 Task: Create new contact,   with mail id: 'EllieCarter@iko.com', first name: 'Ellie', Last name: 'Carter', Job Title: Operations Analyst, Phone number (512) 555-9012. Change life cycle stage to  'Lead' and lead status to 'New'. Add new company to the associated contact: www.pixonenergy.com_x000D_
 and type: Prospect. Logged in from softage.1@softage.net
Action: Mouse moved to (93, 71)
Screenshot: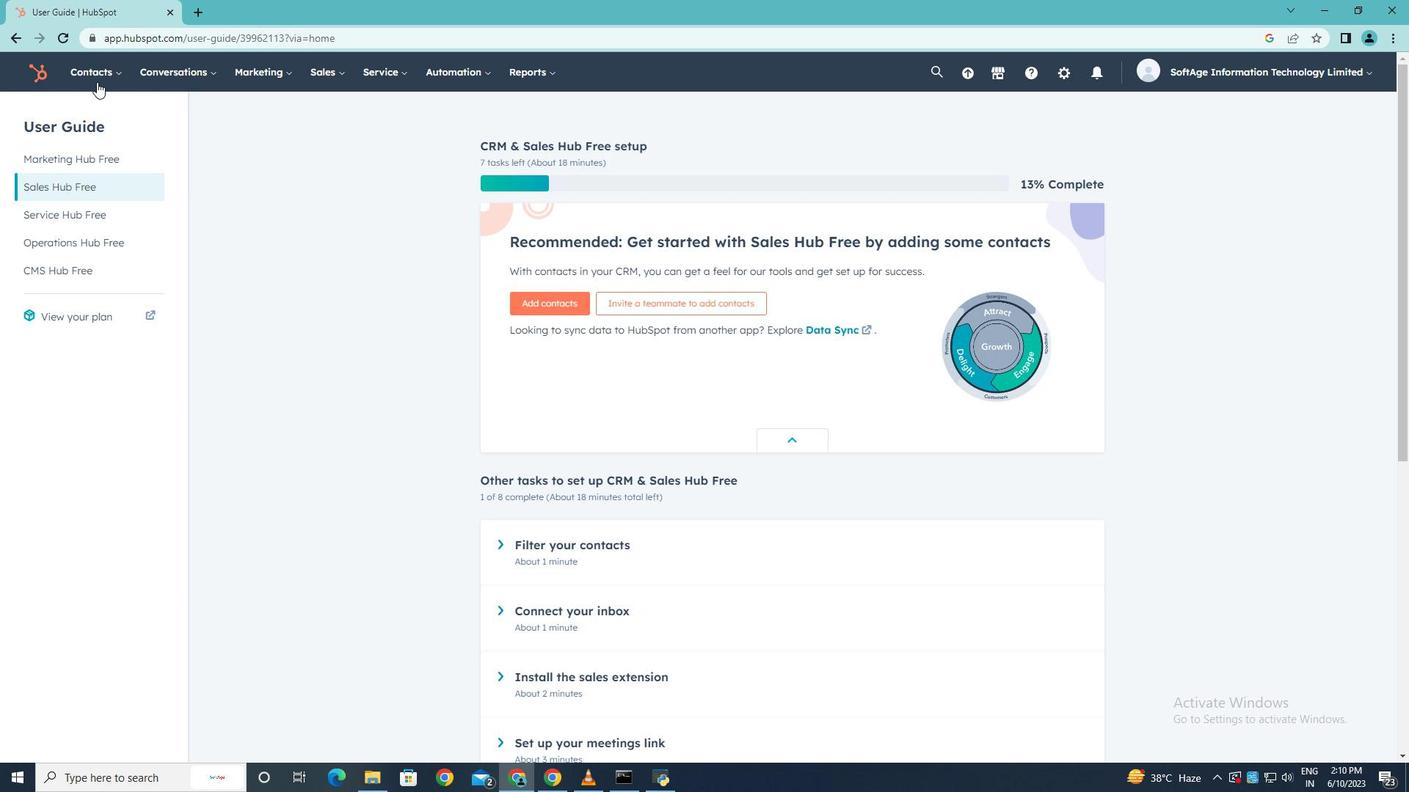 
Action: Mouse pressed left at (93, 71)
Screenshot: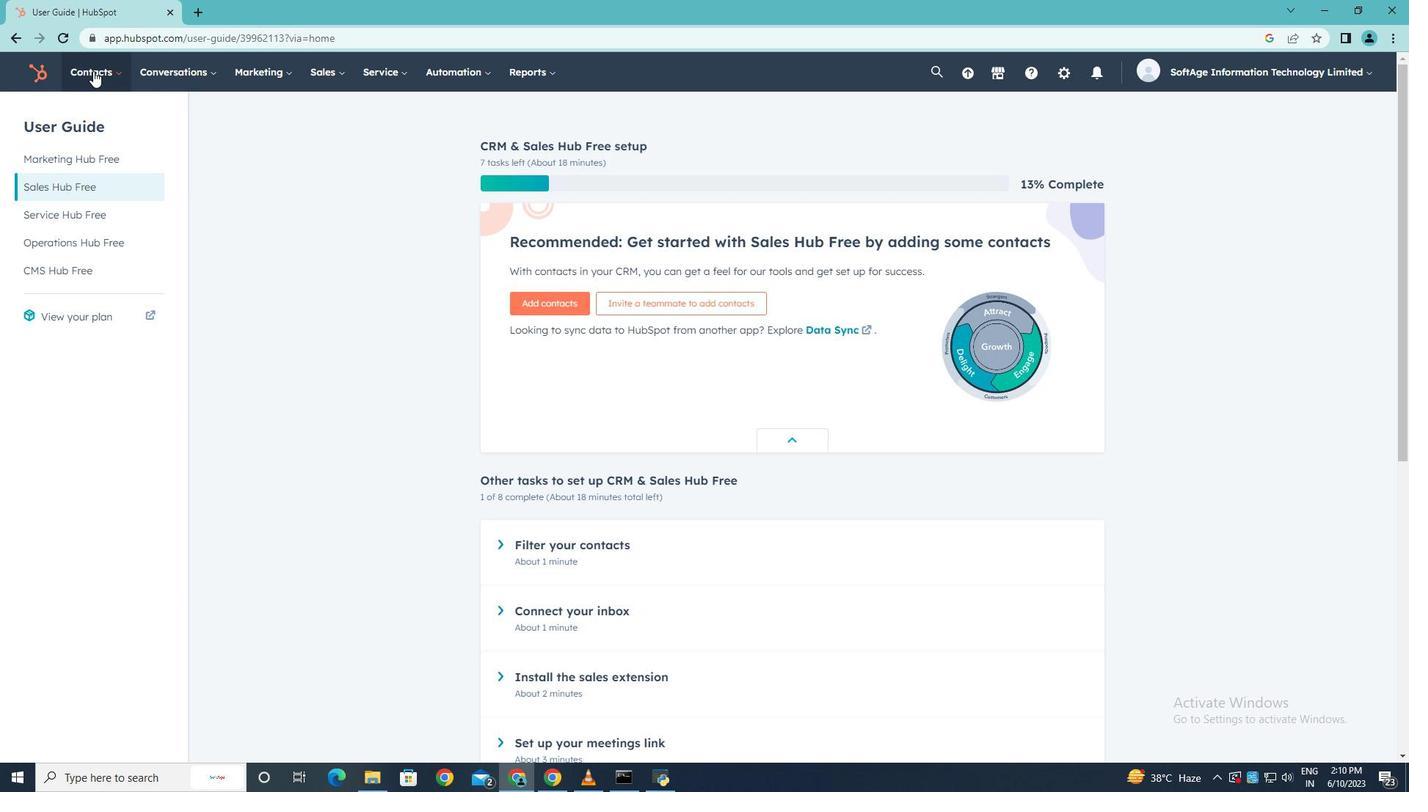 
Action: Mouse moved to (153, 118)
Screenshot: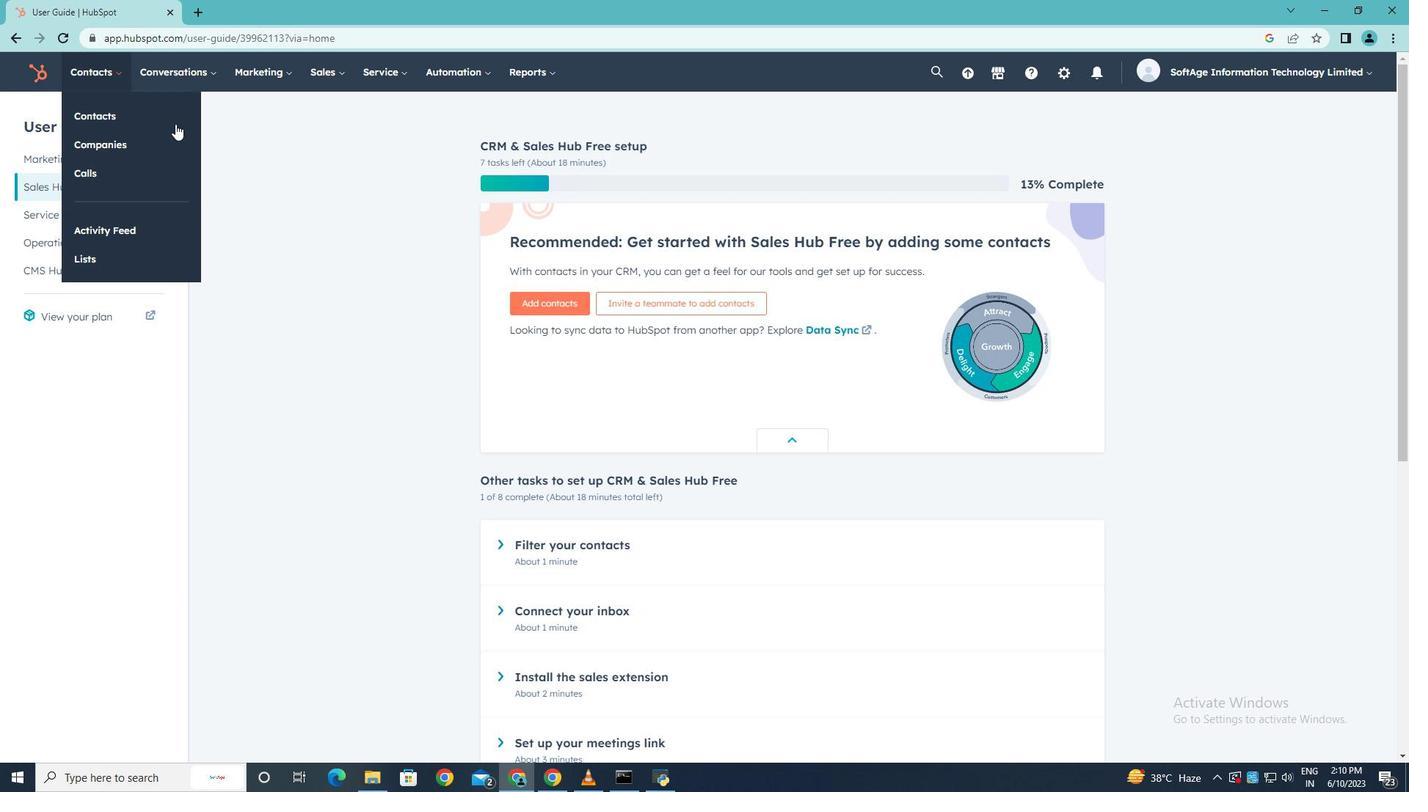 
Action: Mouse pressed left at (153, 118)
Screenshot: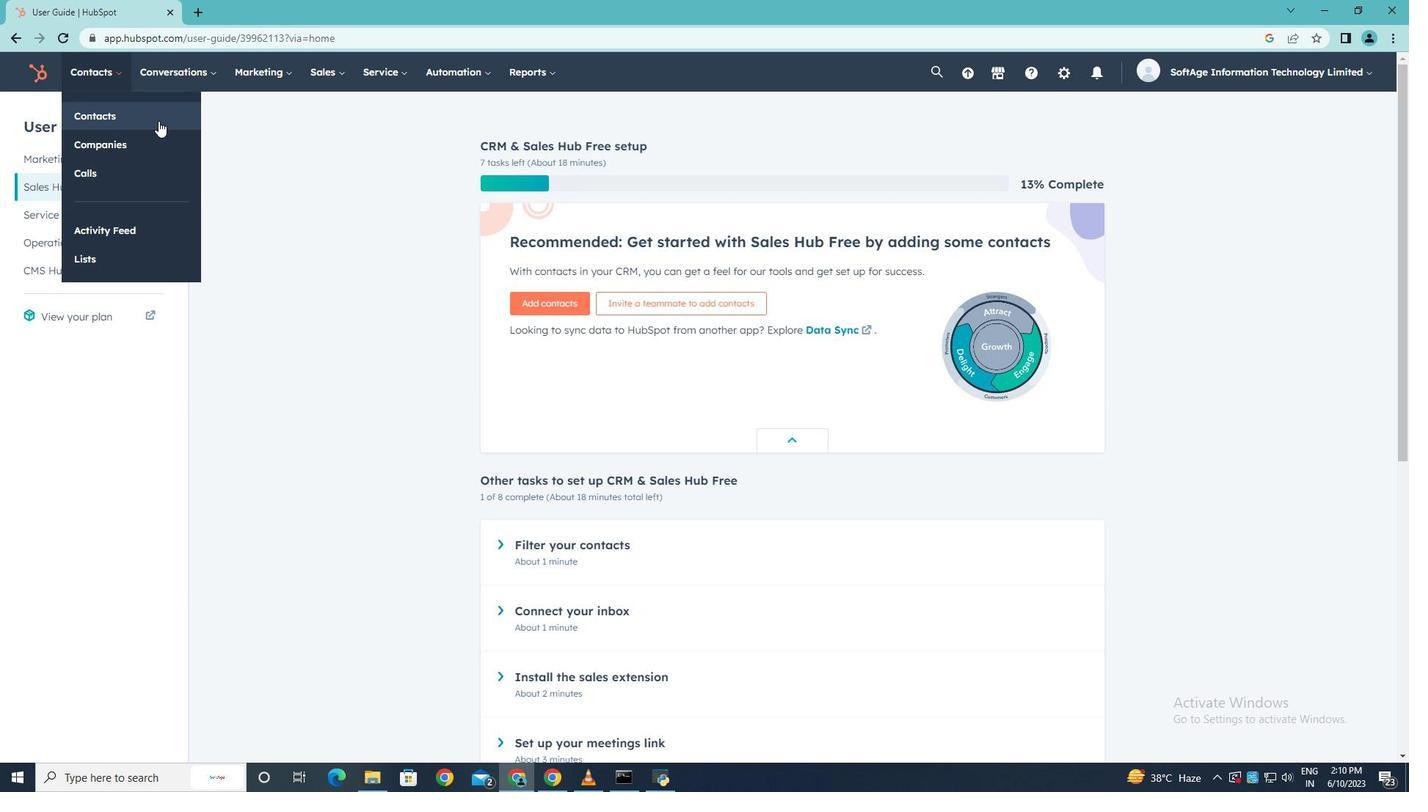 
Action: Mouse moved to (1345, 125)
Screenshot: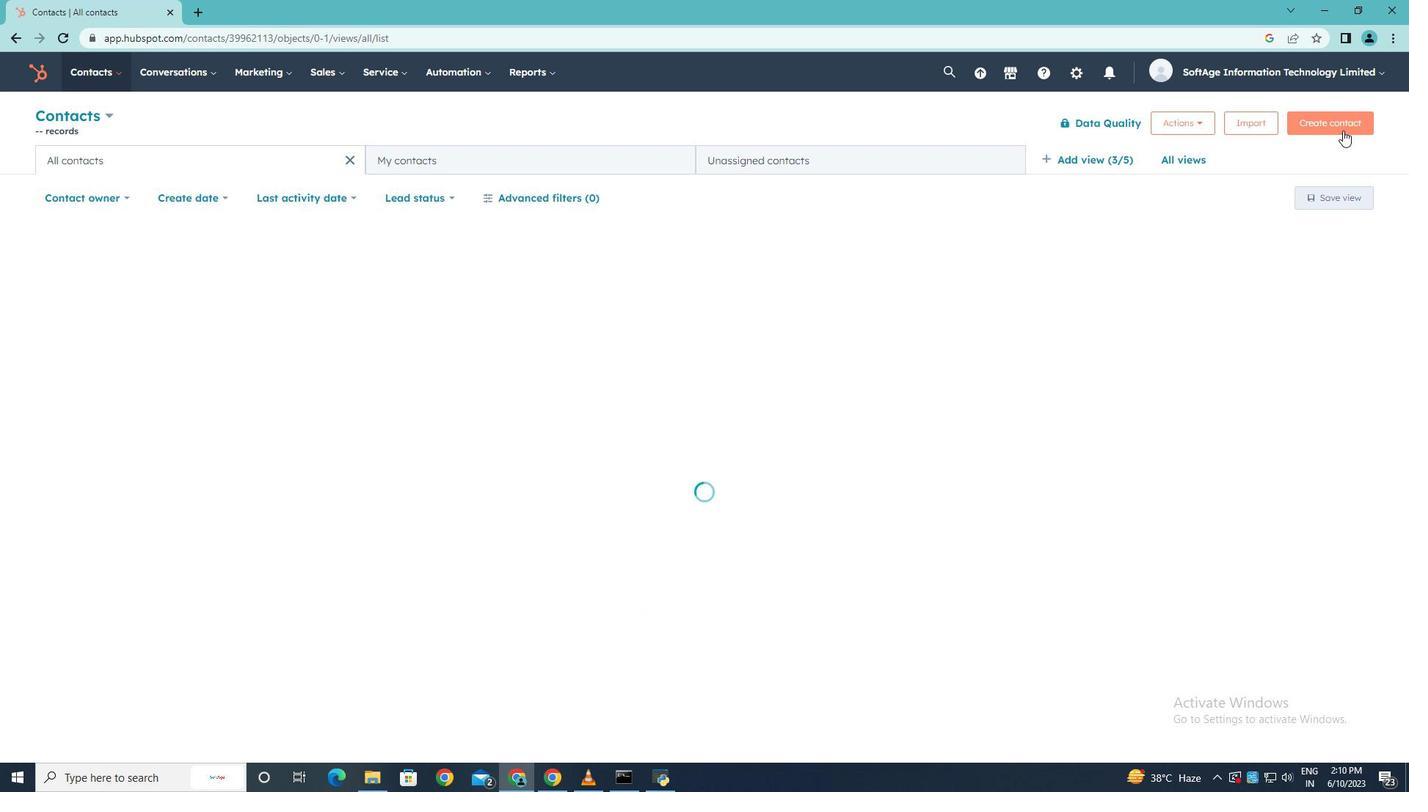 
Action: Mouse pressed left at (1345, 125)
Screenshot: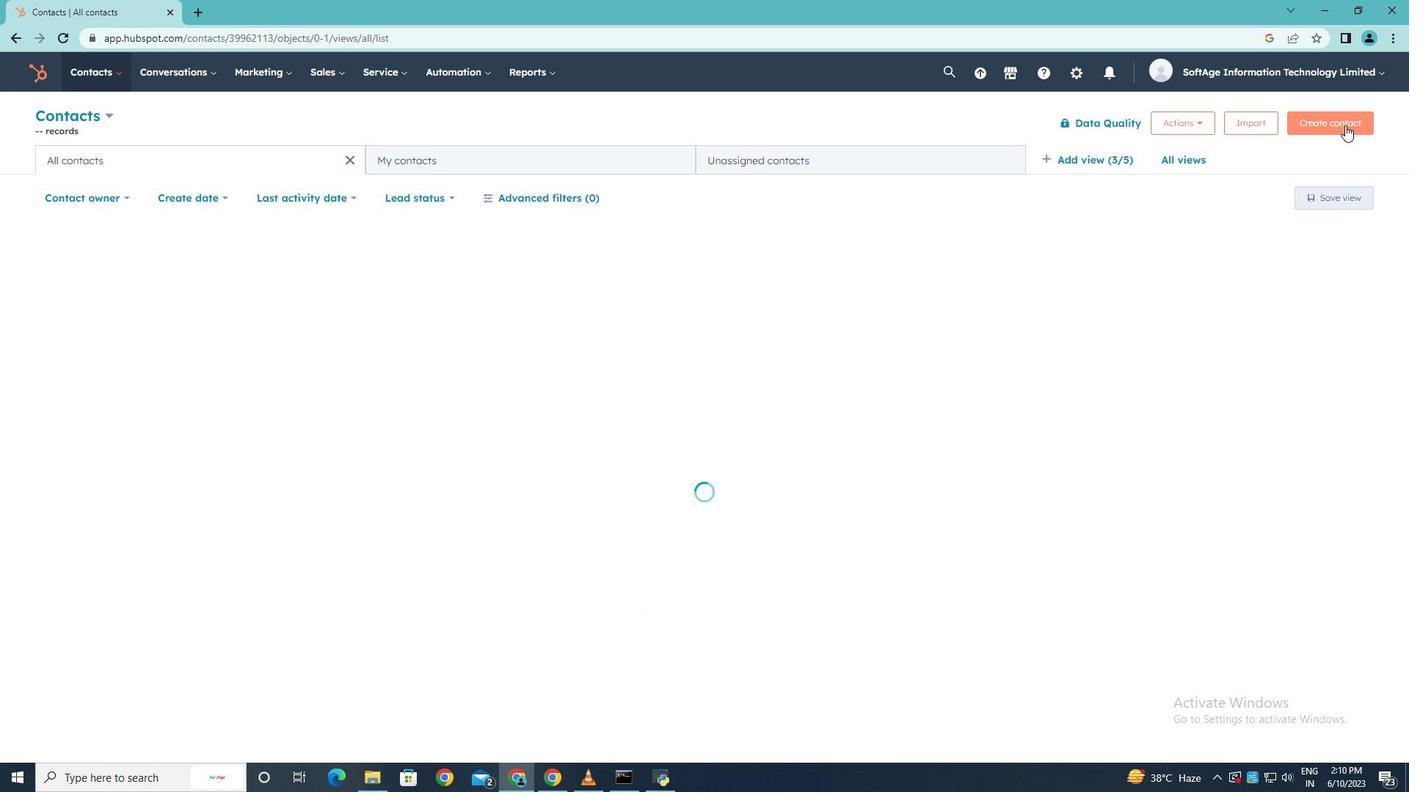 
Action: Mouse moved to (1048, 198)
Screenshot: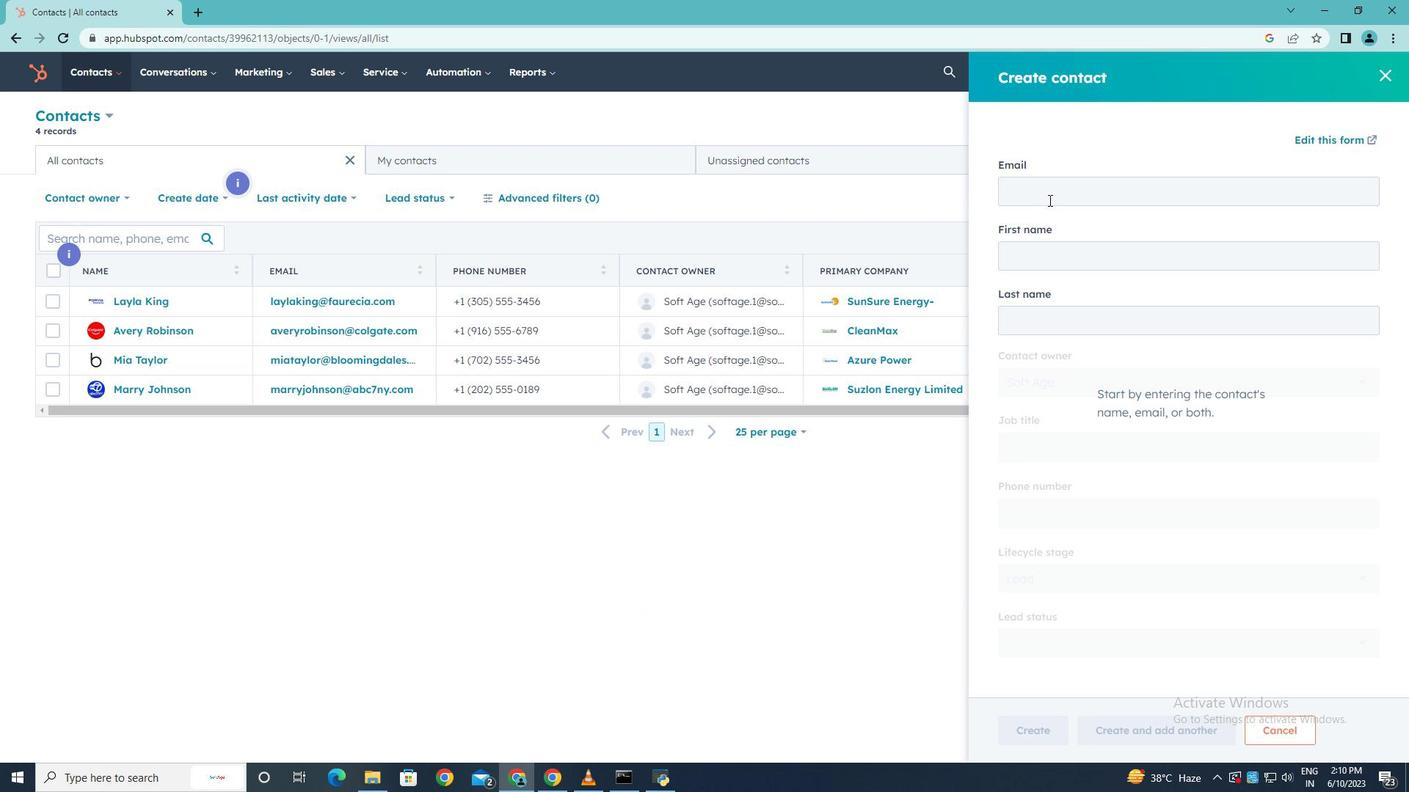 
Action: Mouse pressed left at (1048, 198)
Screenshot: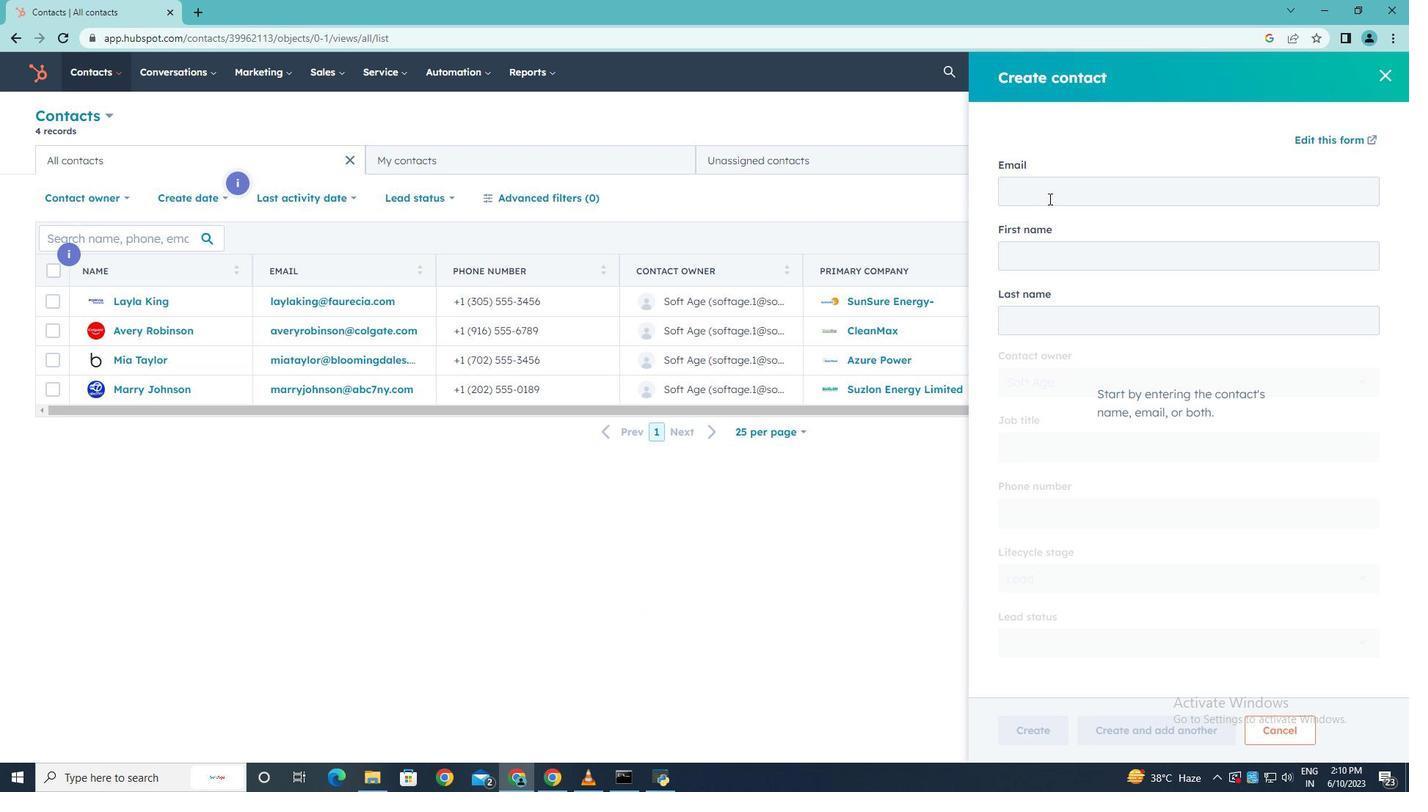 
Action: Key pressed <Key.shift>Ellie<Key.shift>Carter<Key.shift>@iko.com
Screenshot: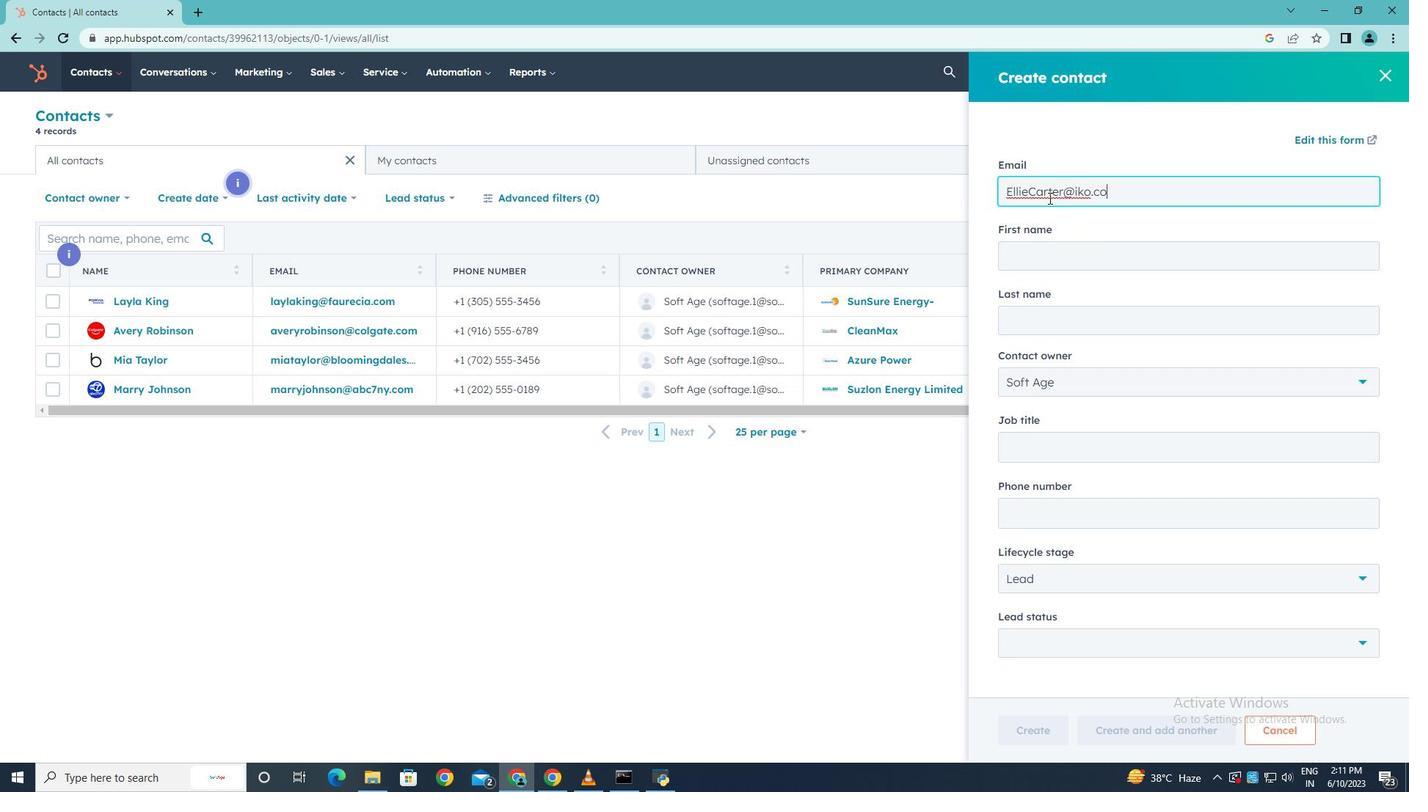 
Action: Mouse moved to (1051, 256)
Screenshot: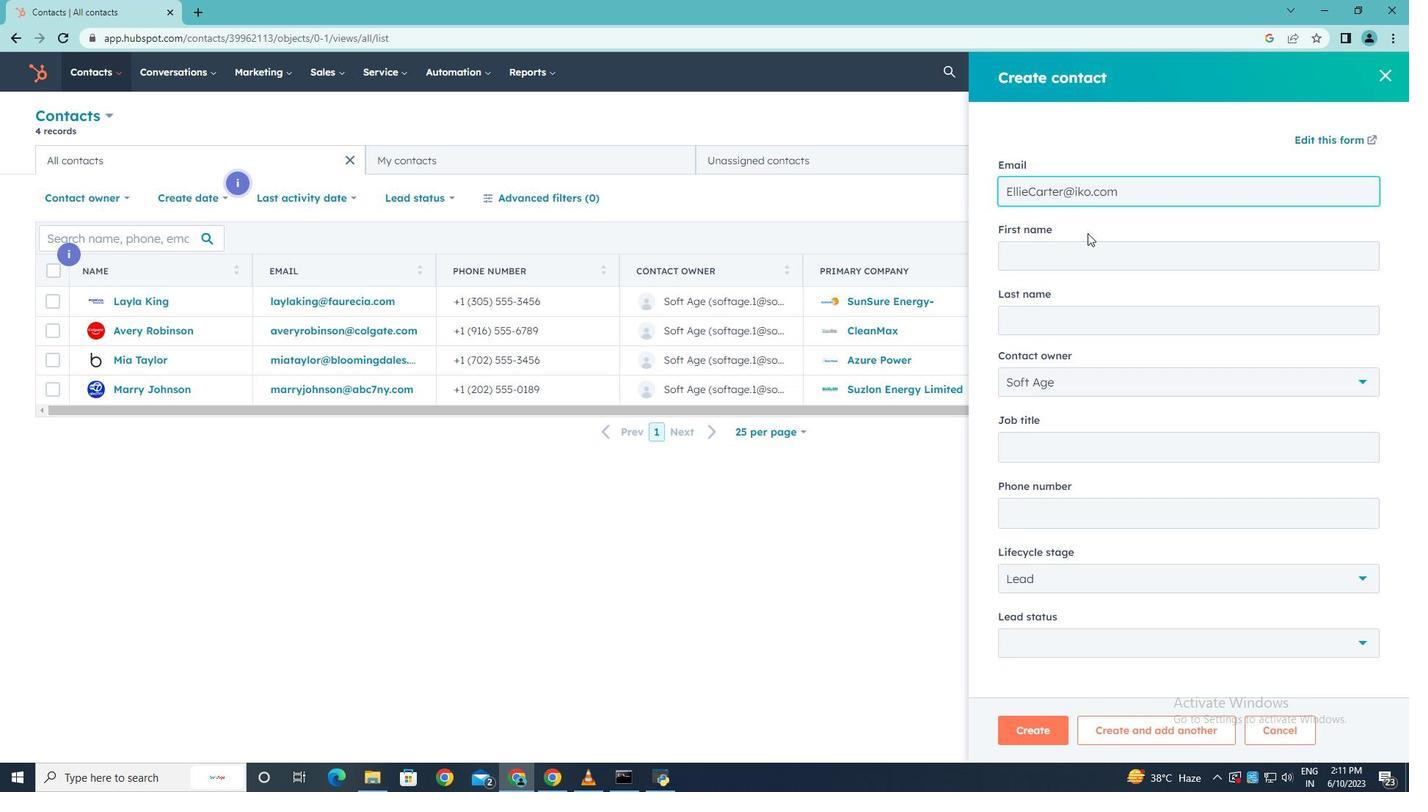 
Action: Mouse pressed left at (1051, 256)
Screenshot: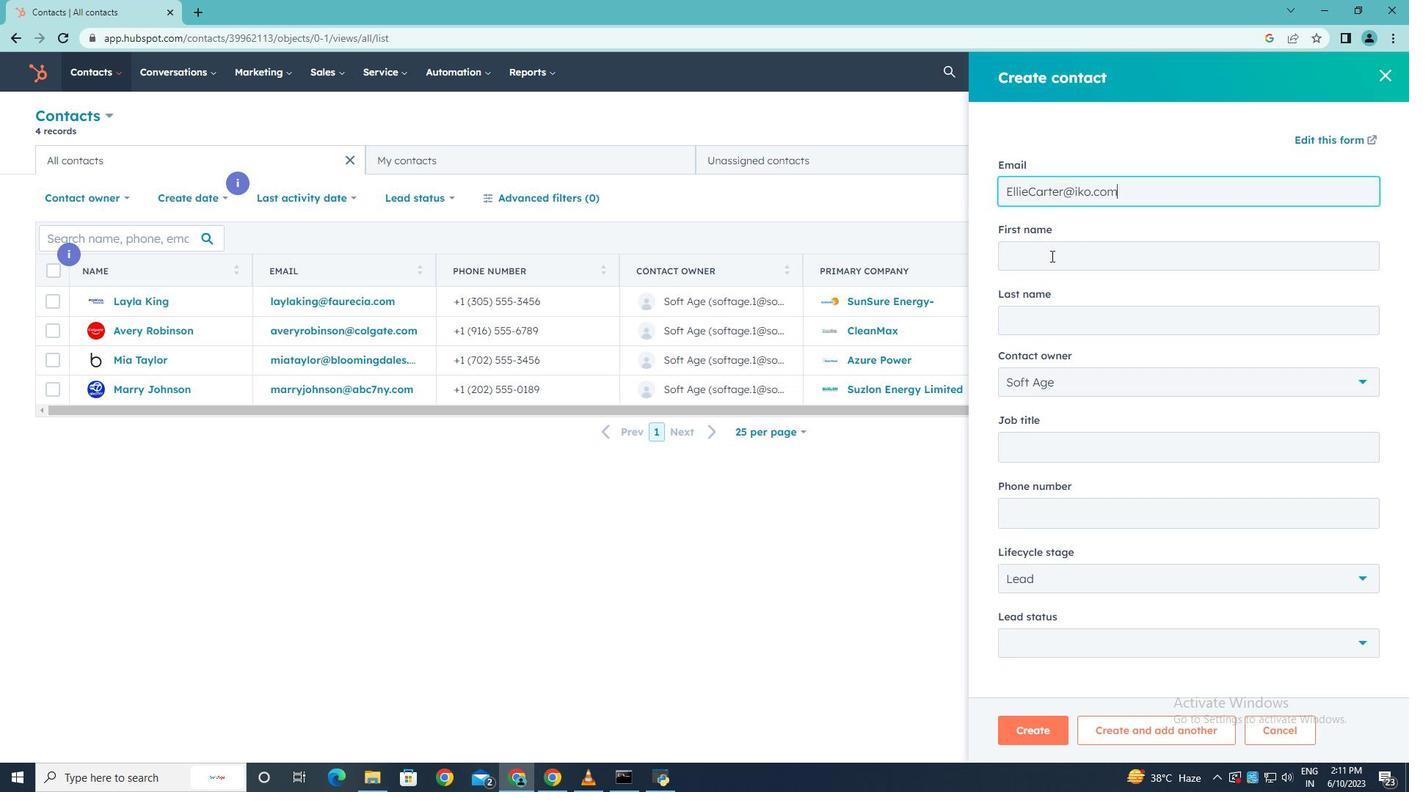
Action: Key pressed <Key.shift>Ellie
Screenshot: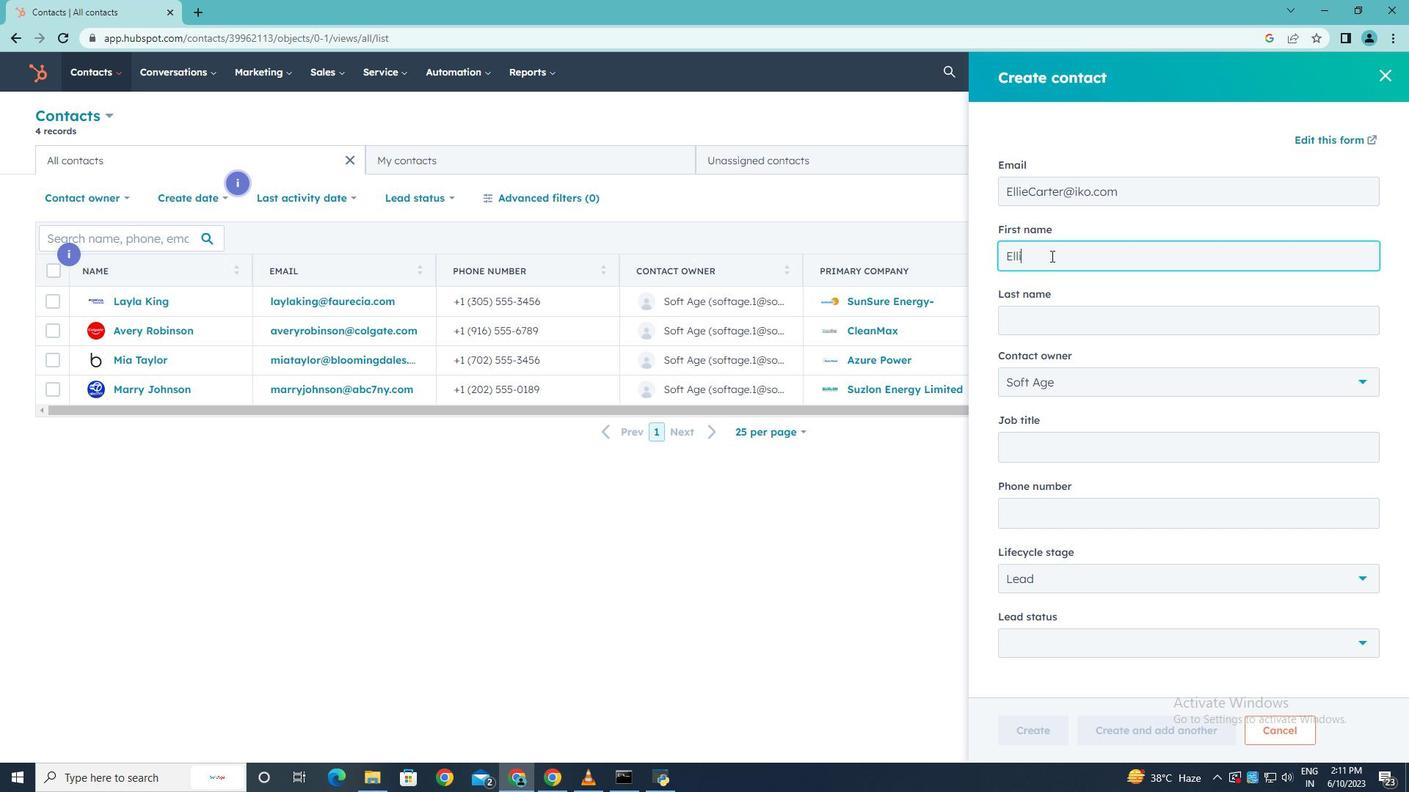 
Action: Mouse moved to (1050, 319)
Screenshot: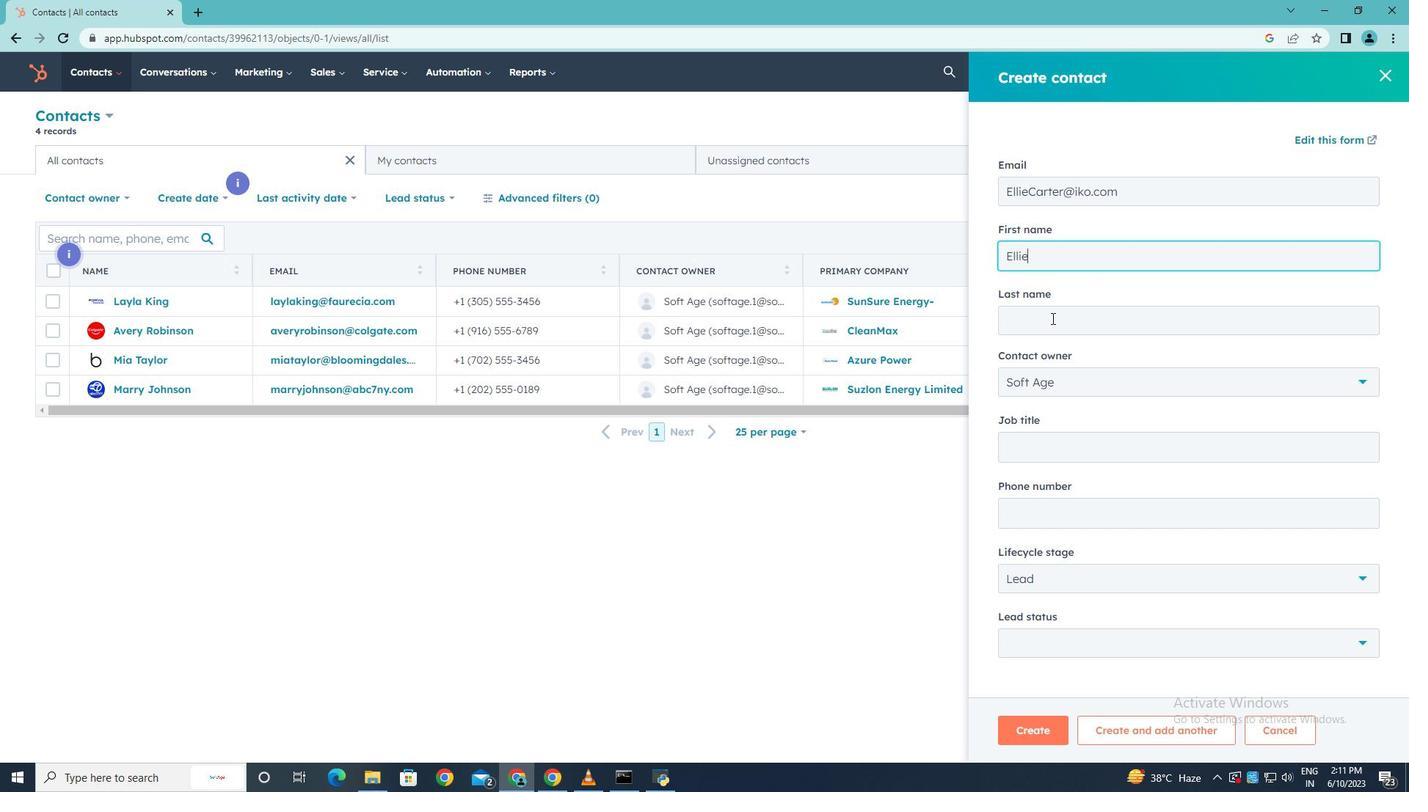 
Action: Mouse pressed left at (1050, 319)
Screenshot: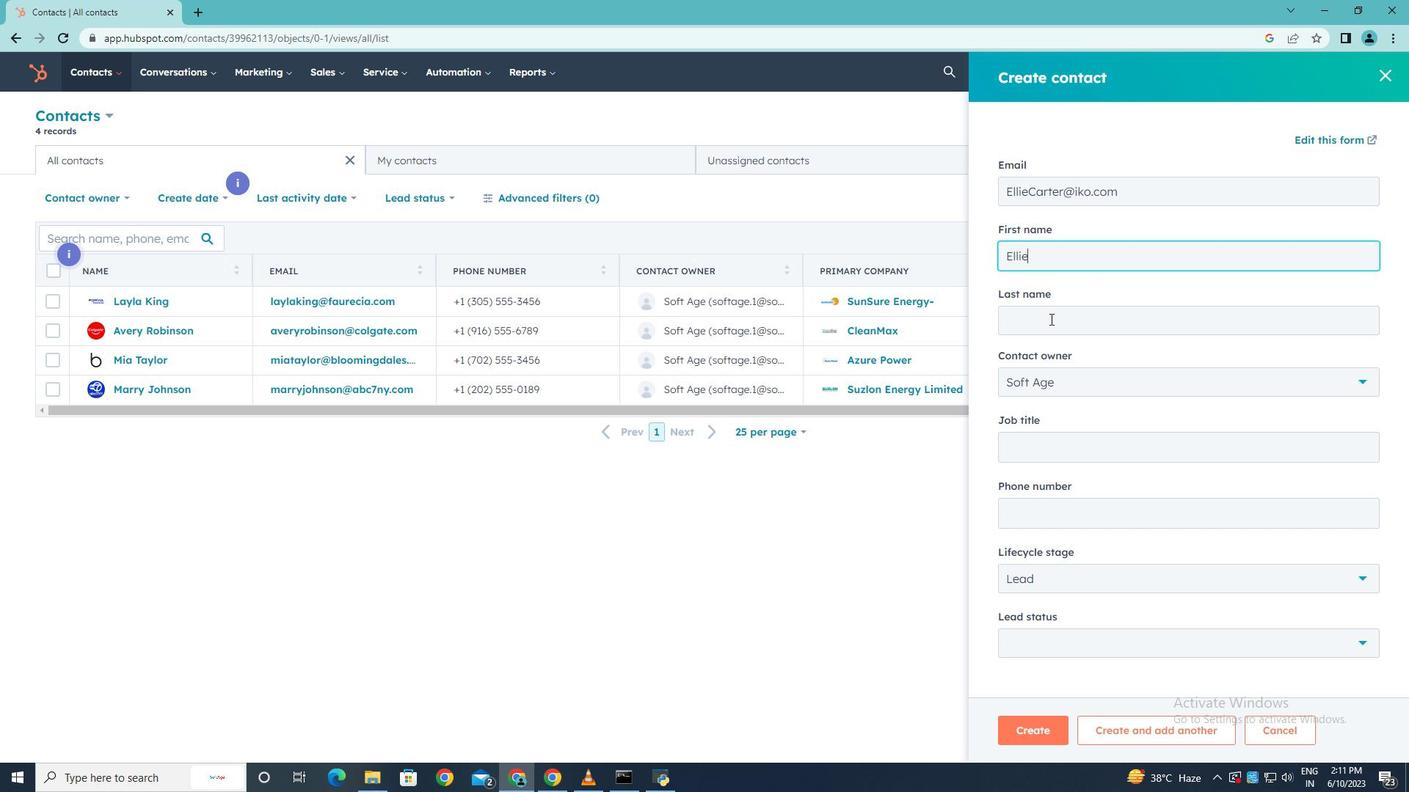 
Action: Key pressed <Key.shift>Carter
Screenshot: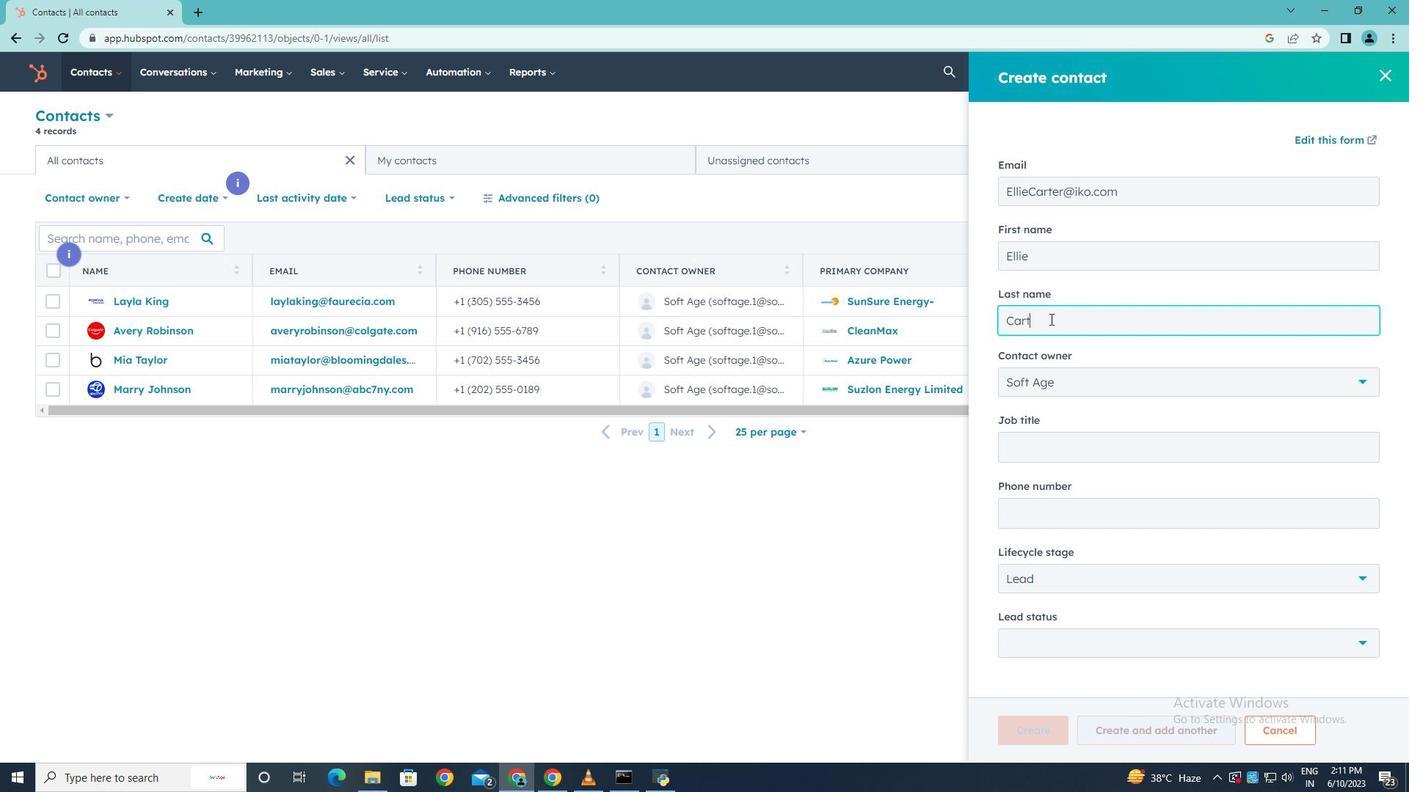 
Action: Mouse moved to (1090, 452)
Screenshot: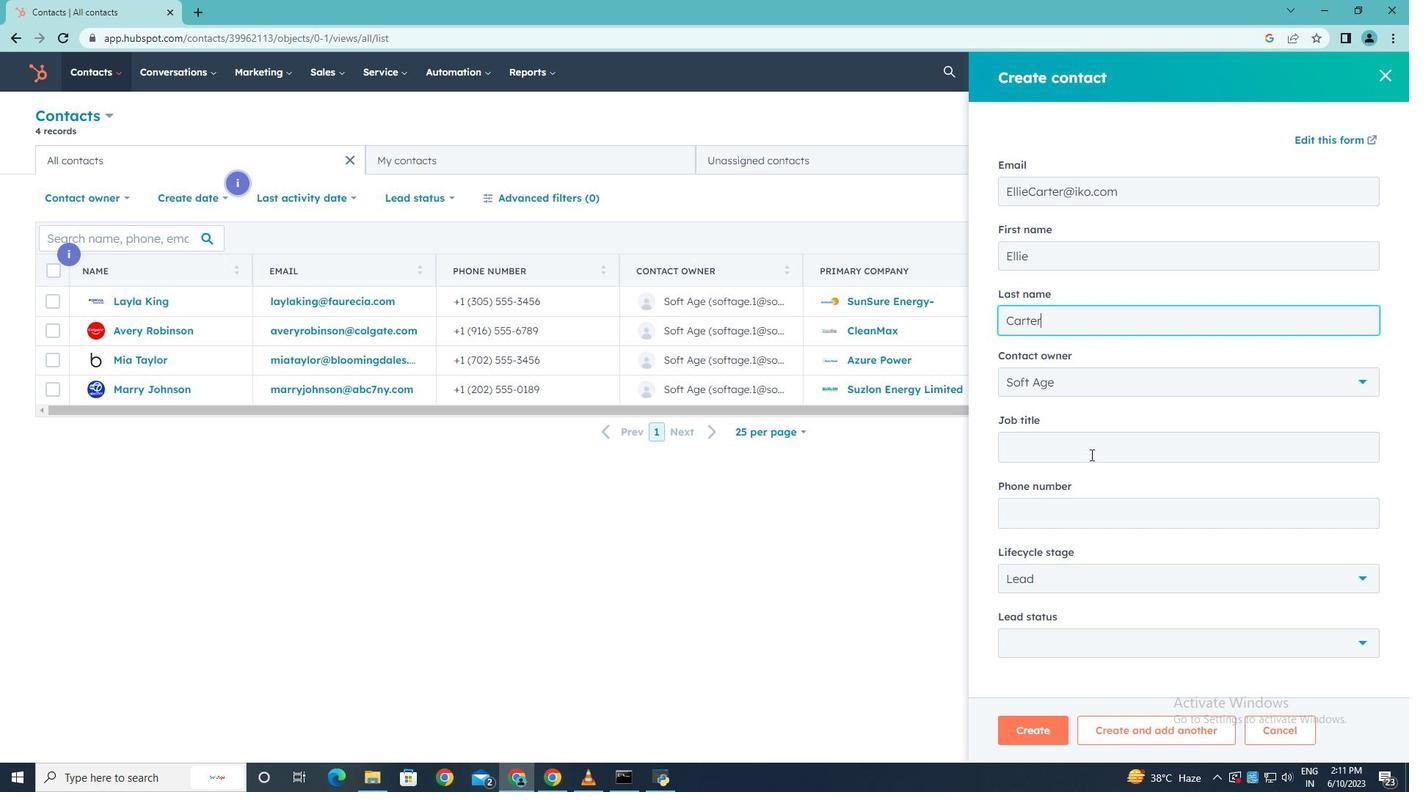 
Action: Mouse pressed left at (1090, 452)
Screenshot: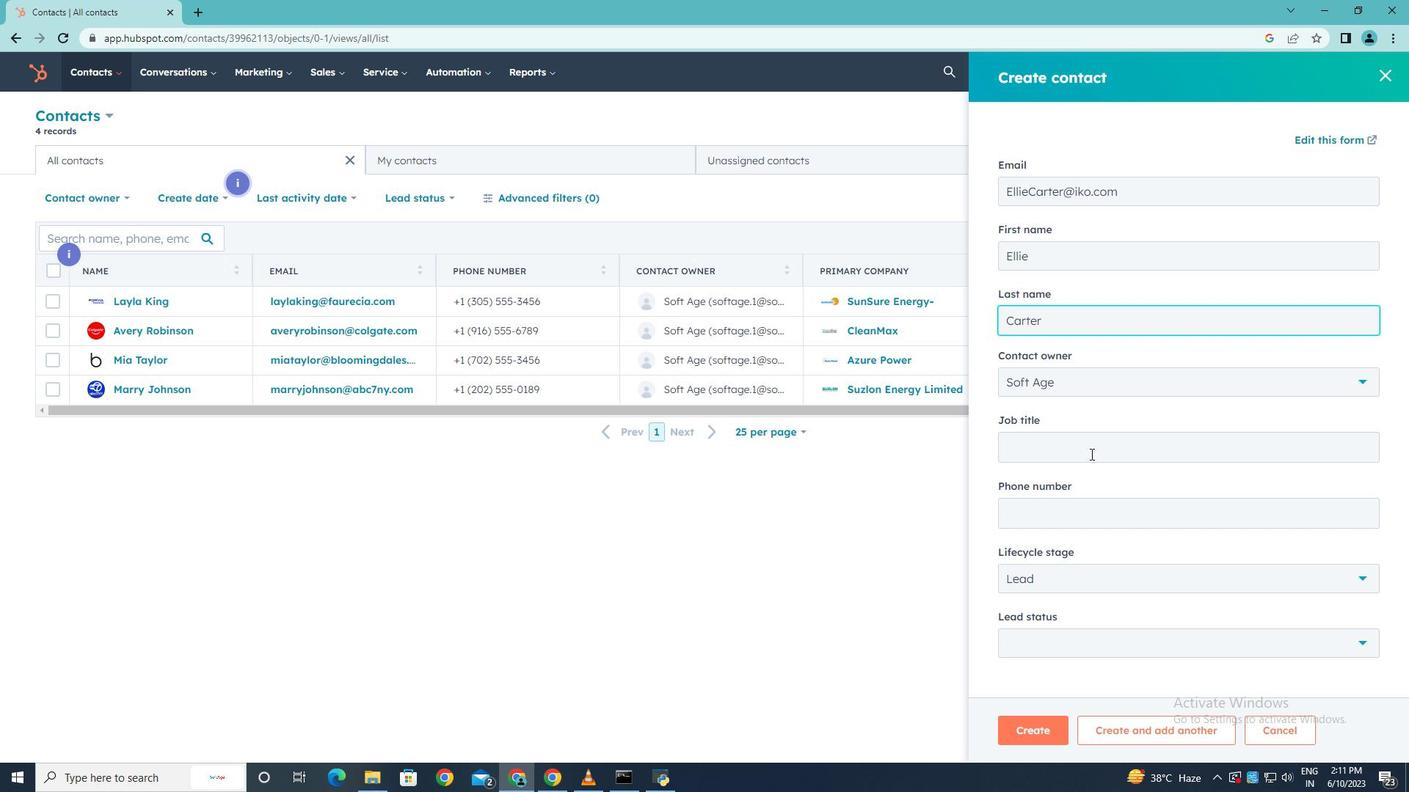 
Action: Key pressed <Key.shift>Operations<Key.space><Key.shift>Analyst
Screenshot: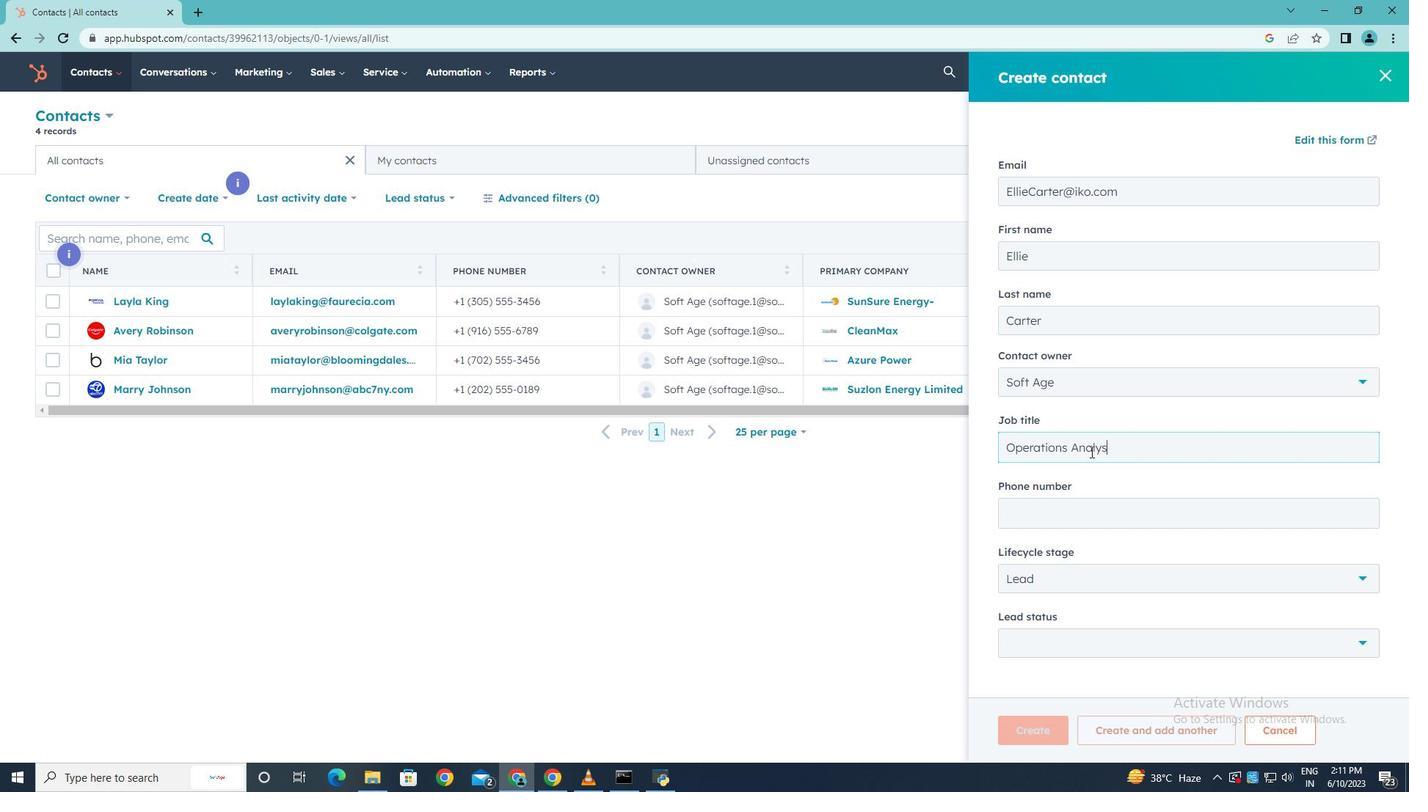 
Action: Mouse moved to (1102, 510)
Screenshot: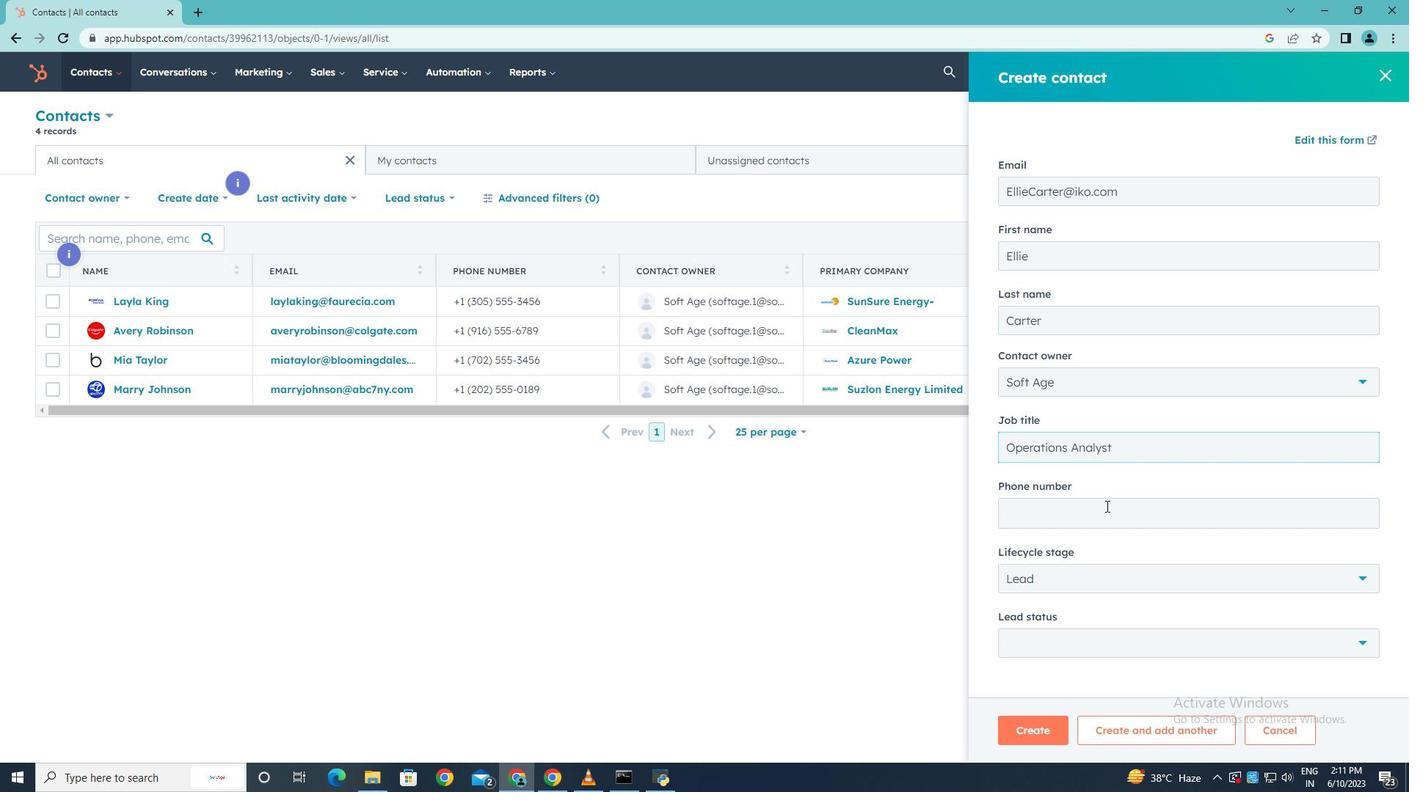 
Action: Mouse pressed left at (1102, 510)
Screenshot: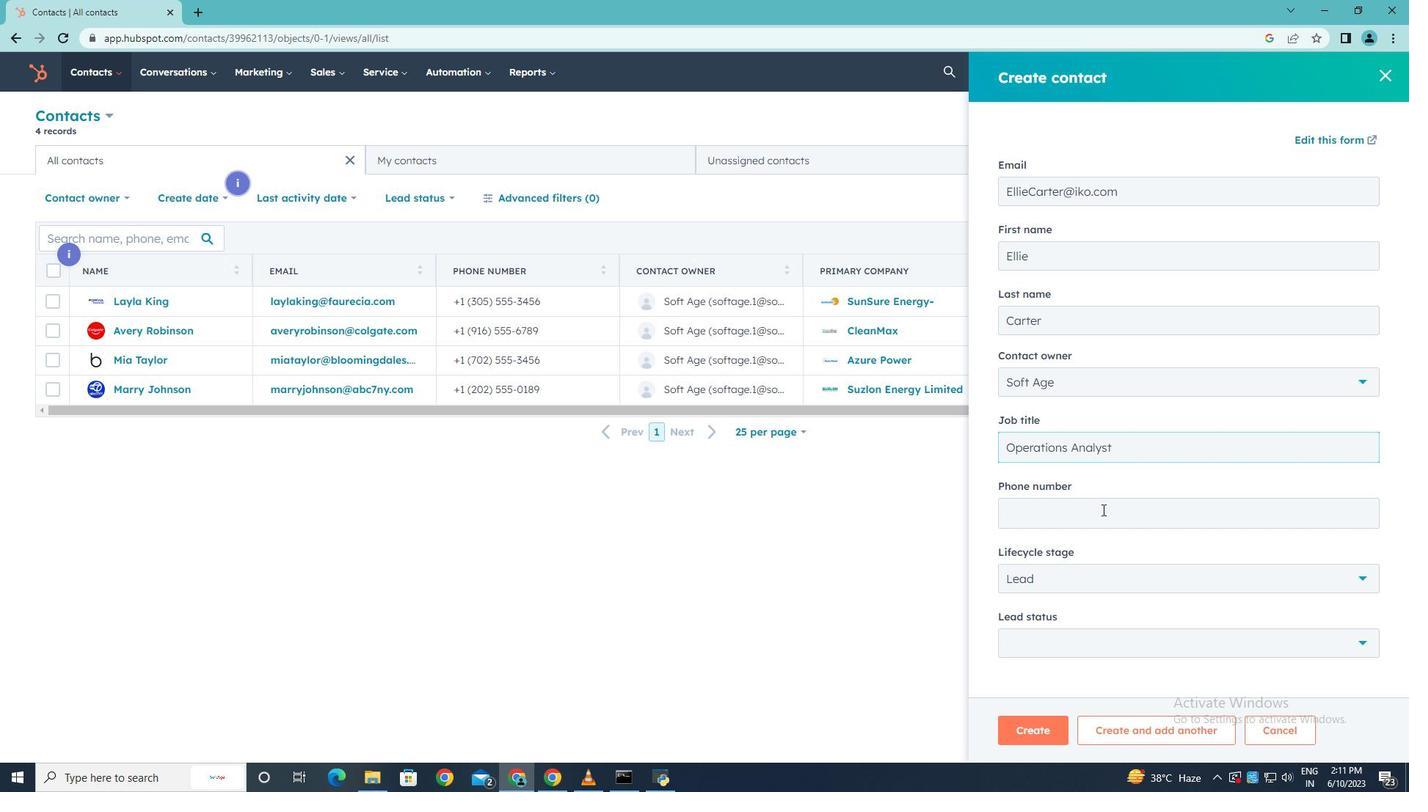 
Action: Key pressed 515<Key.backspace>20<Key.backspace>5559012
Screenshot: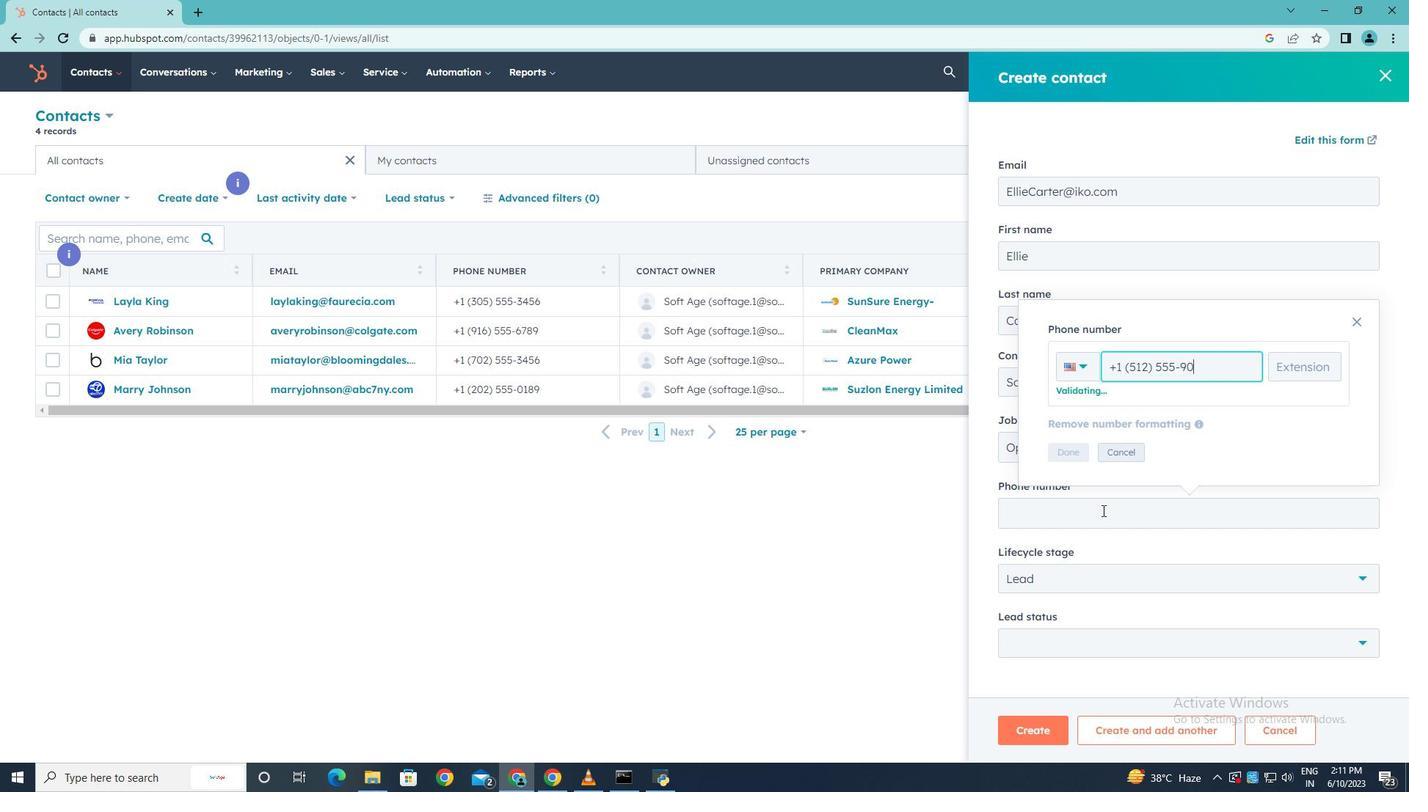 
Action: Mouse moved to (1072, 452)
Screenshot: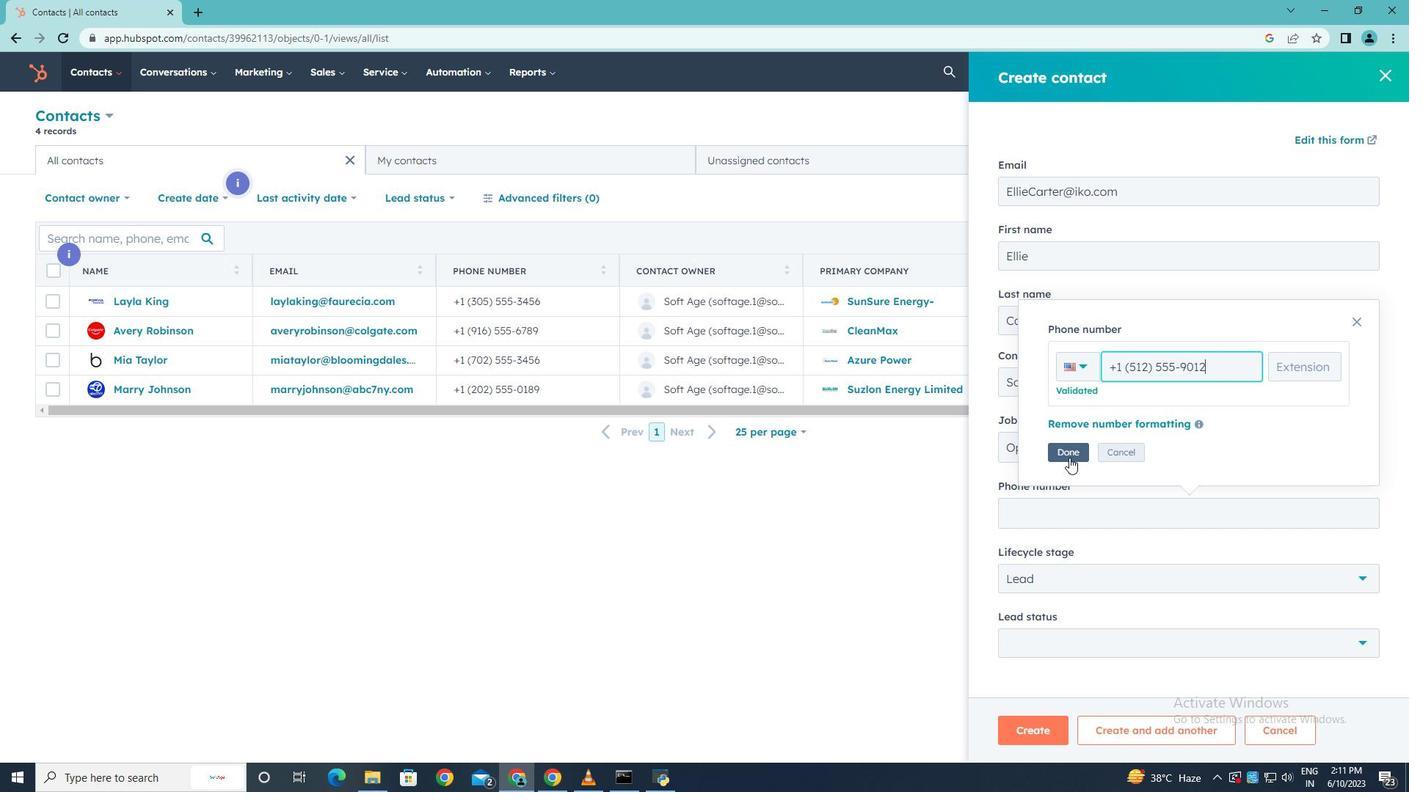 
Action: Mouse pressed left at (1072, 452)
Screenshot: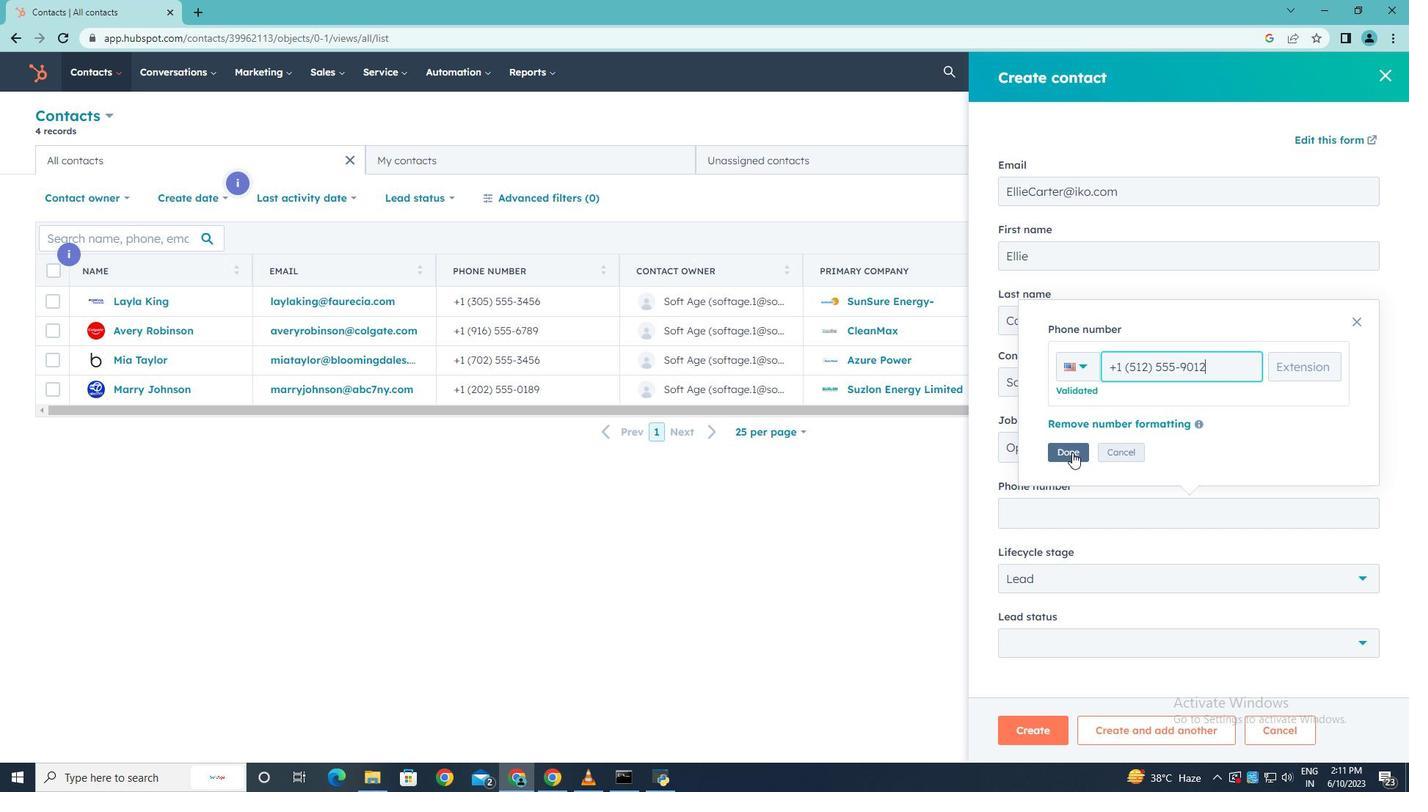 
Action: Mouse moved to (1322, 576)
Screenshot: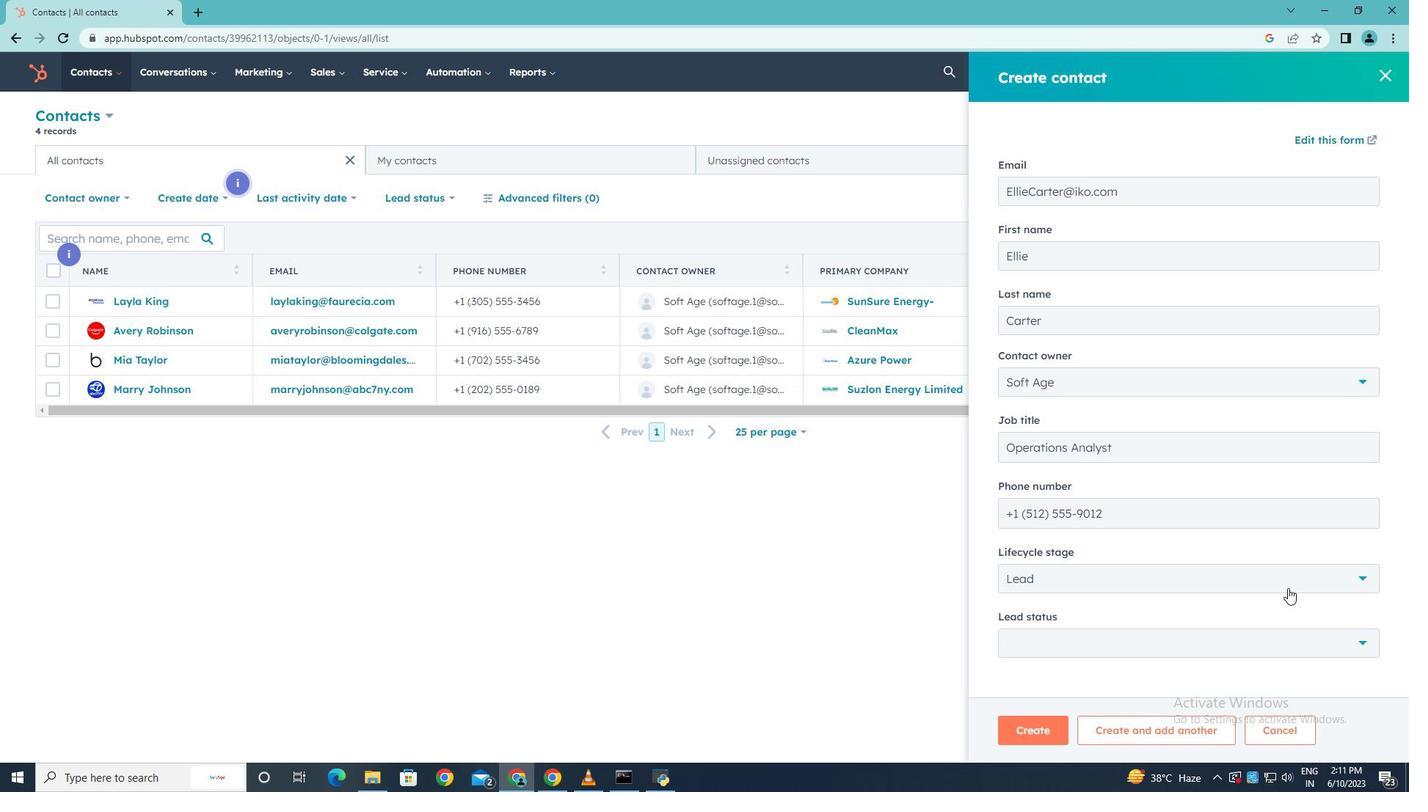 
Action: Mouse pressed left at (1322, 576)
Screenshot: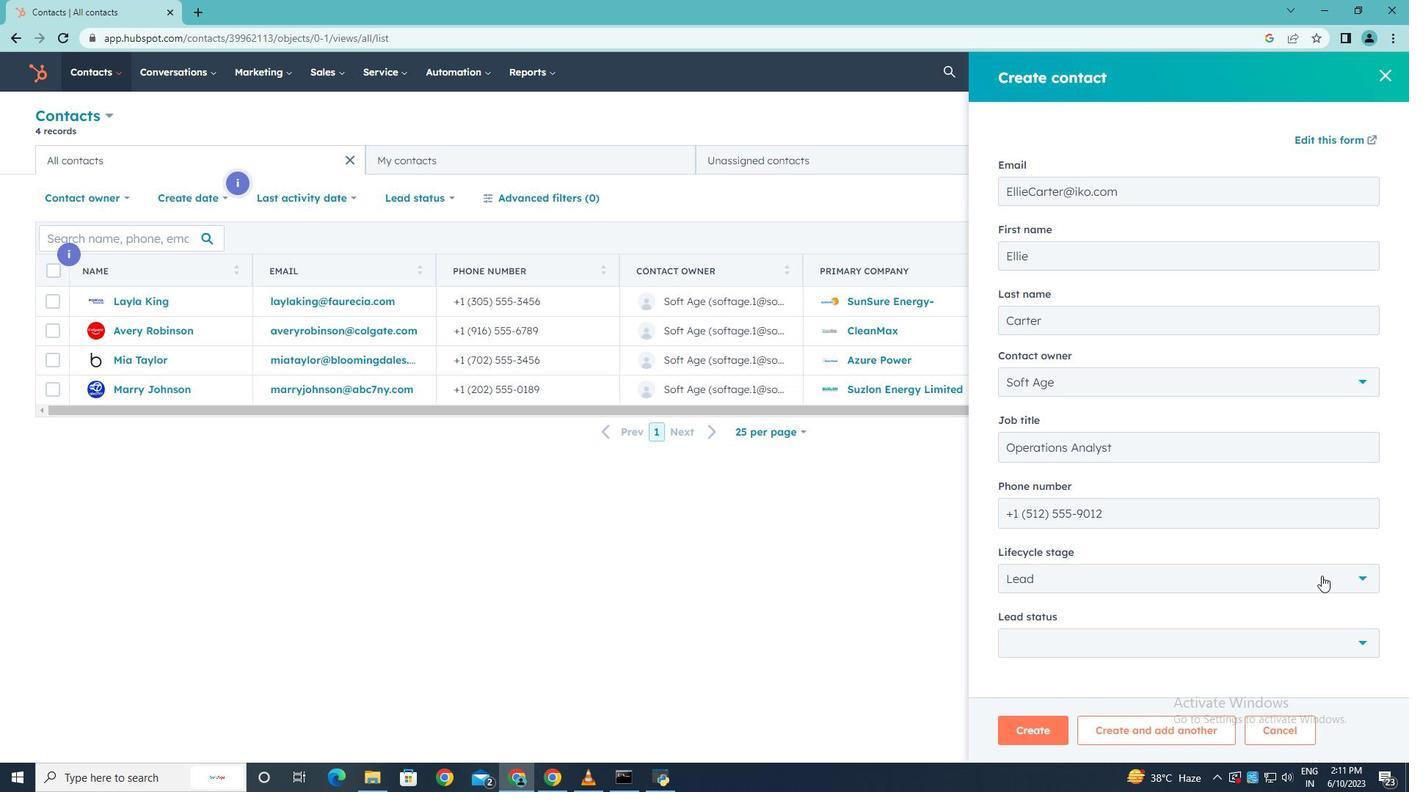 
Action: Mouse moved to (1038, 437)
Screenshot: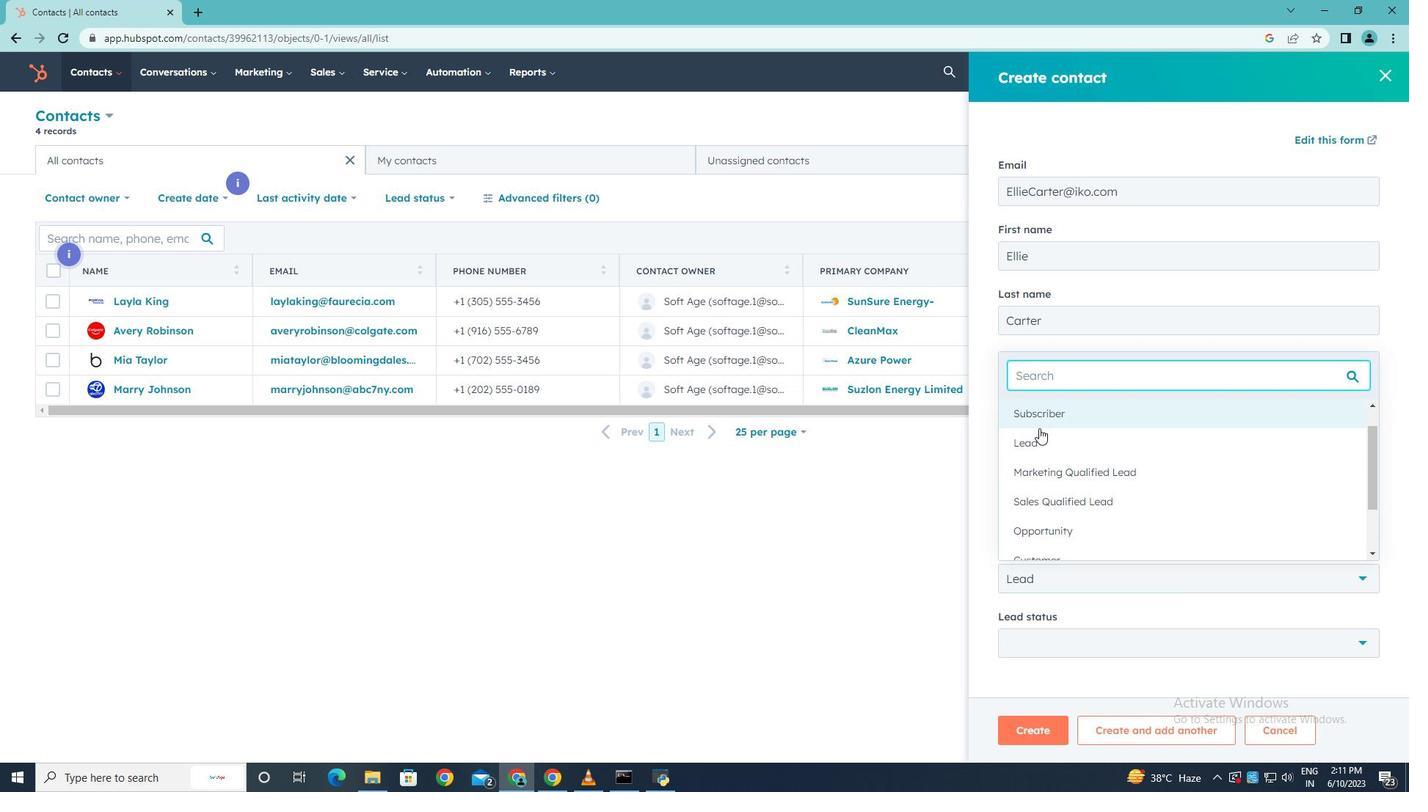 
Action: Mouse pressed left at (1038, 437)
Screenshot: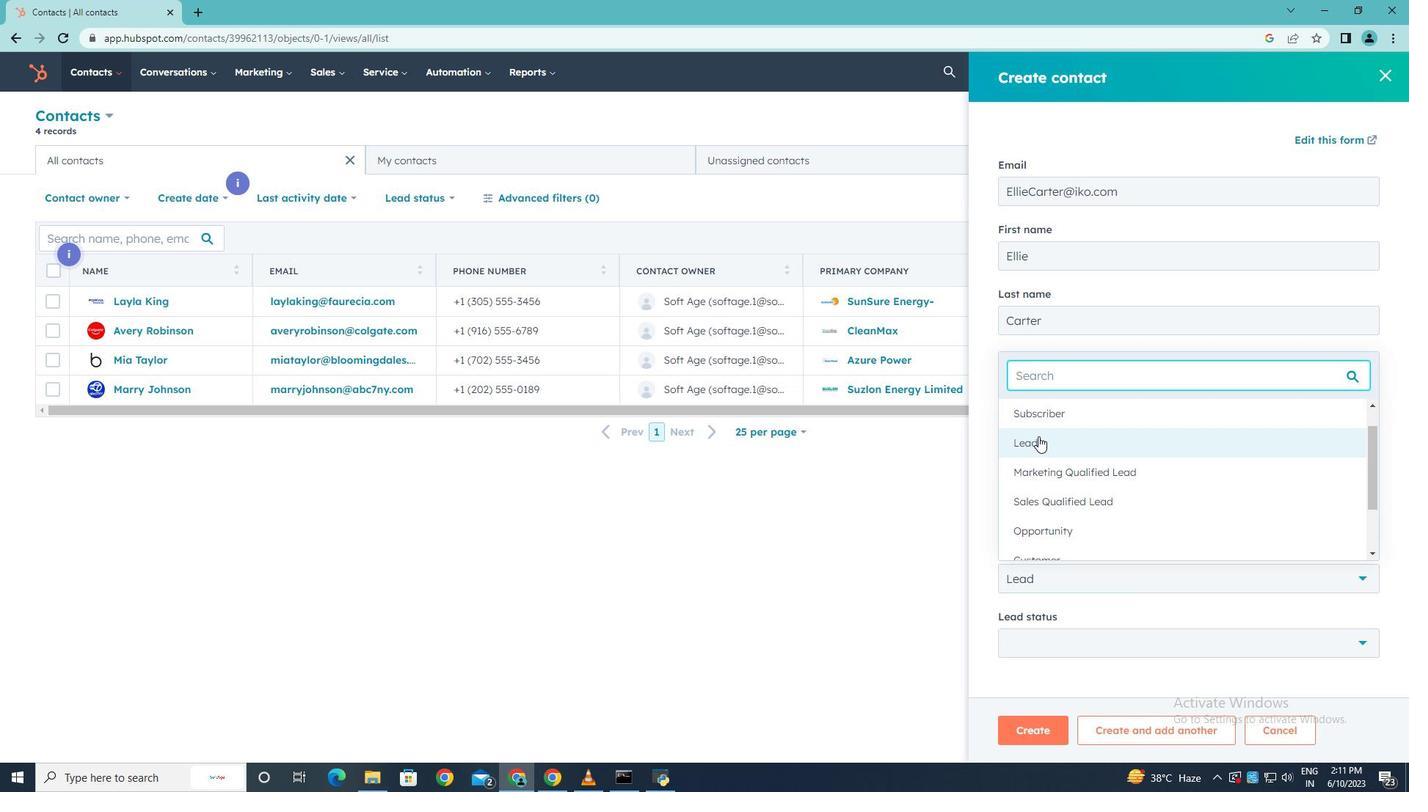 
Action: Mouse moved to (1343, 644)
Screenshot: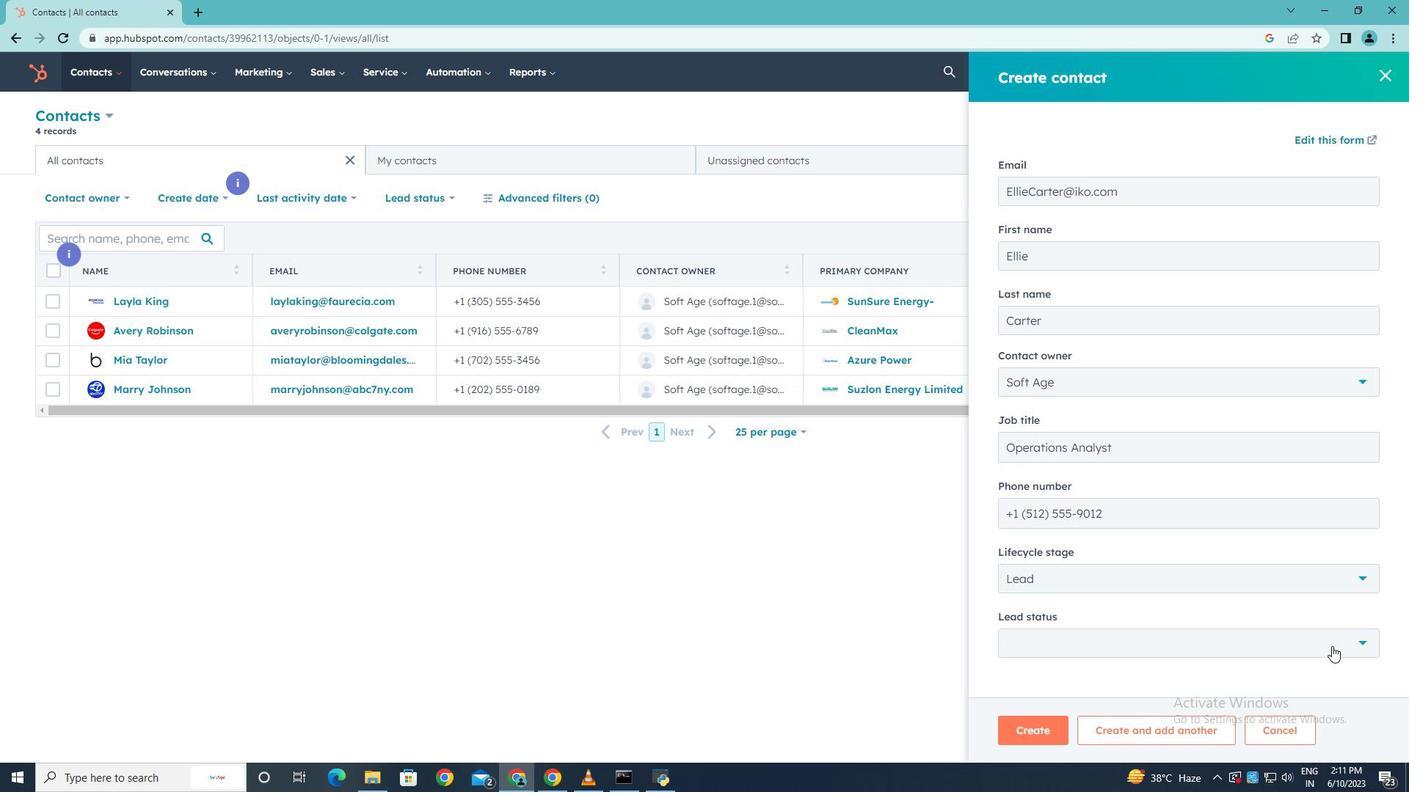 
Action: Mouse pressed left at (1343, 644)
Screenshot: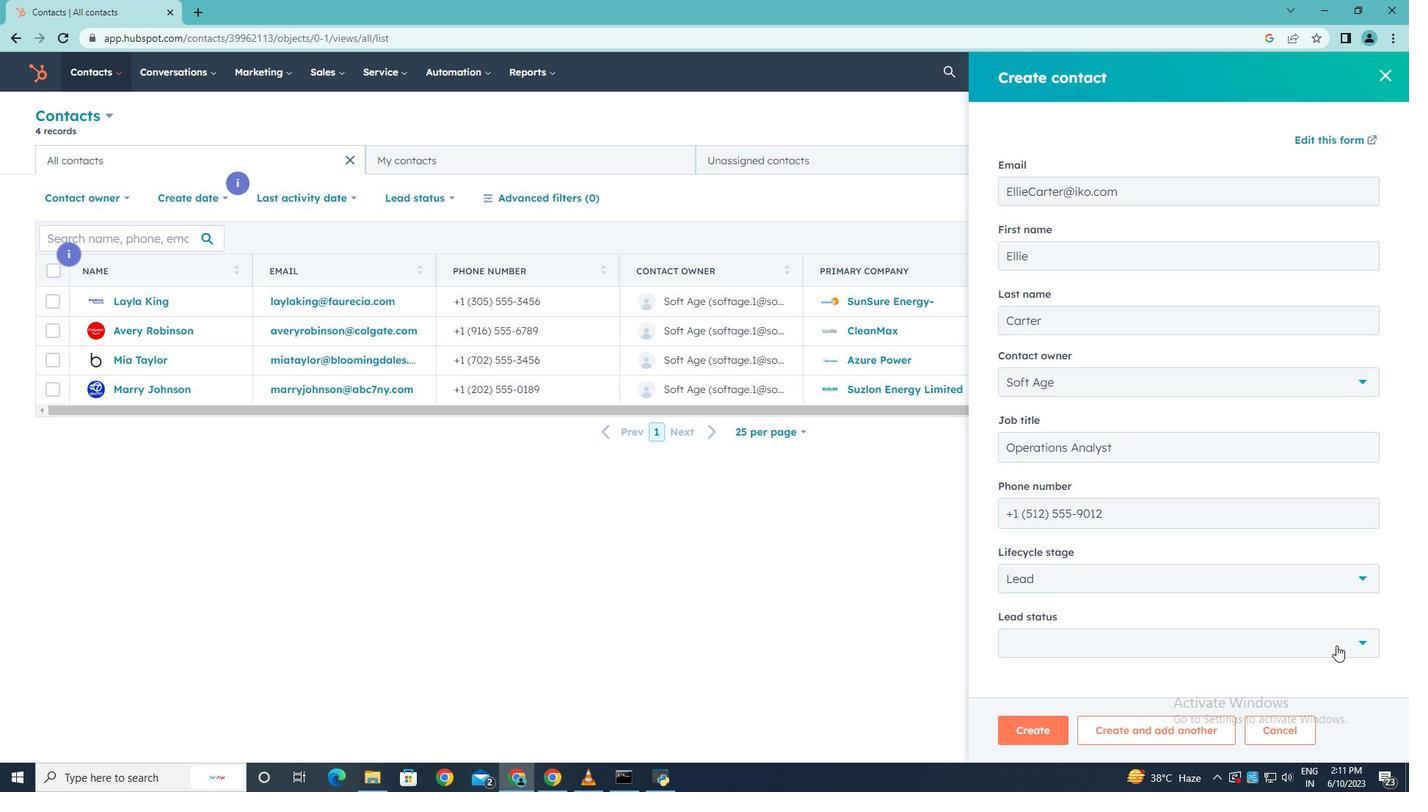 
Action: Mouse moved to (1054, 510)
Screenshot: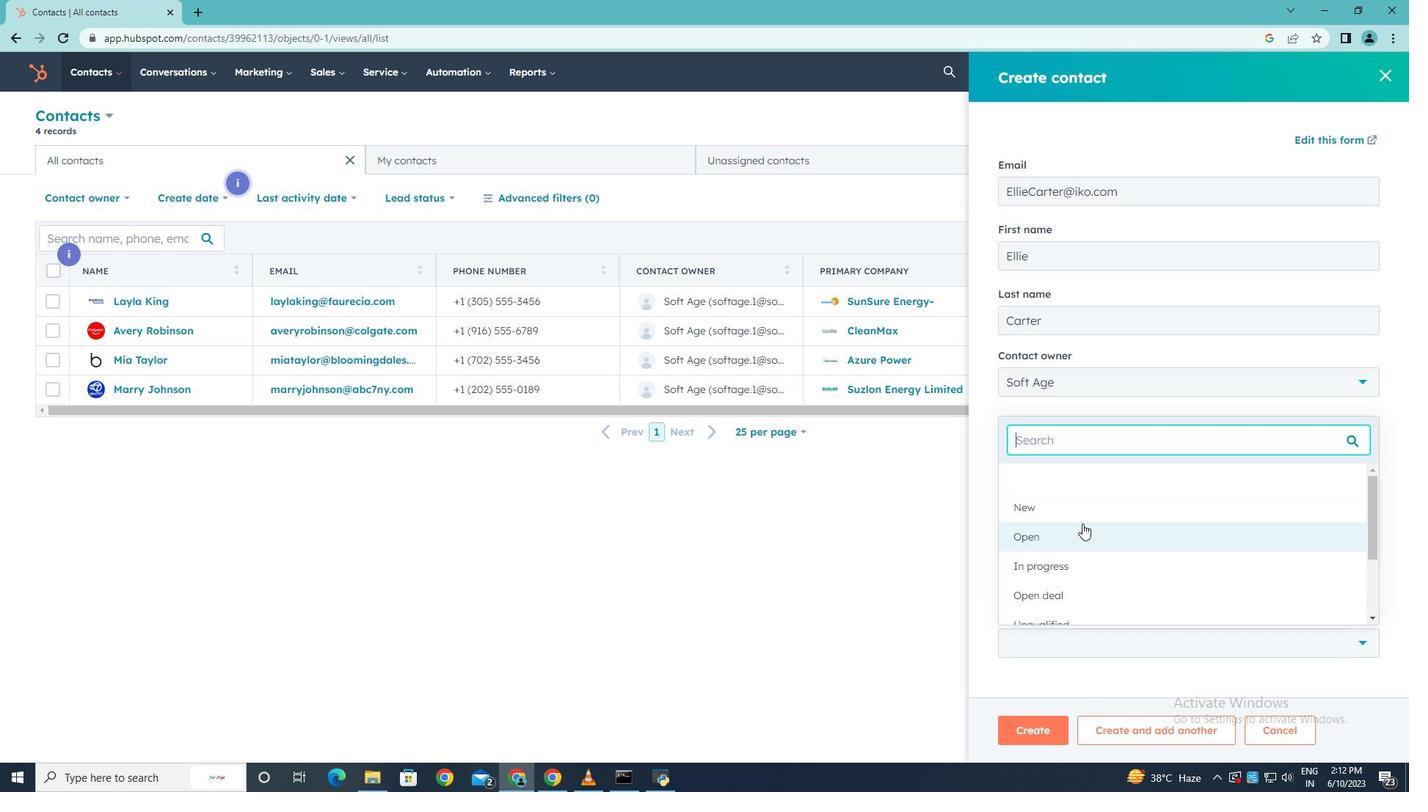 
Action: Mouse pressed left at (1054, 510)
Screenshot: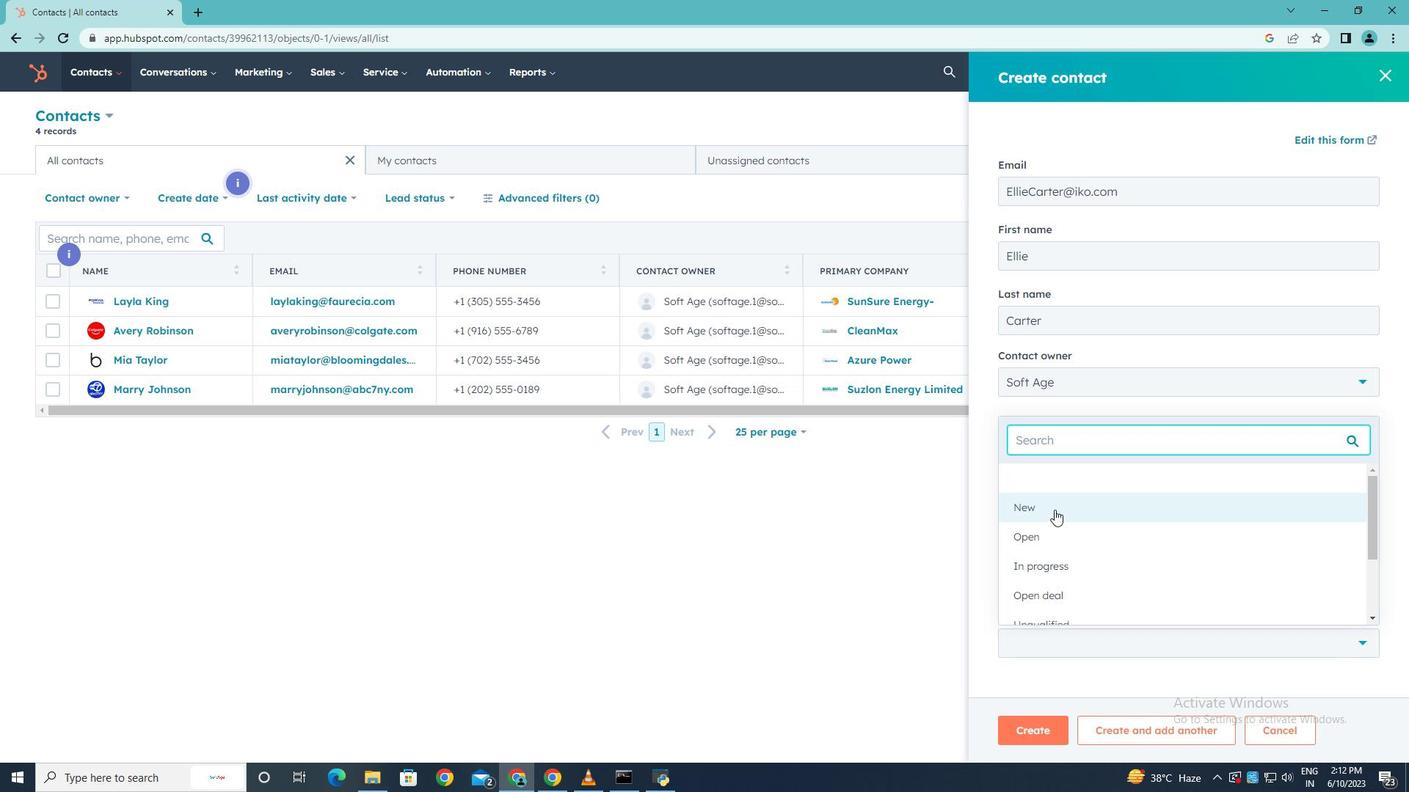 
Action: Mouse moved to (1173, 689)
Screenshot: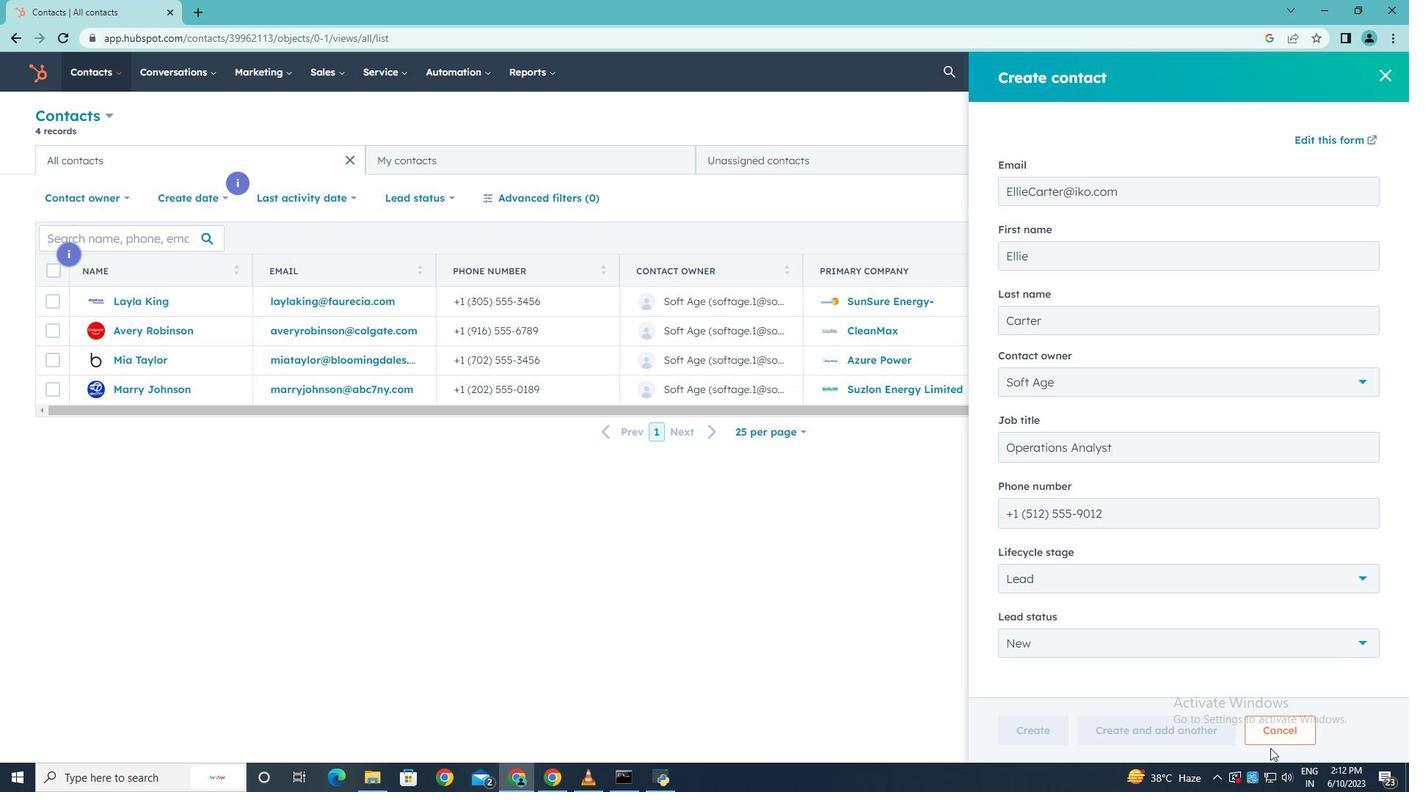 
Action: Mouse scrolled (1173, 688) with delta (0, 0)
Screenshot: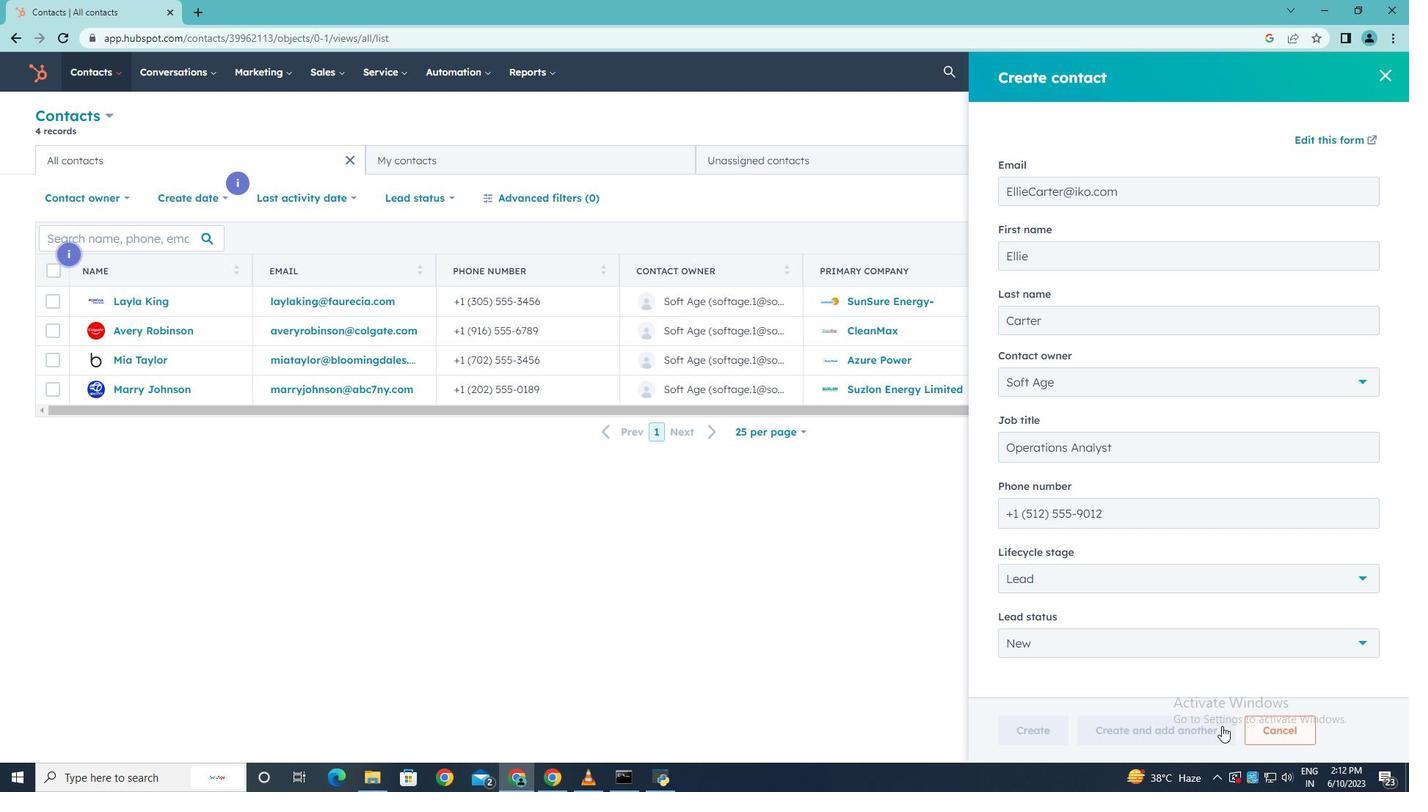 
Action: Mouse scrolled (1173, 688) with delta (0, 0)
Screenshot: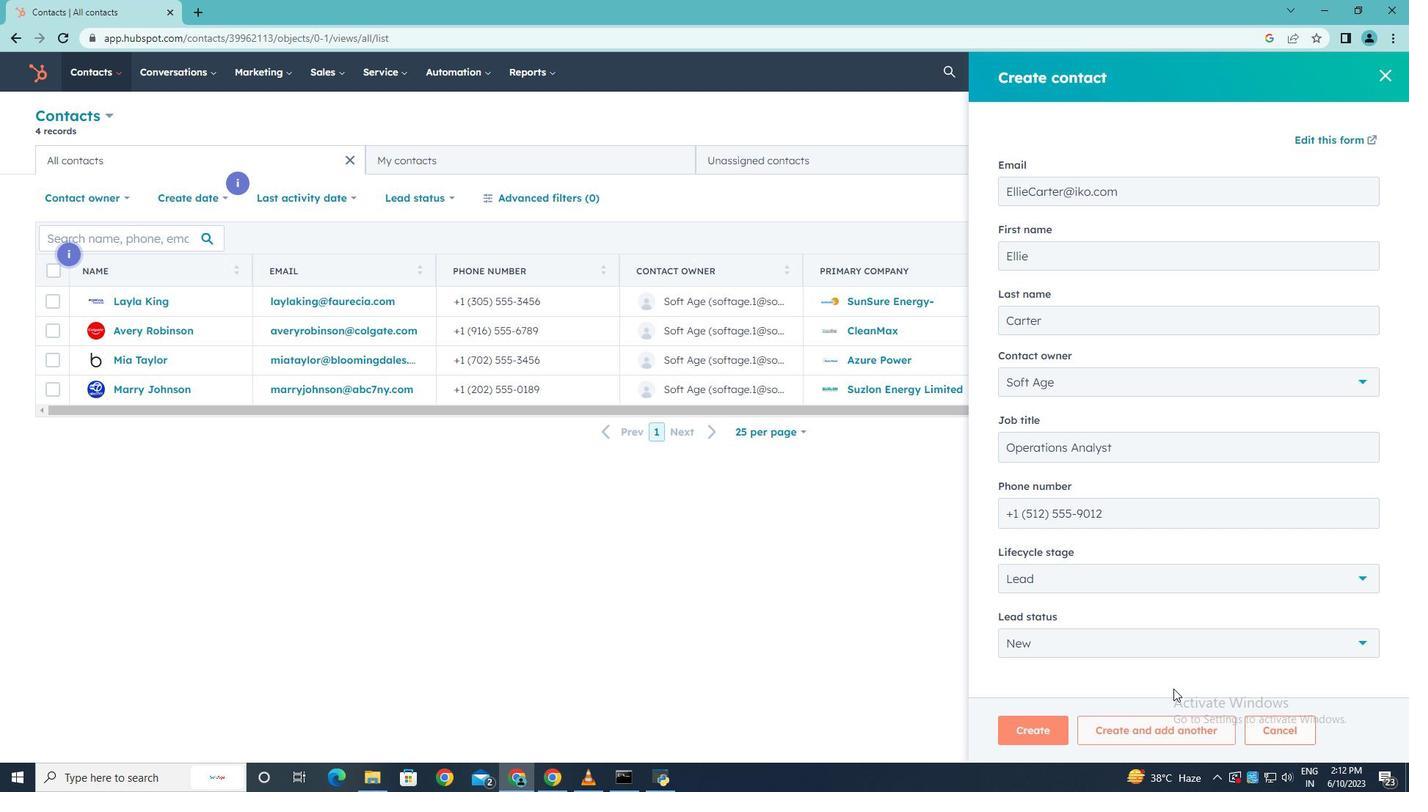 
Action: Mouse scrolled (1173, 688) with delta (0, 0)
Screenshot: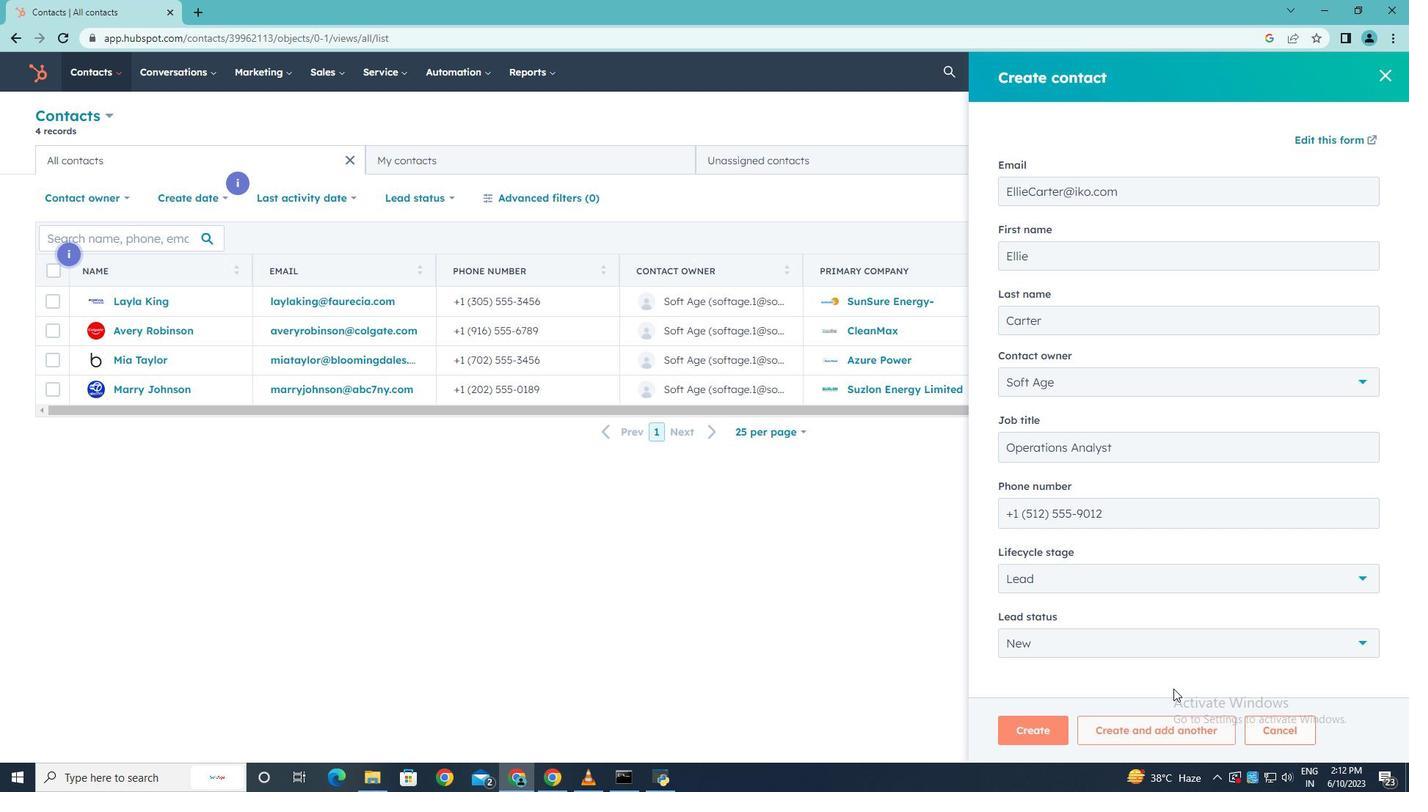 
Action: Mouse scrolled (1173, 688) with delta (0, 0)
Screenshot: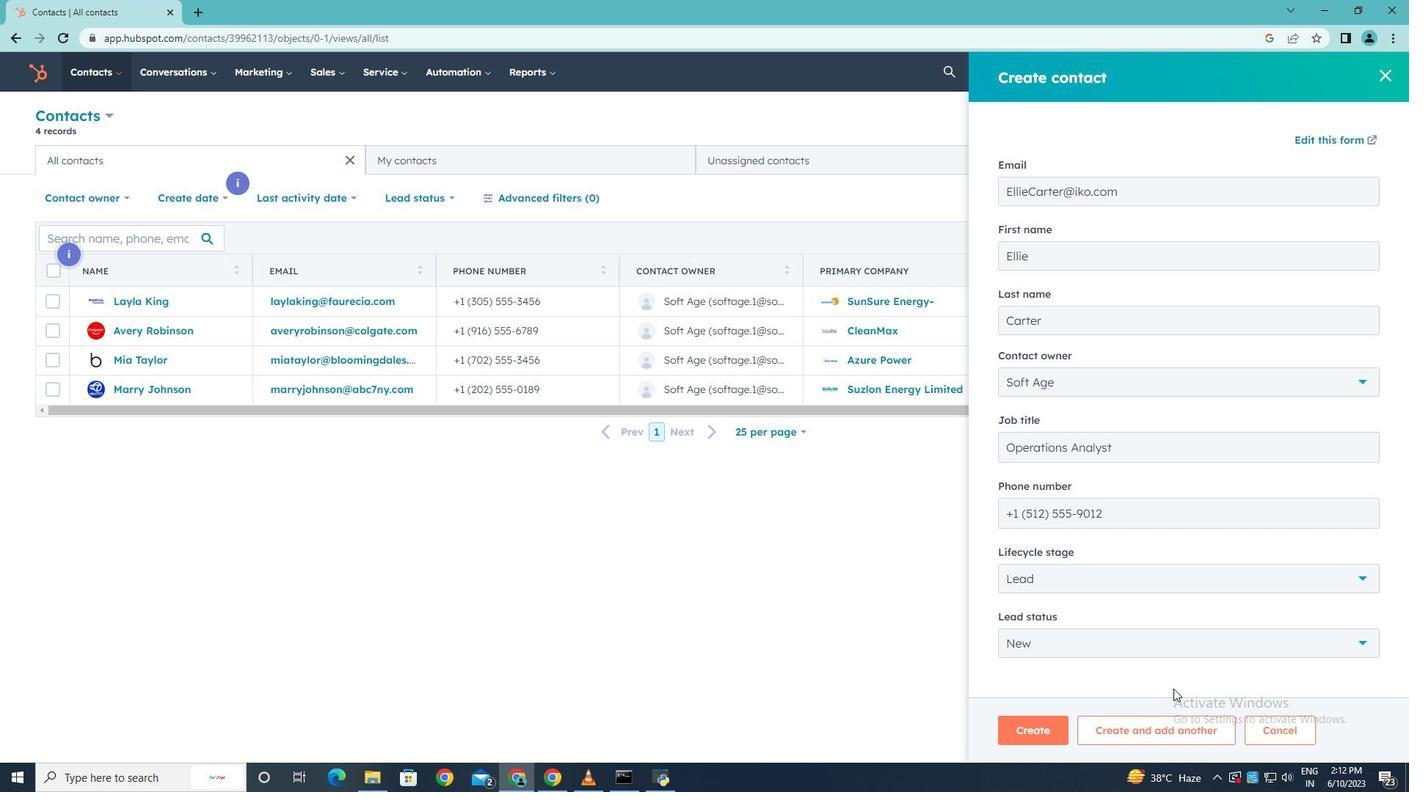 
Action: Mouse moved to (1039, 732)
Screenshot: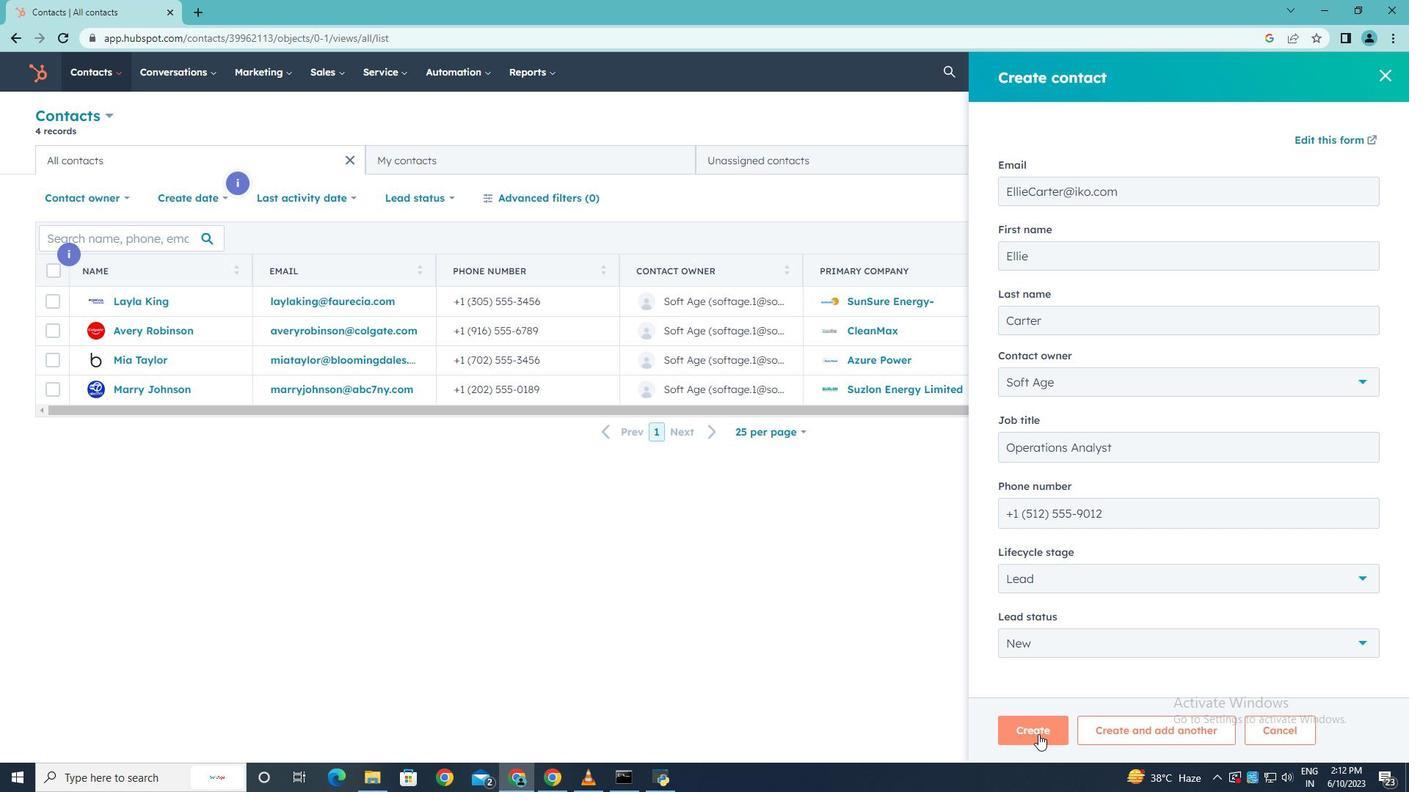 
Action: Mouse pressed left at (1039, 732)
Screenshot: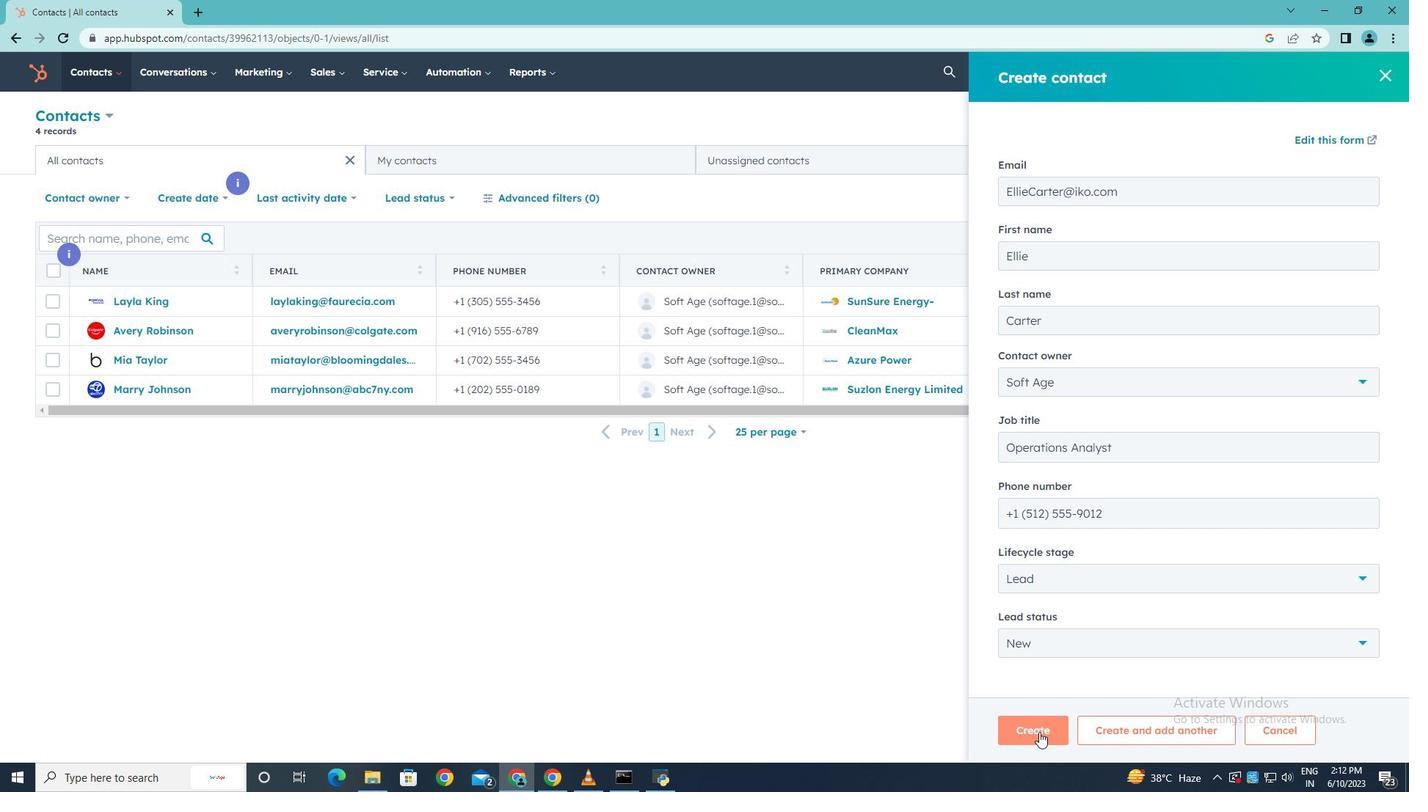 
Action: Mouse moved to (993, 471)
Screenshot: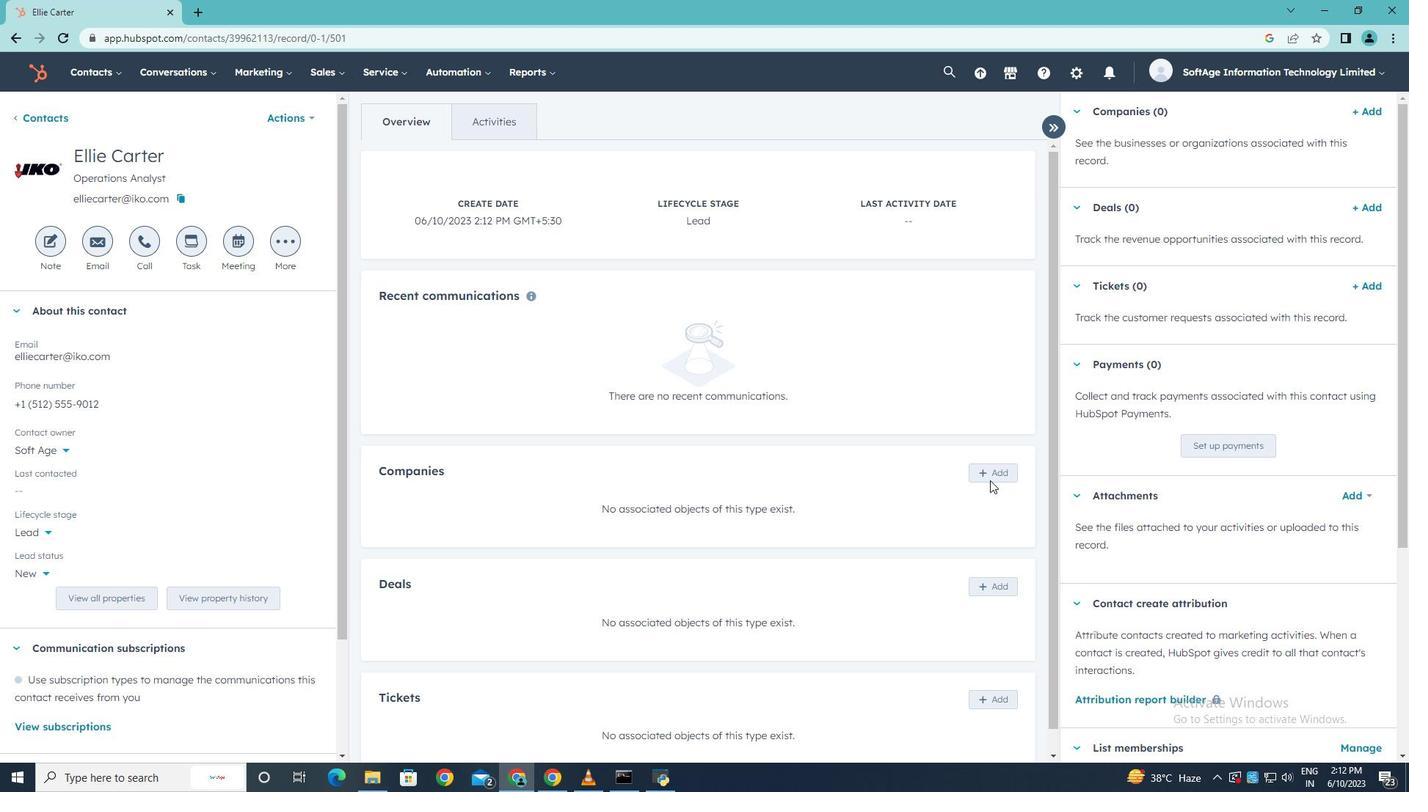 
Action: Mouse pressed left at (993, 471)
Screenshot: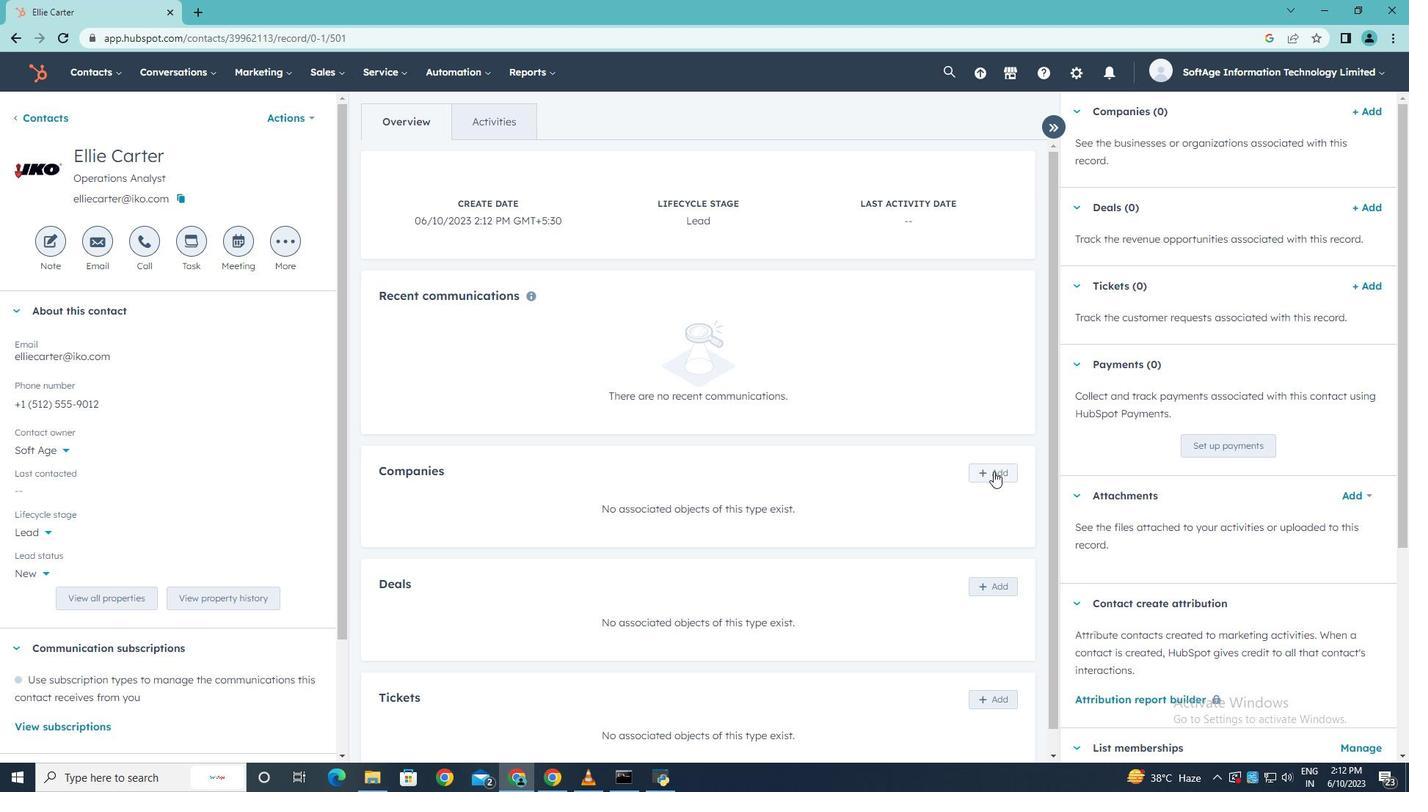 
Action: Mouse moved to (1115, 149)
Screenshot: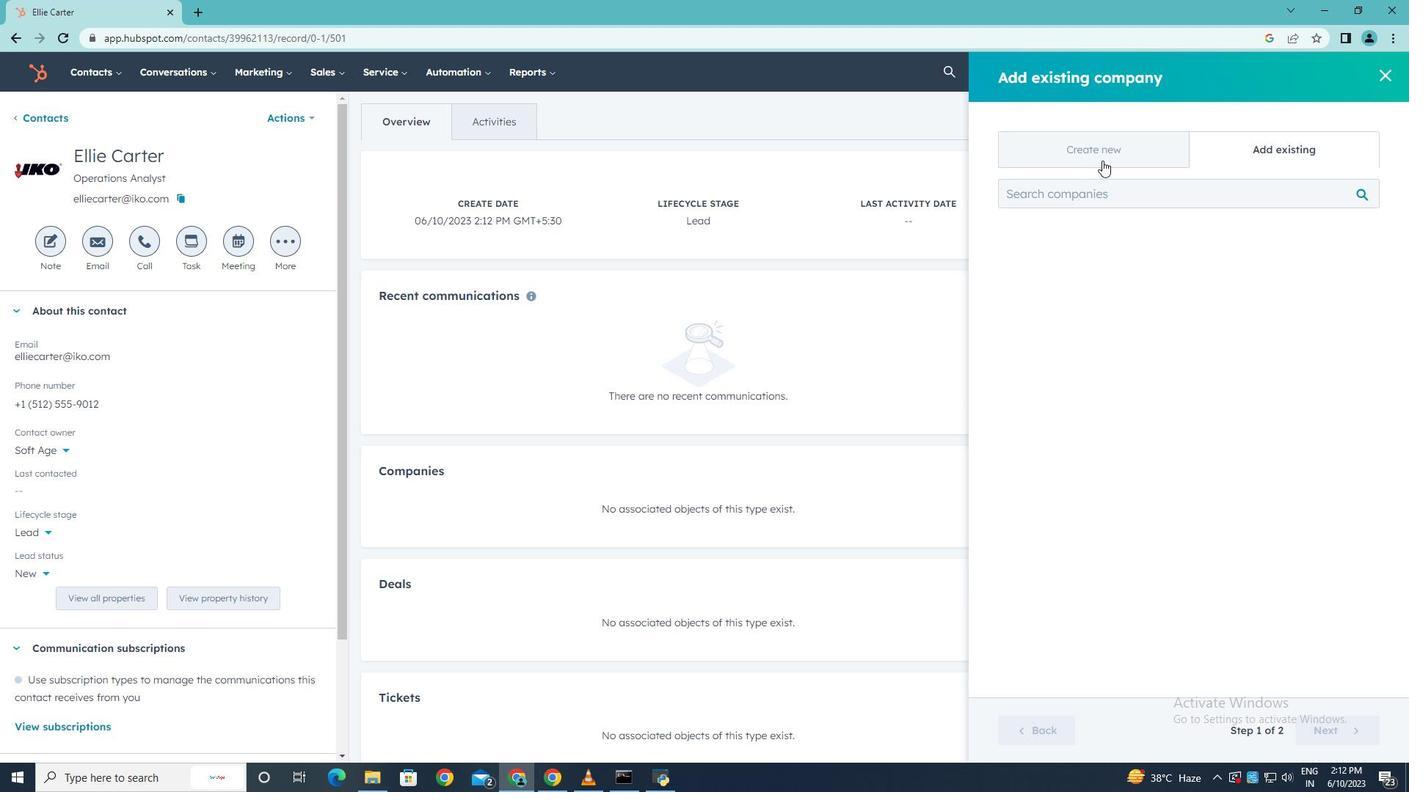 
Action: Mouse pressed left at (1115, 149)
Screenshot: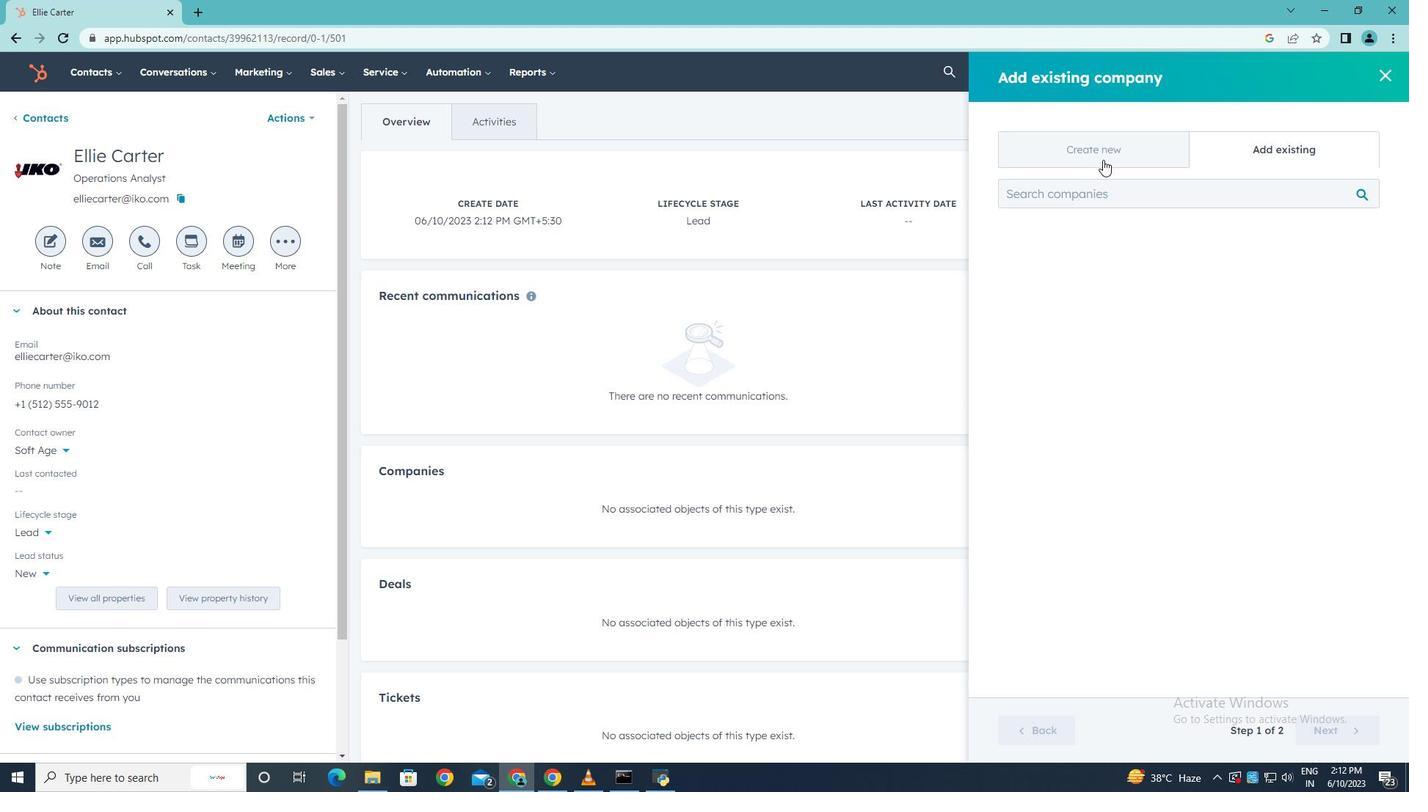 
Action: Mouse moved to (1080, 231)
Screenshot: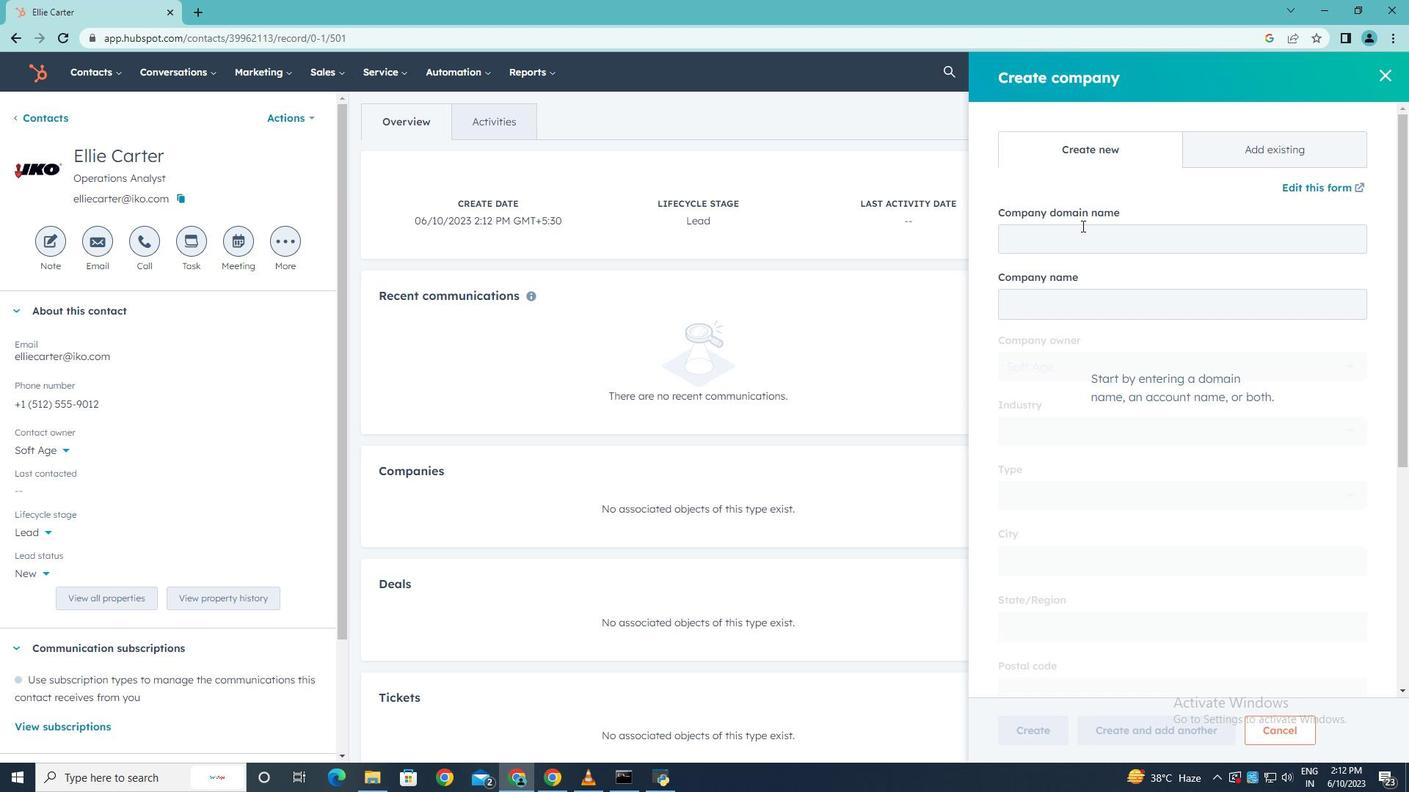 
Action: Mouse pressed left at (1080, 231)
Screenshot: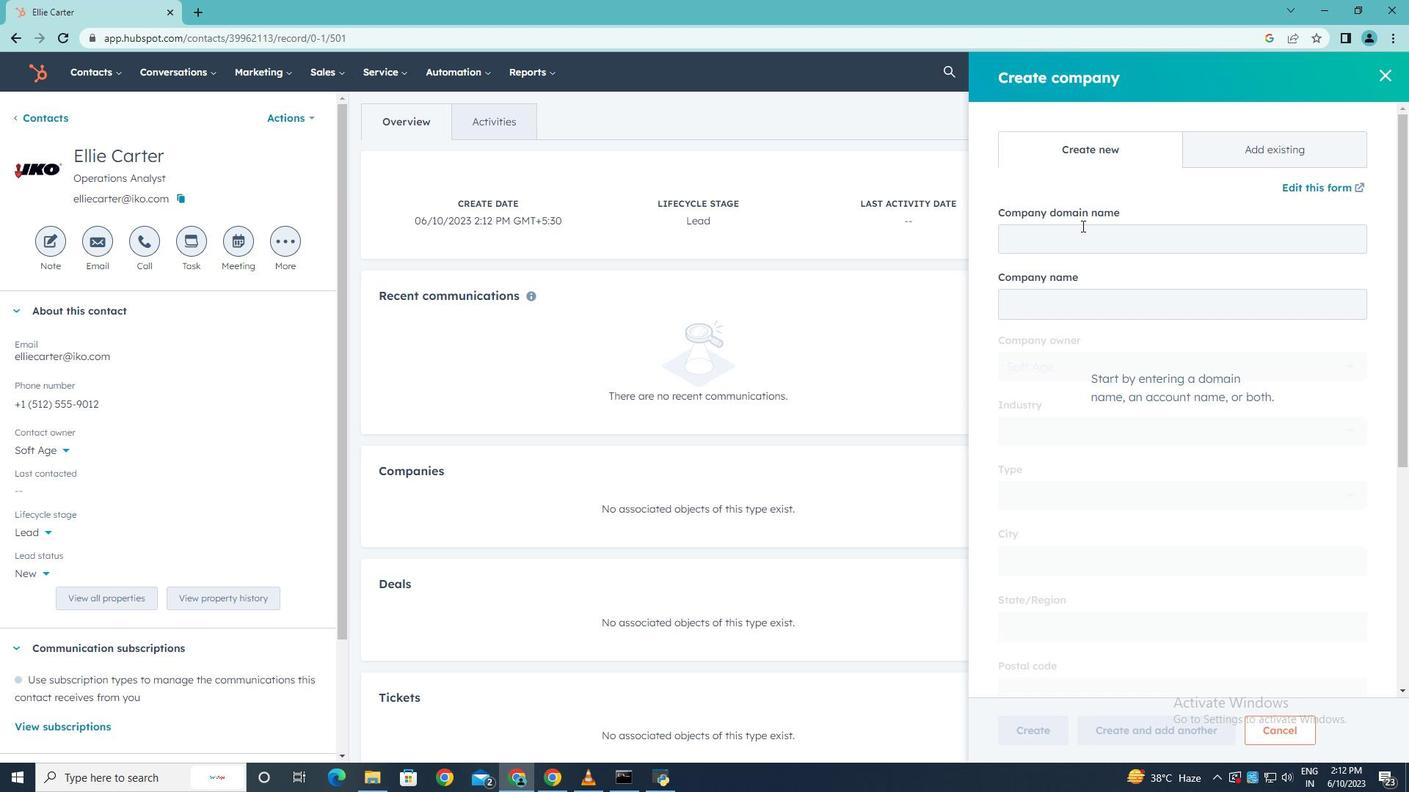 
Action: Key pressed www.pixonenergy.com
Screenshot: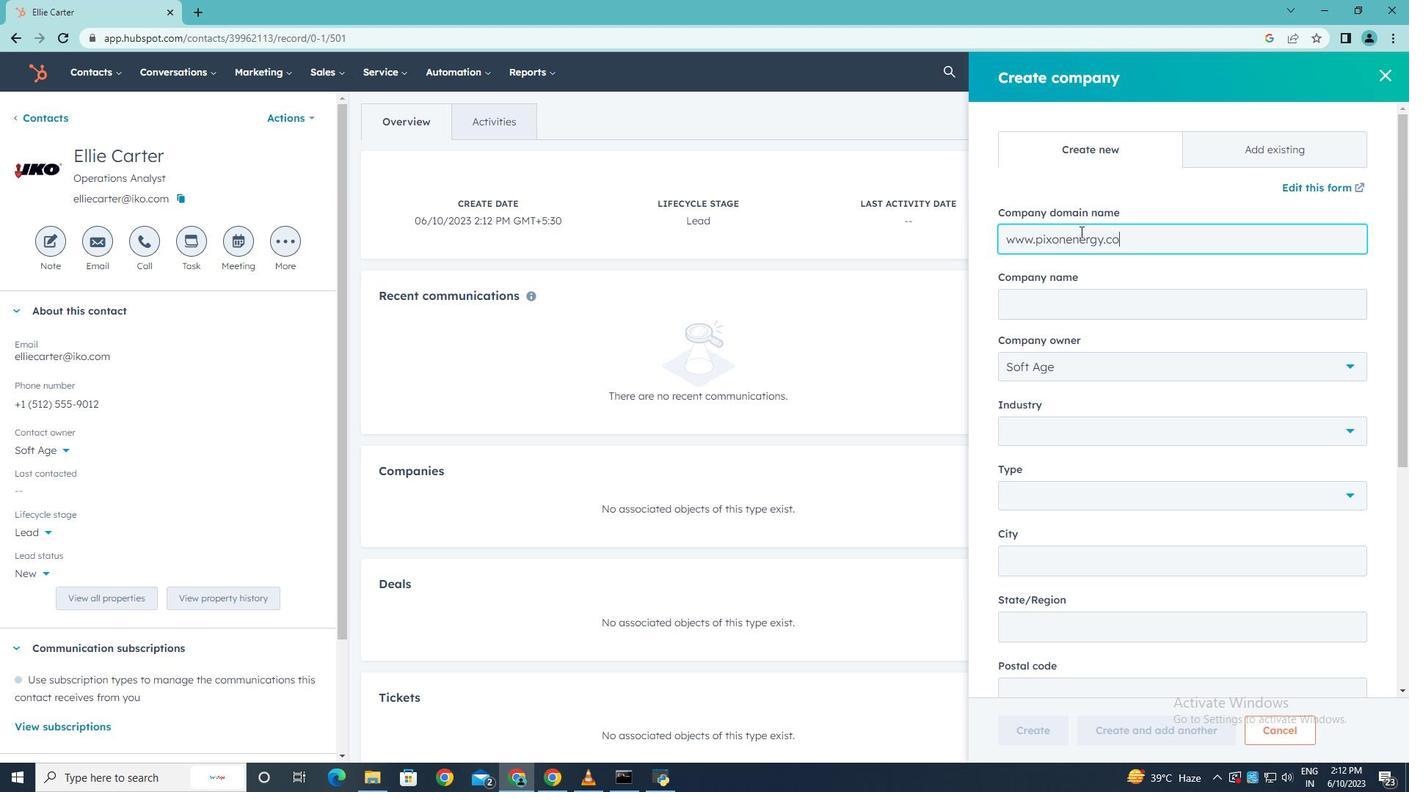 
Action: Mouse moved to (1169, 418)
Screenshot: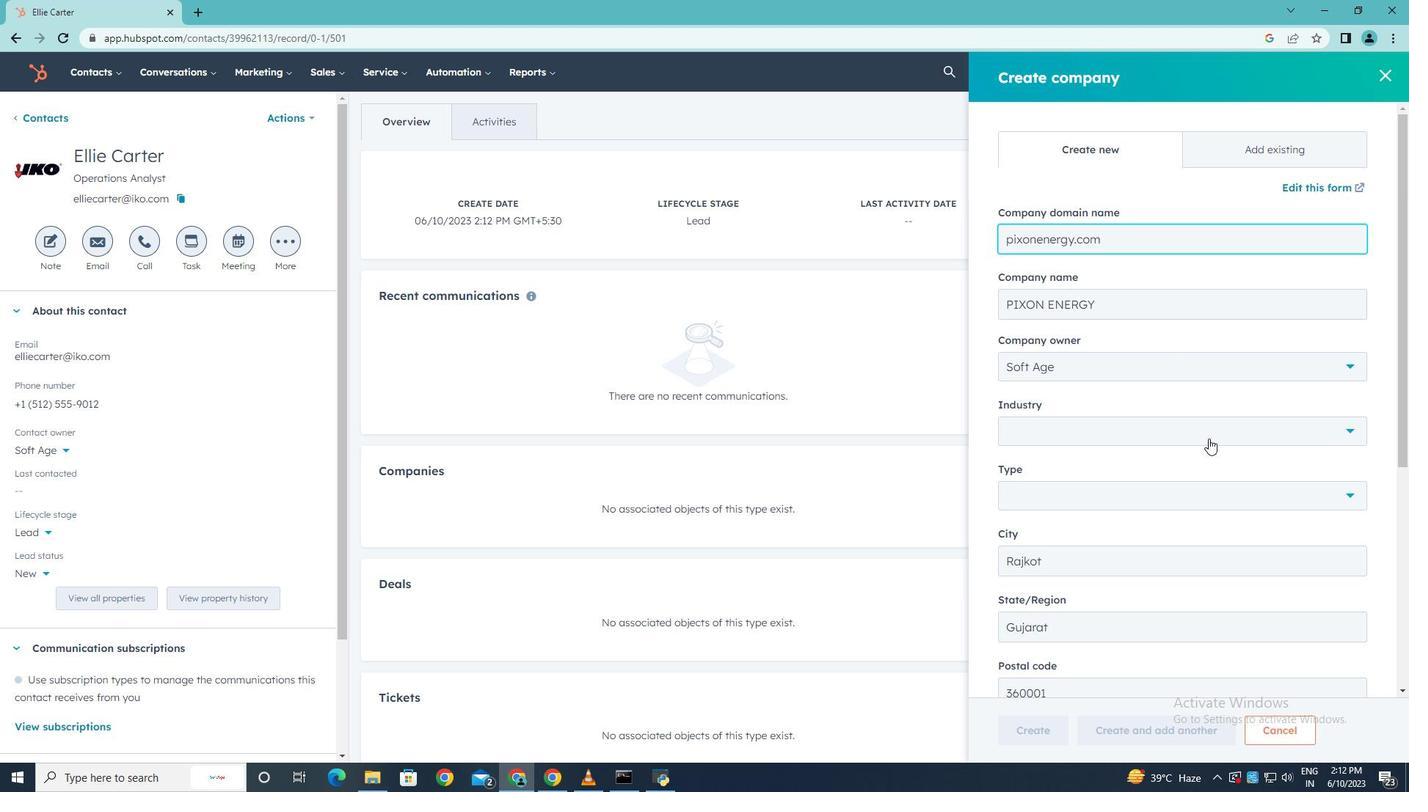 
Action: Mouse scrolled (1169, 417) with delta (0, 0)
Screenshot: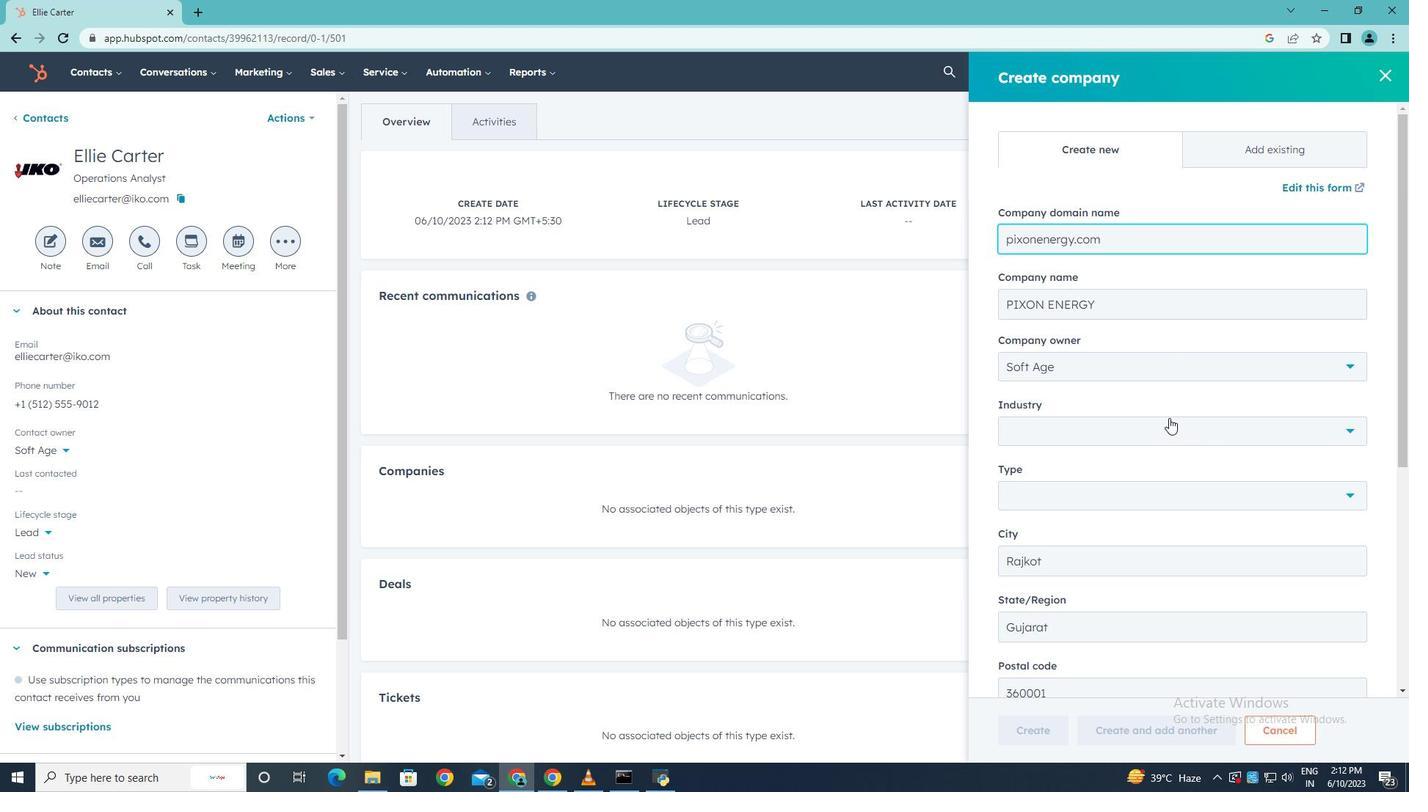 
Action: Mouse scrolled (1169, 417) with delta (0, 0)
Screenshot: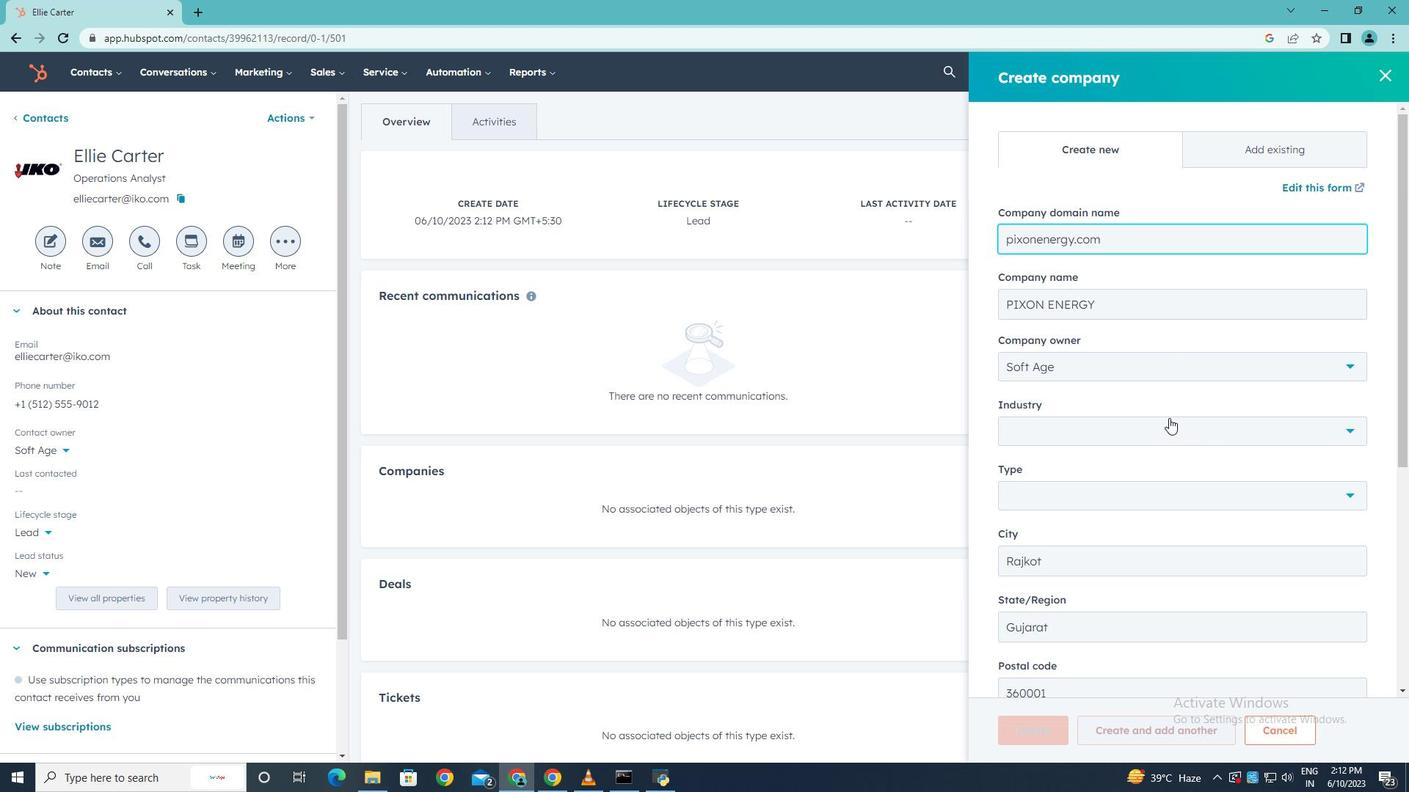 
Action: Mouse moved to (1344, 350)
Screenshot: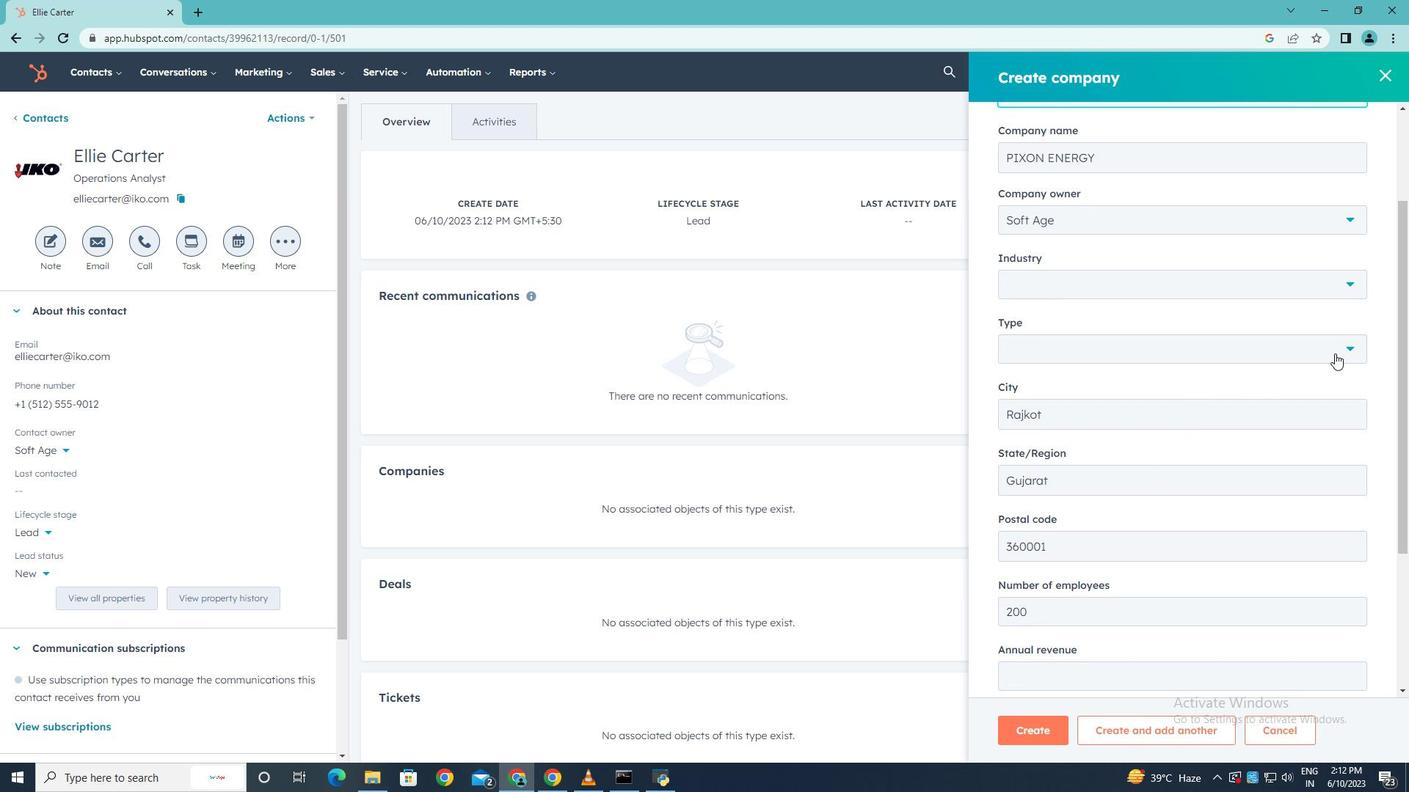 
Action: Mouse pressed left at (1344, 350)
Screenshot: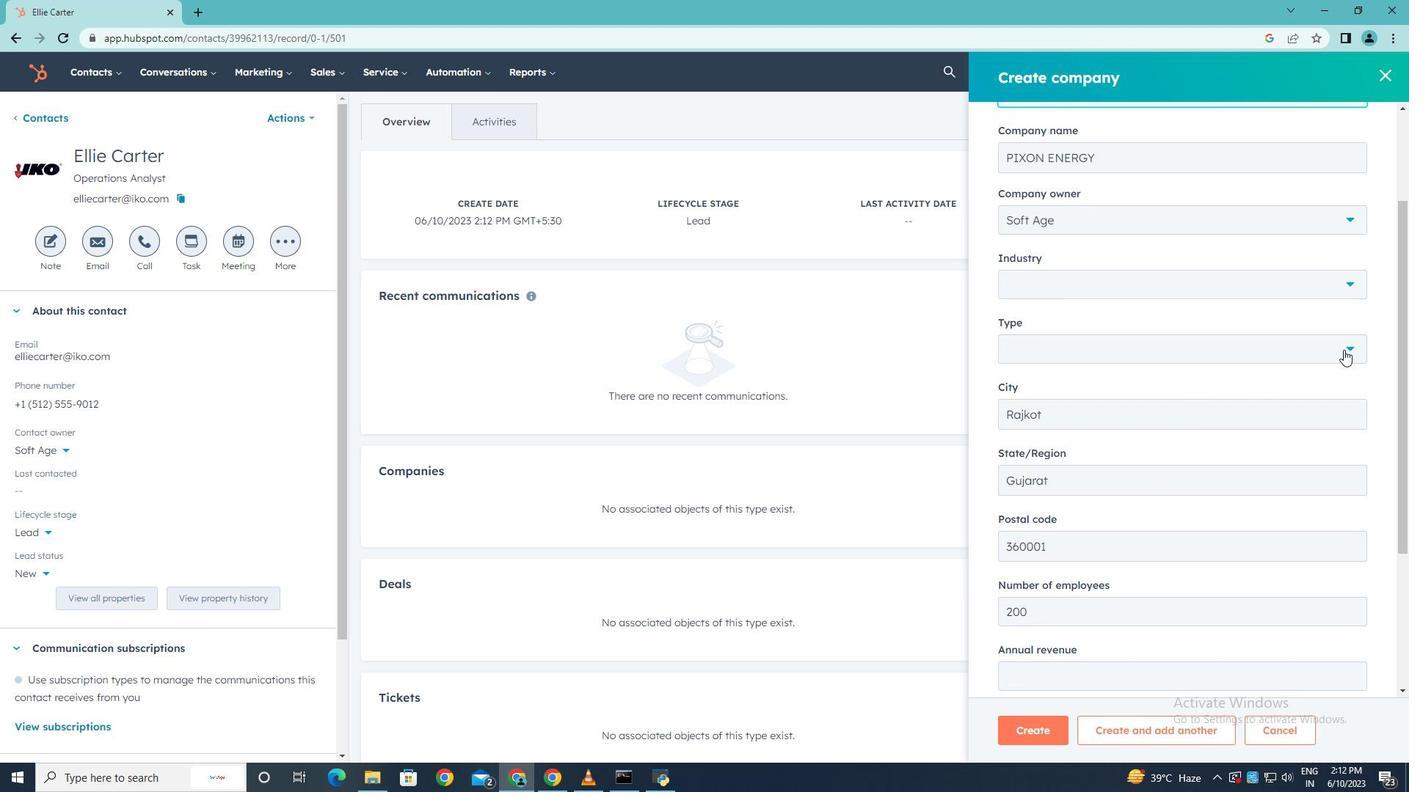 
Action: Mouse moved to (1137, 414)
Screenshot: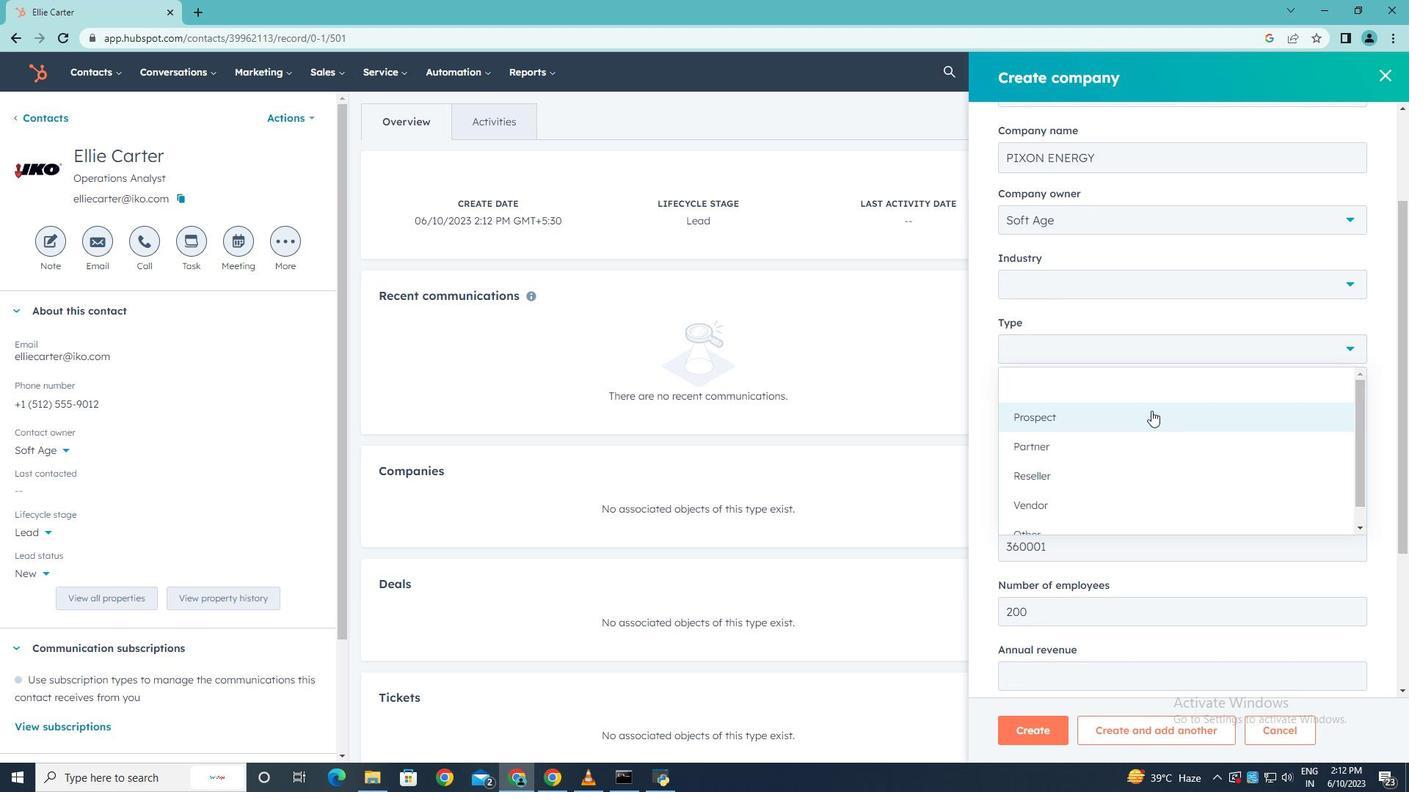 
Action: Mouse pressed left at (1137, 414)
Screenshot: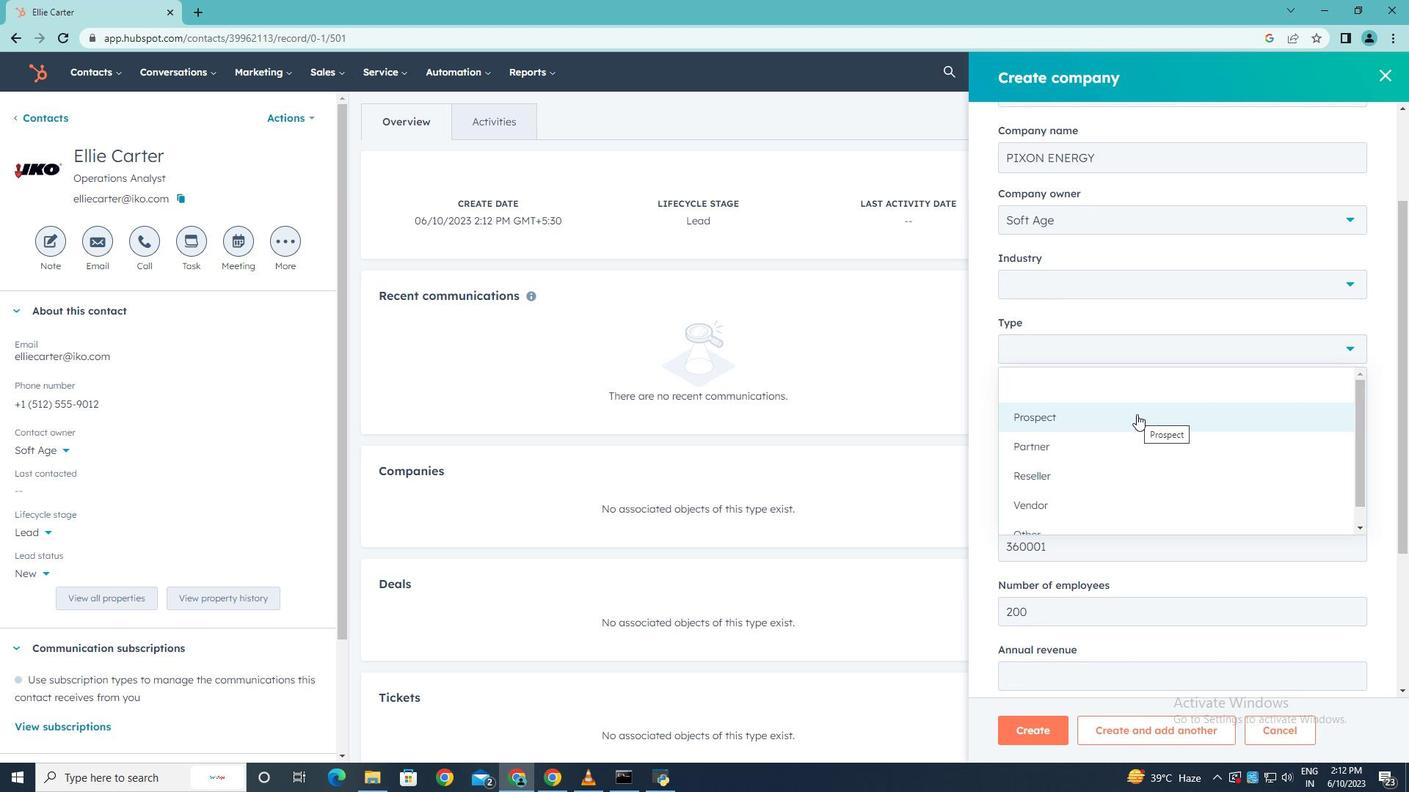 
Action: Mouse scrolled (1137, 414) with delta (0, 0)
Screenshot: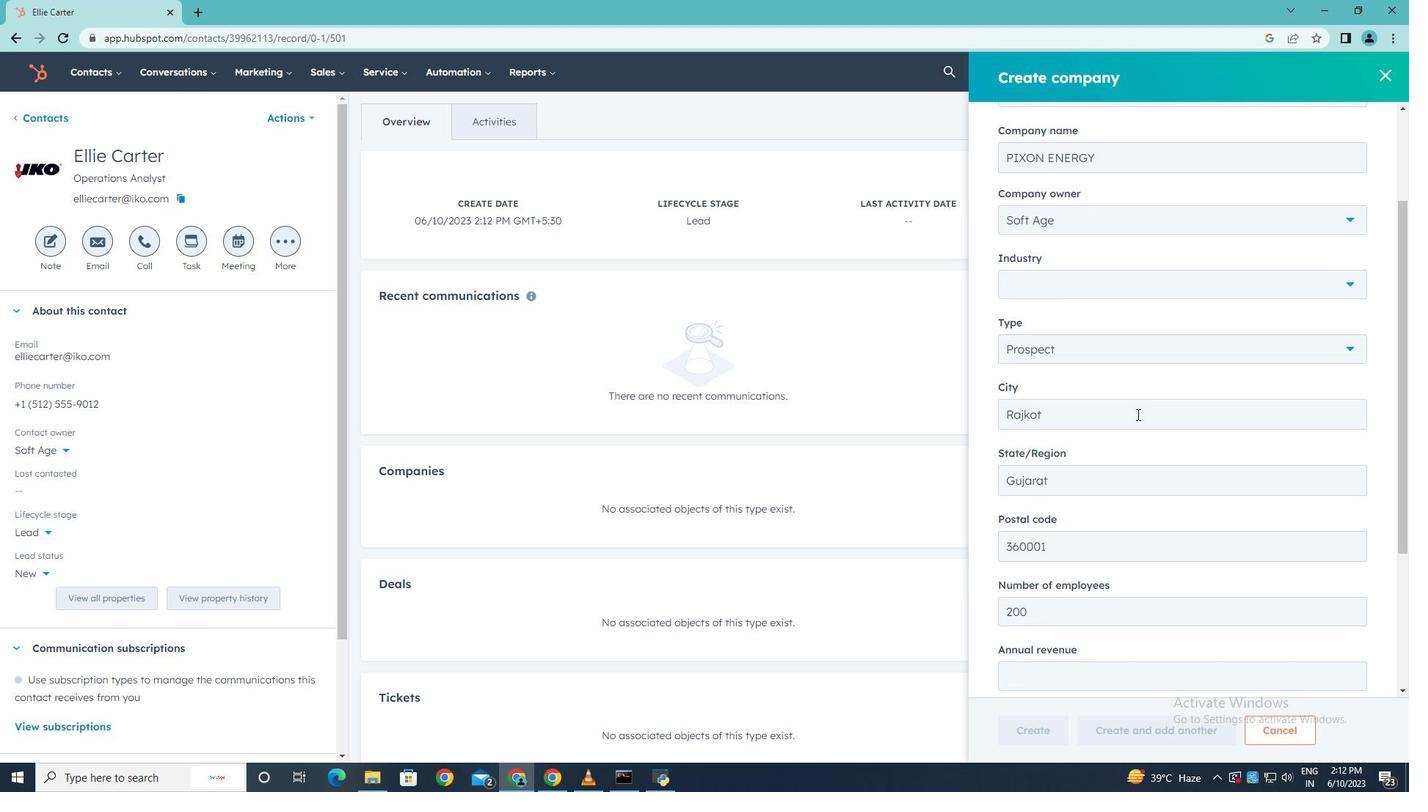 
Action: Mouse scrolled (1137, 414) with delta (0, 0)
Screenshot: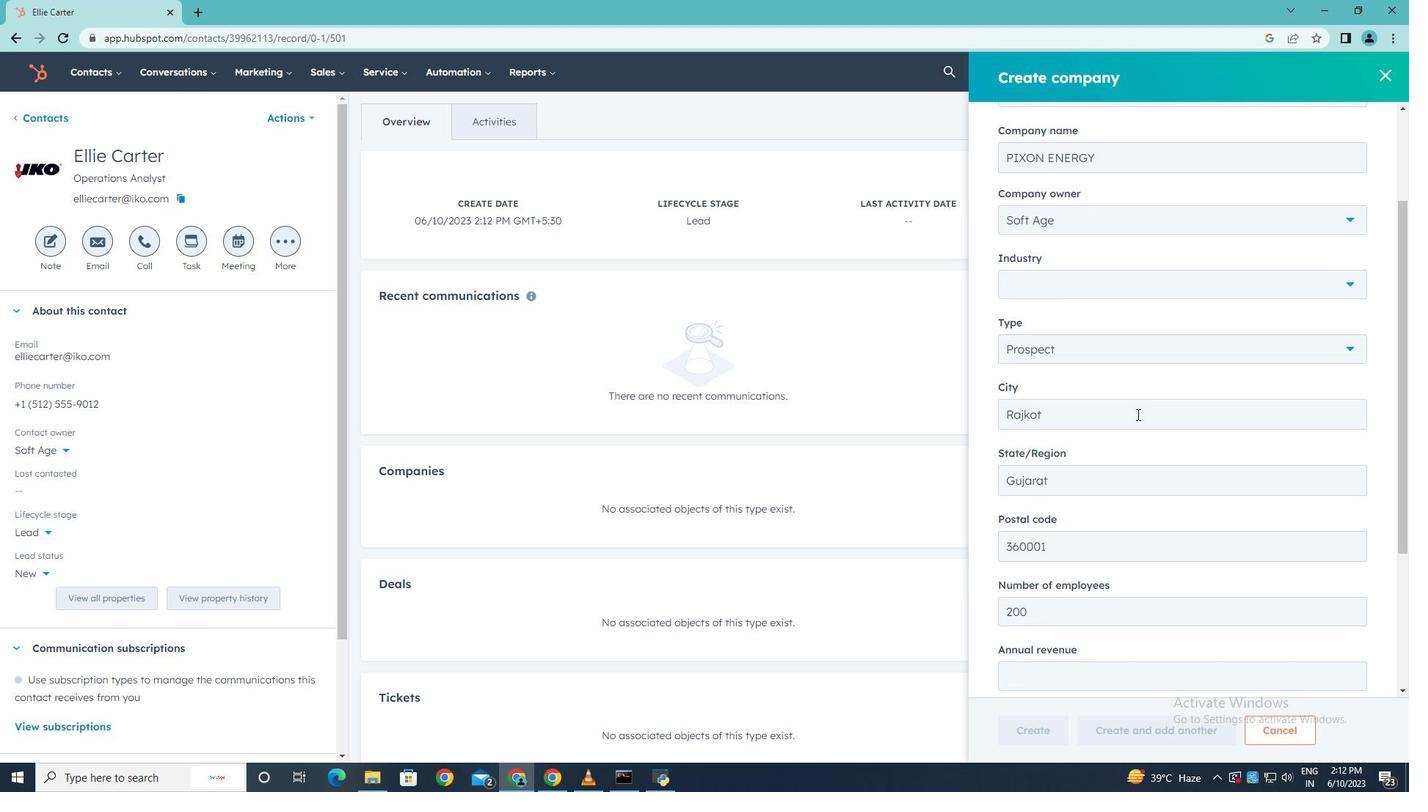 
Action: Mouse scrolled (1137, 414) with delta (0, 0)
Screenshot: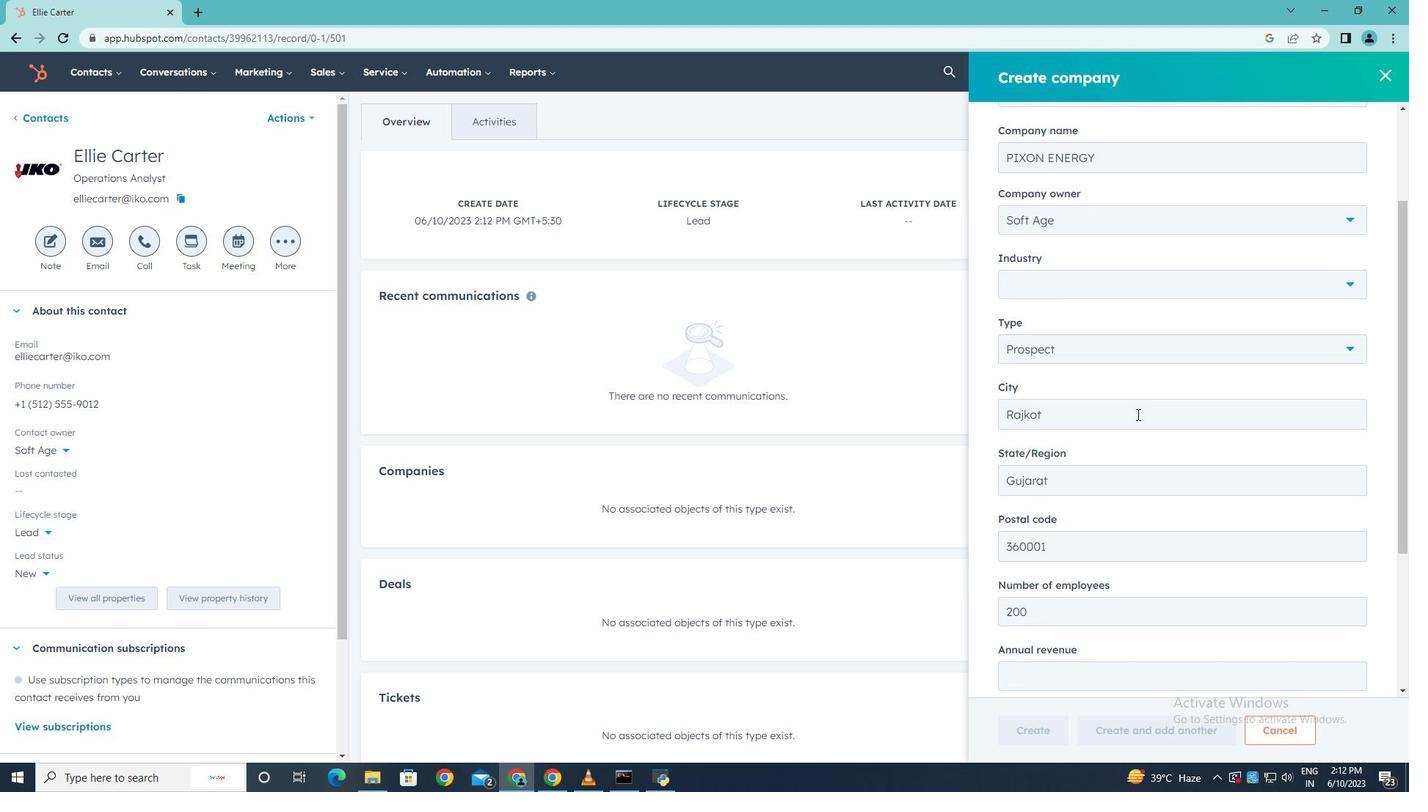 
Action: Mouse scrolled (1137, 414) with delta (0, 0)
Screenshot: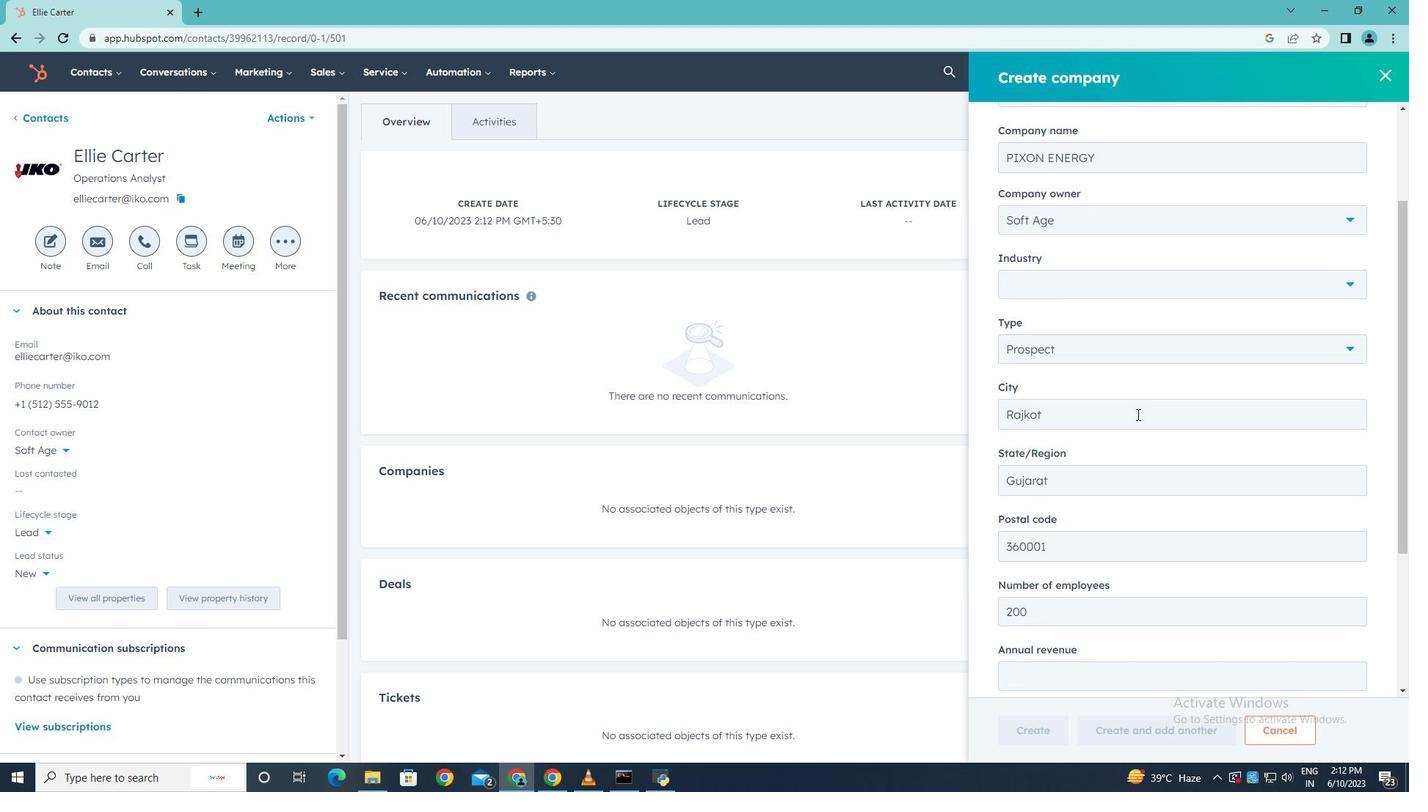 
Action: Mouse scrolled (1137, 414) with delta (0, 0)
Screenshot: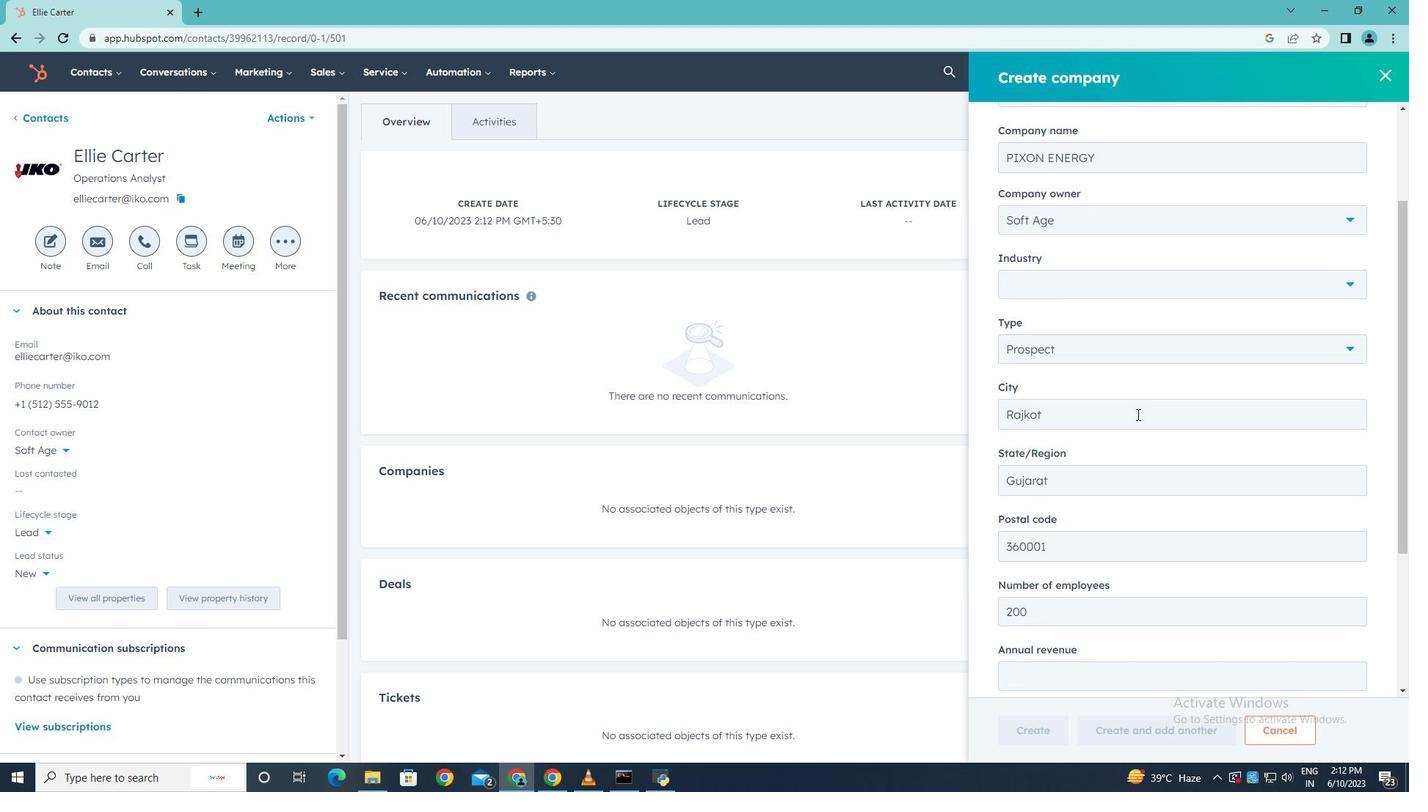 
Action: Mouse scrolled (1137, 414) with delta (0, 0)
Screenshot: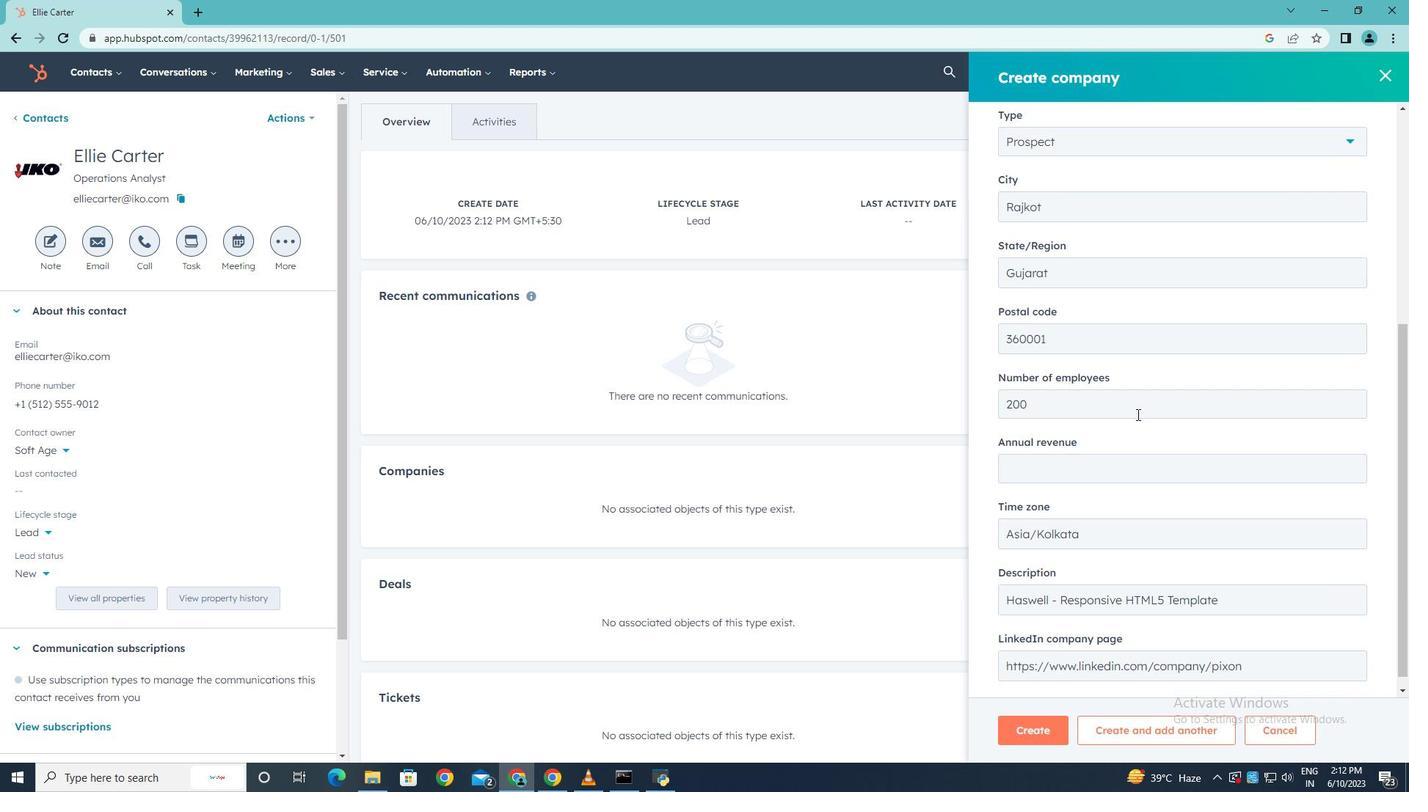 
Action: Mouse scrolled (1137, 414) with delta (0, 0)
Screenshot: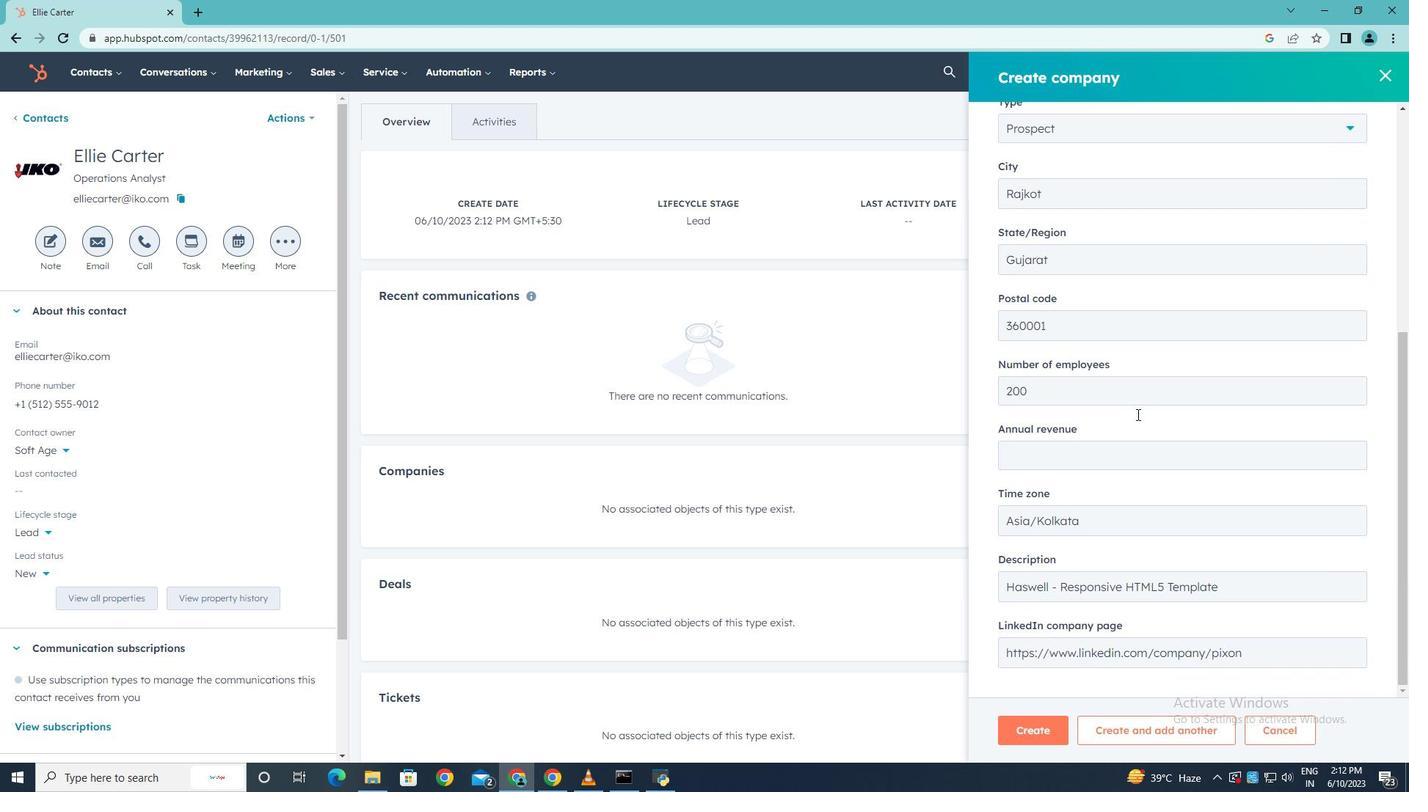 
Action: Mouse scrolled (1137, 414) with delta (0, 0)
Screenshot: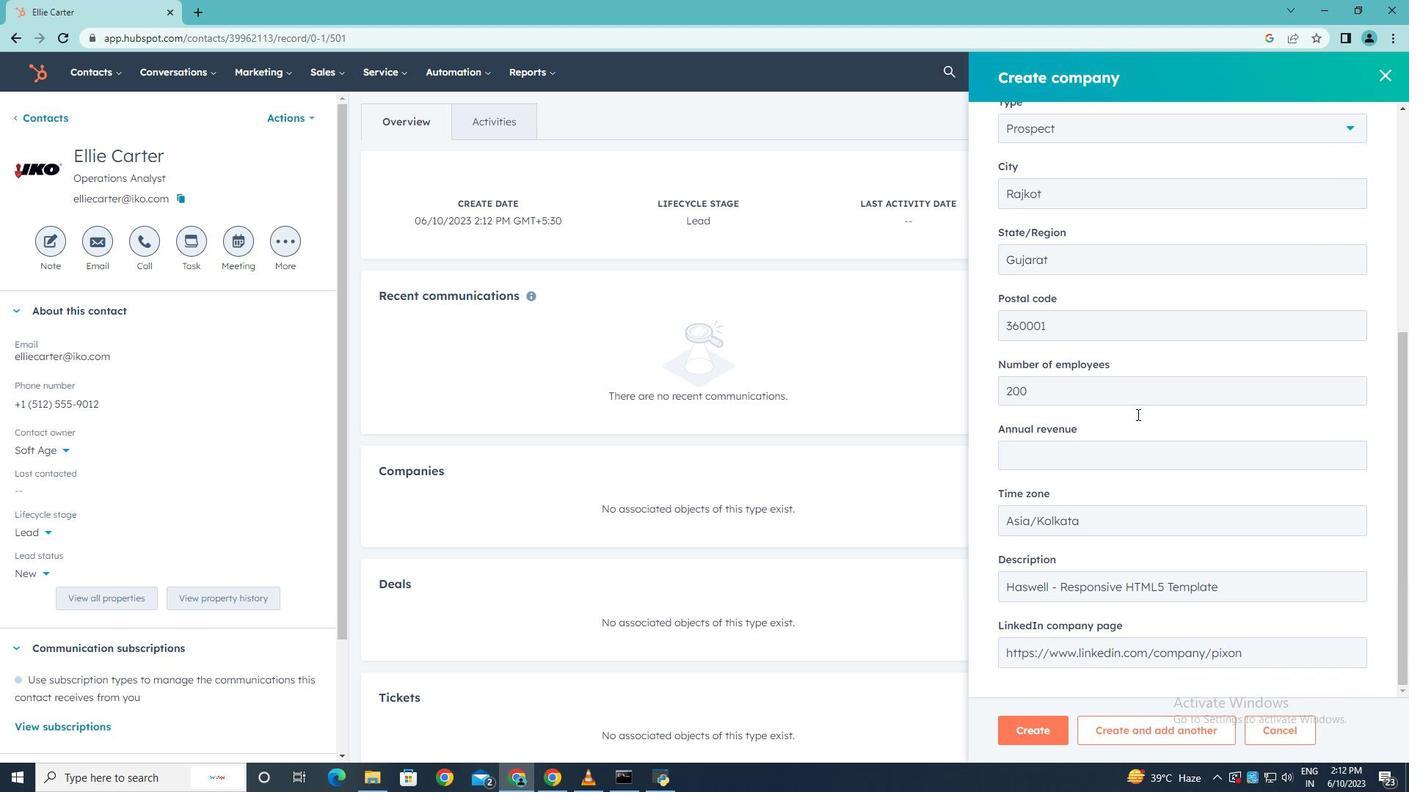 
Action: Mouse scrolled (1137, 414) with delta (0, 0)
Screenshot: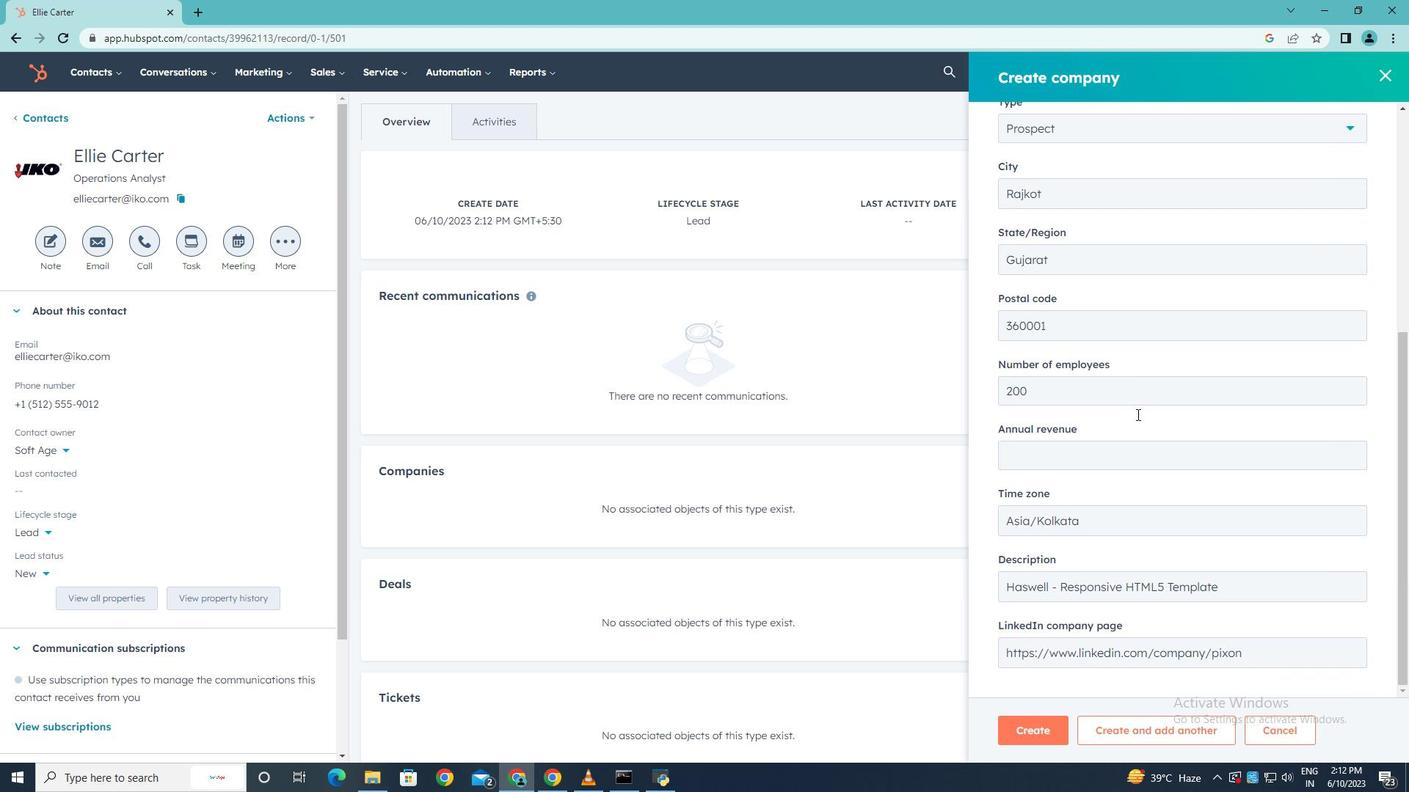 
Action: Mouse moved to (1032, 734)
Screenshot: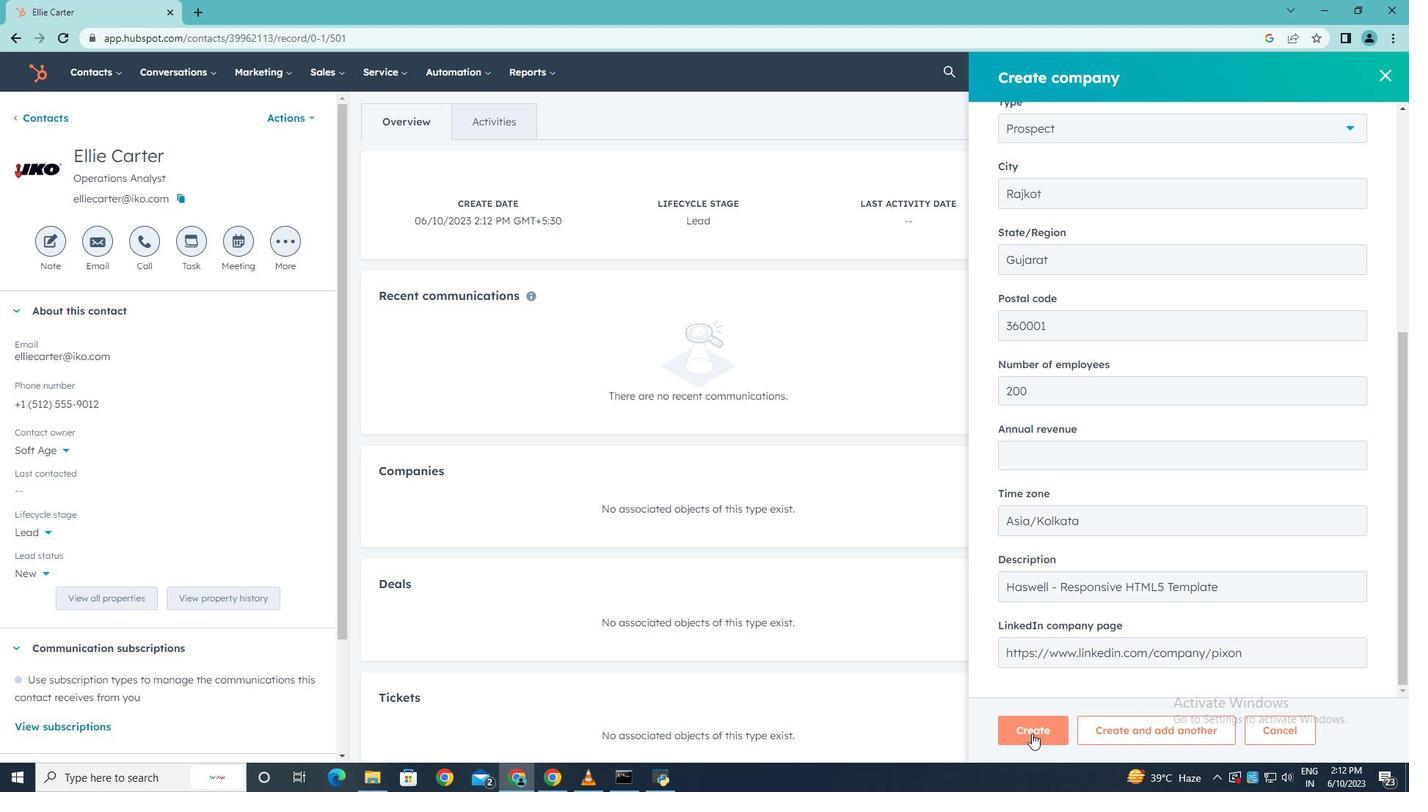 
Action: Mouse pressed left at (1032, 734)
Screenshot: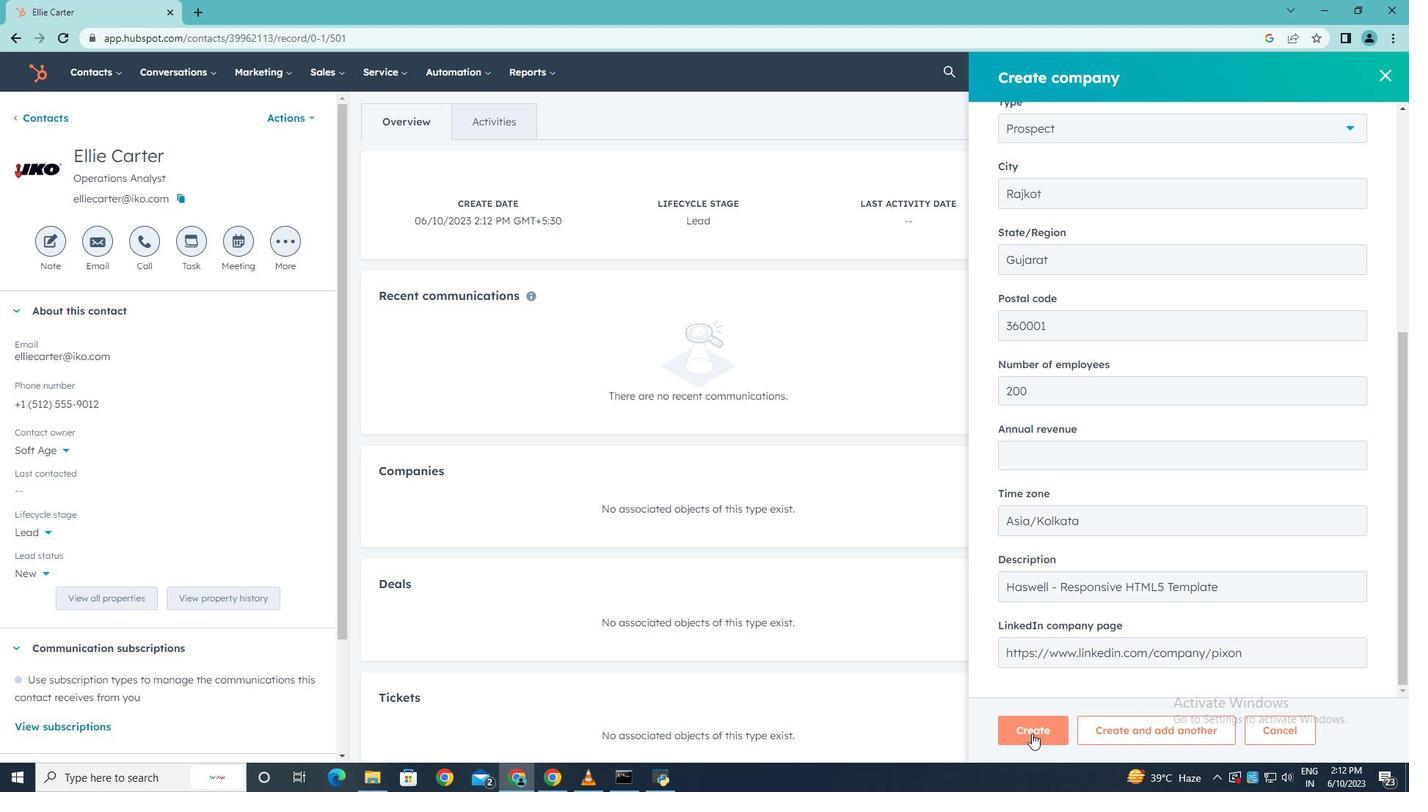 
Action: Mouse moved to (1034, 734)
Screenshot: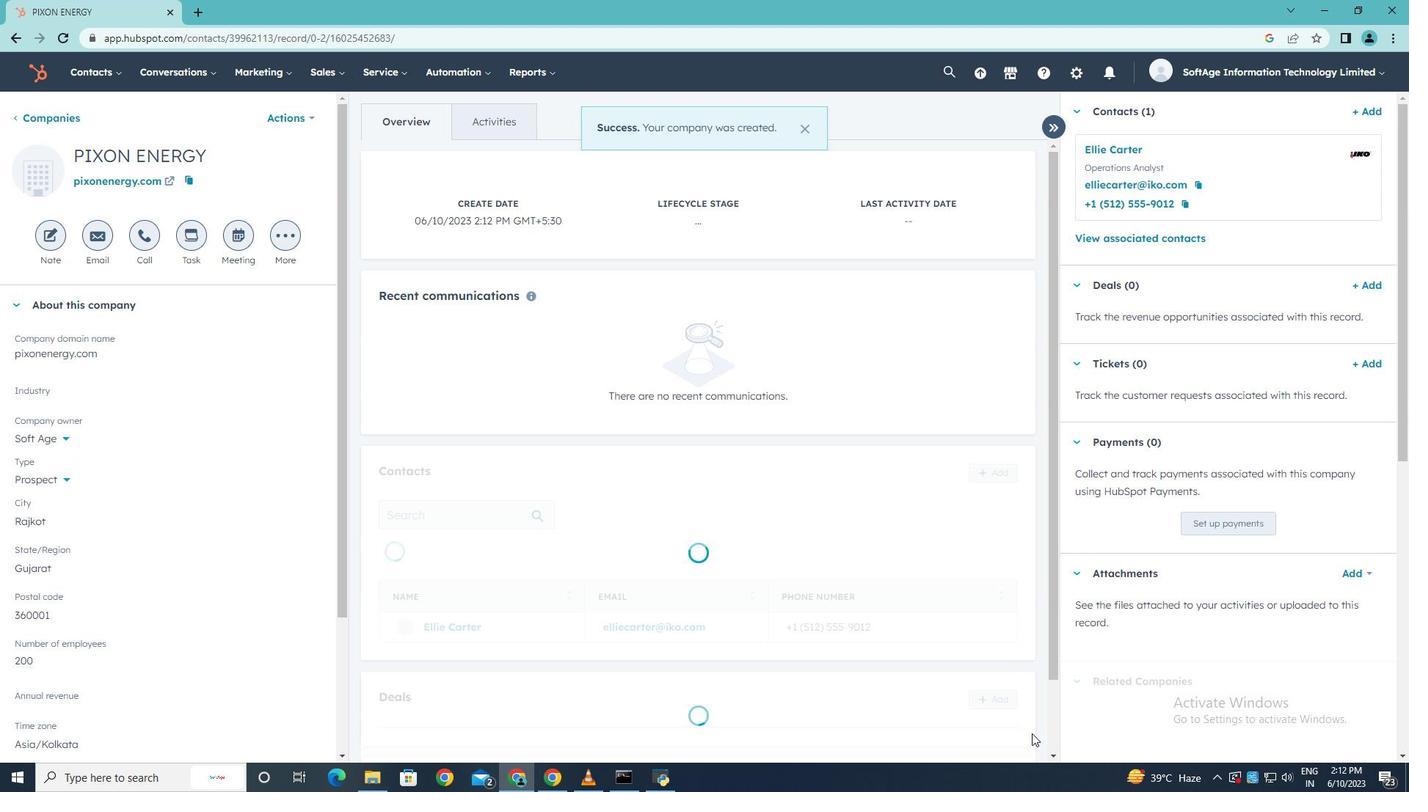 
